 Task: Buy 1 Hydrovac Units from Brake System section under best seller category for shipping address: Johnny Mitchell, 2108 Pike Street, San Diego, California 92126, Cell Number 8585770212. Pay from credit card ending with 6010, CVV 682
Action: Mouse moved to (66, 221)
Screenshot: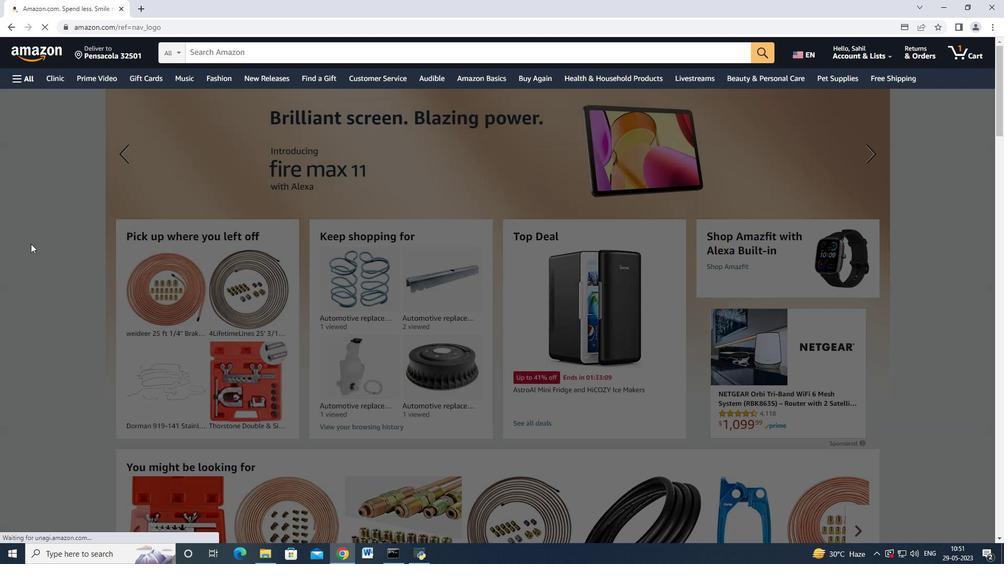 
Action: Mouse pressed left at (66, 221)
Screenshot: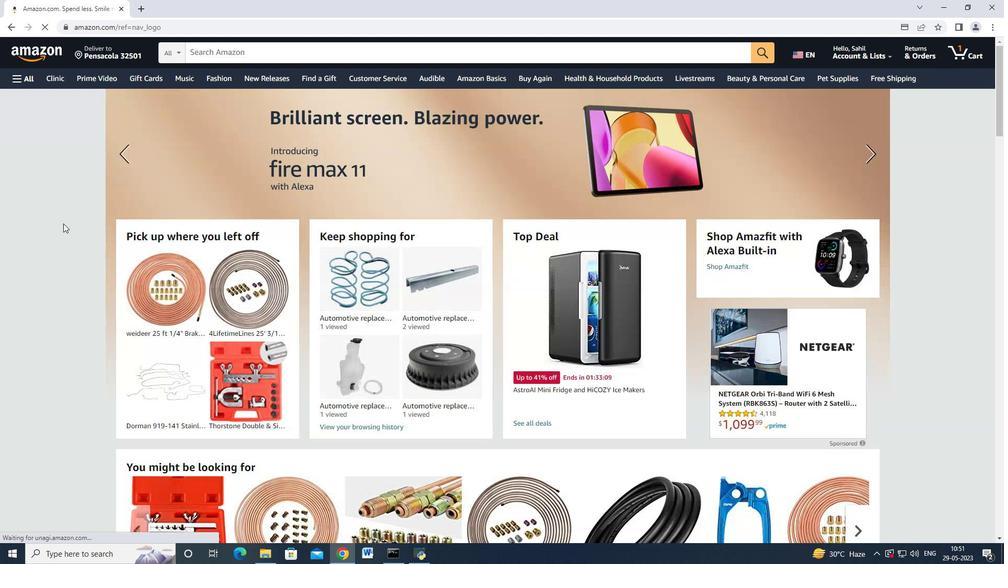 
Action: Mouse moved to (32, 77)
Screenshot: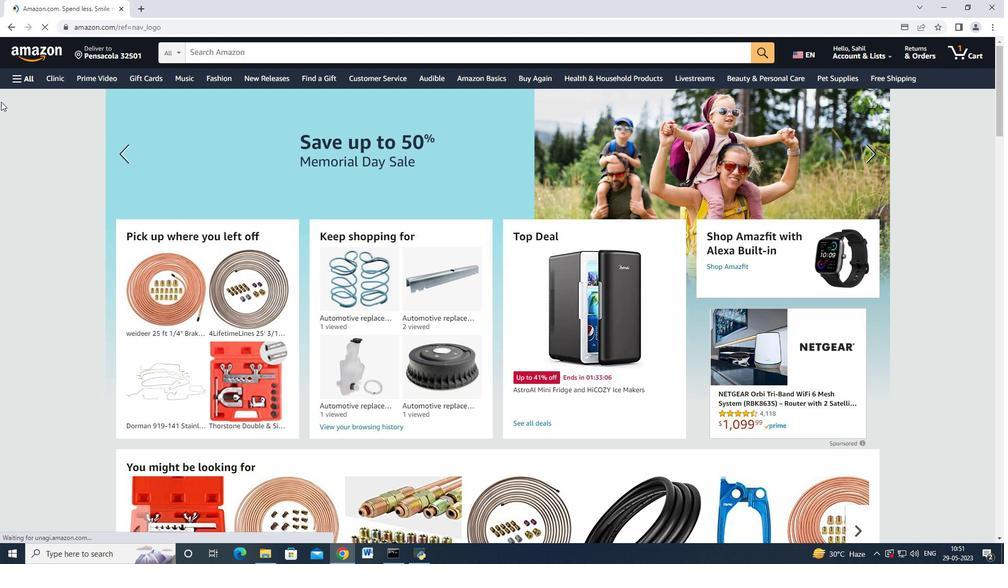 
Action: Mouse pressed left at (32, 77)
Screenshot: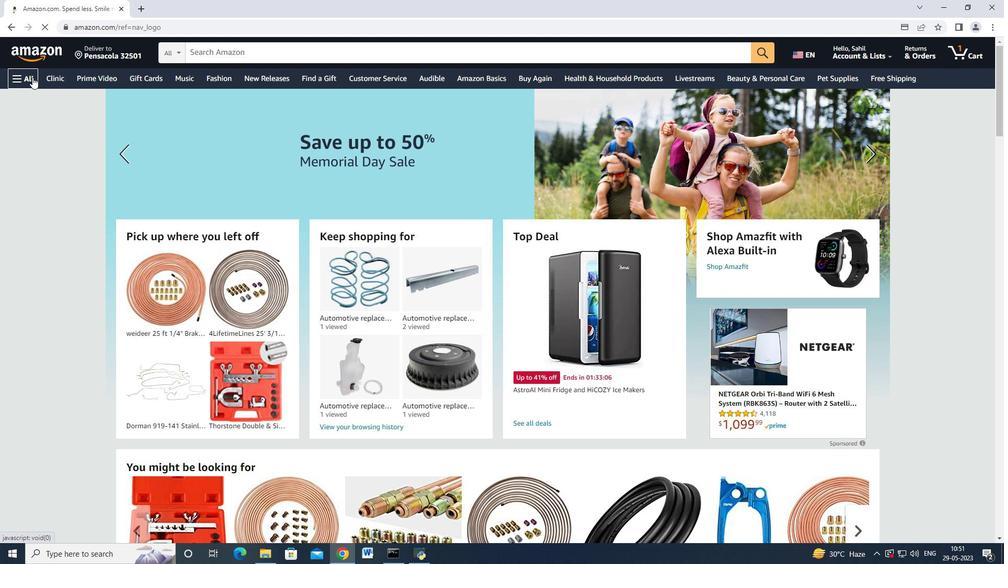 
Action: Mouse moved to (55, 148)
Screenshot: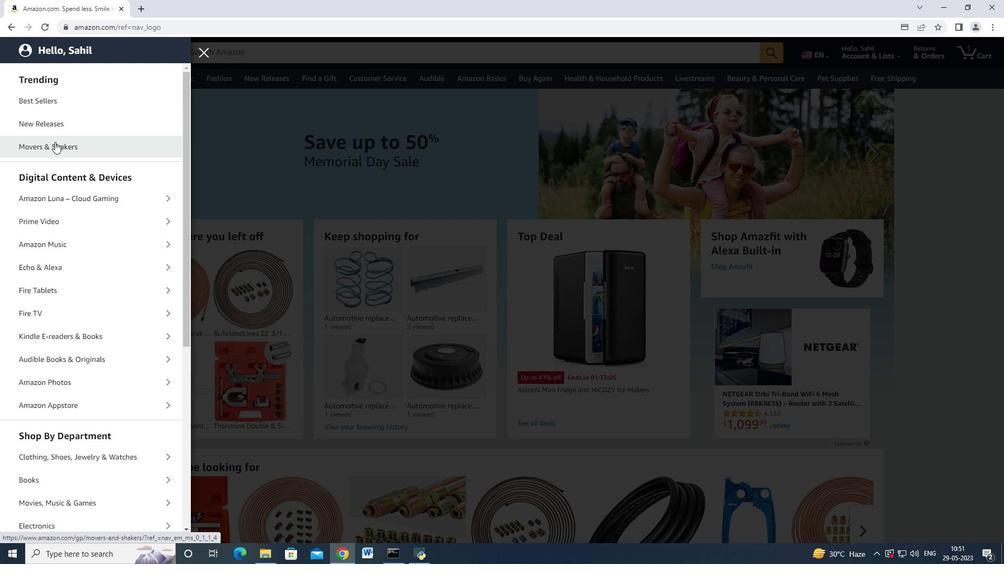 
Action: Mouse scrolled (55, 147) with delta (0, 0)
Screenshot: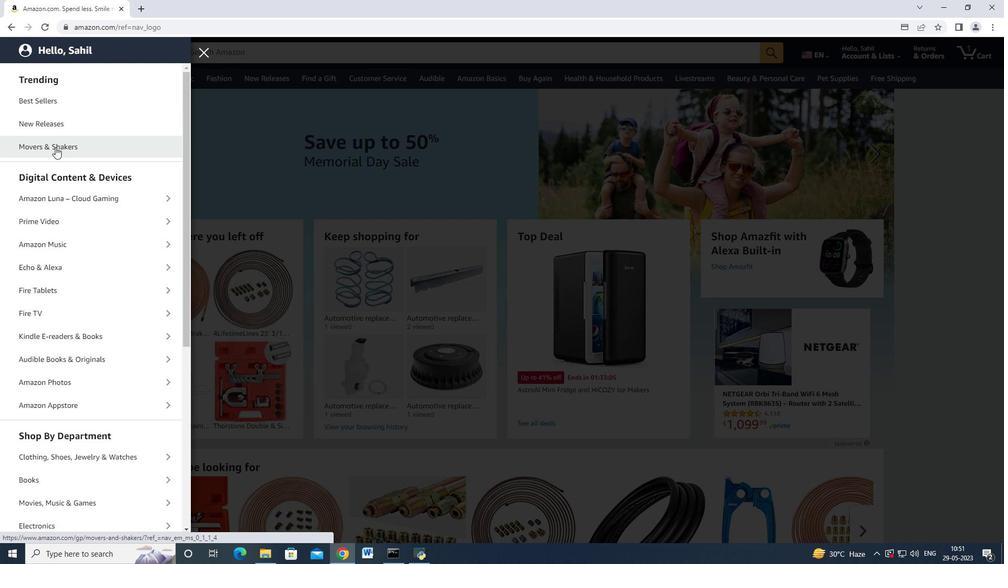 
Action: Mouse scrolled (55, 147) with delta (0, 0)
Screenshot: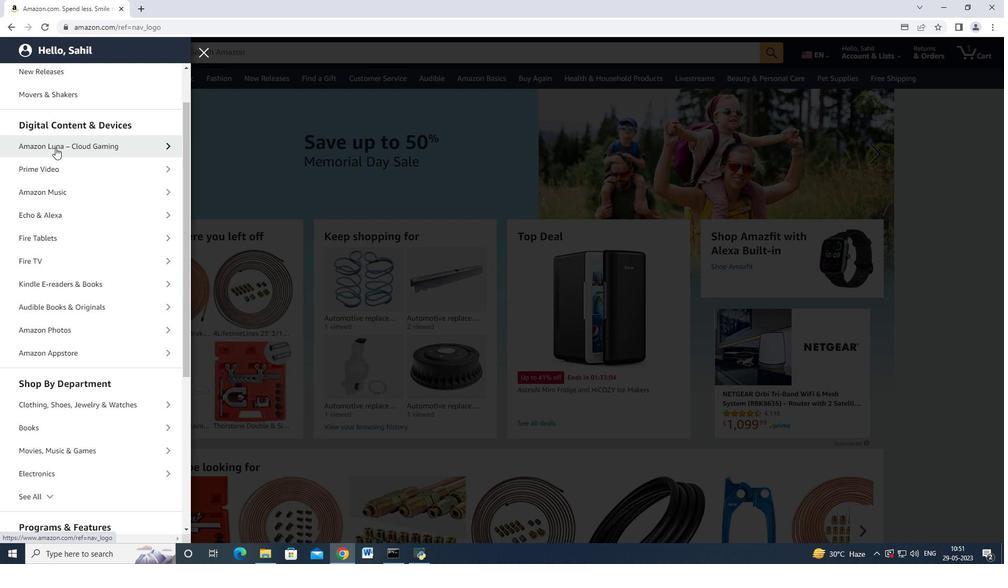 
Action: Mouse scrolled (55, 147) with delta (0, 0)
Screenshot: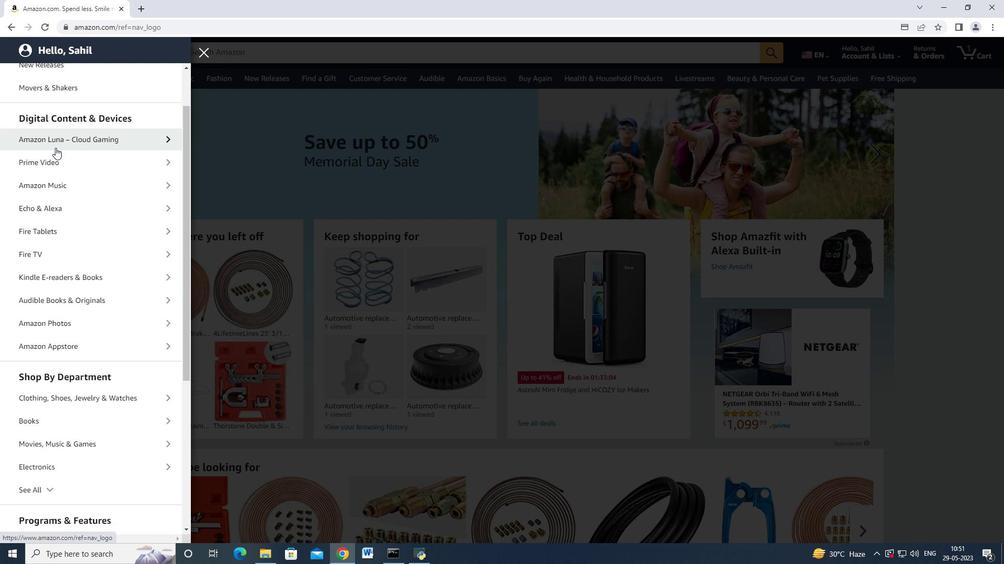 
Action: Mouse scrolled (55, 147) with delta (0, 0)
Screenshot: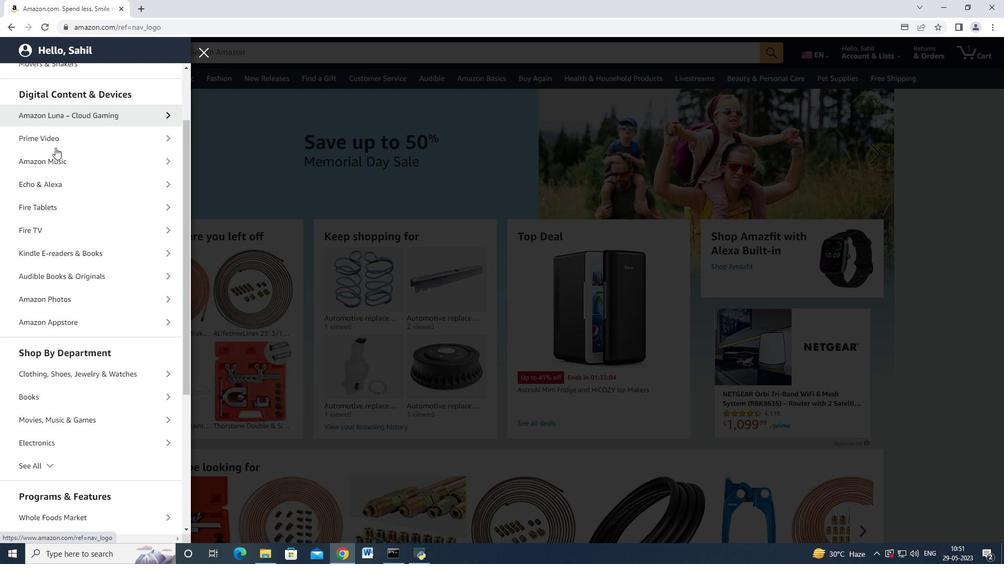 
Action: Mouse moved to (47, 339)
Screenshot: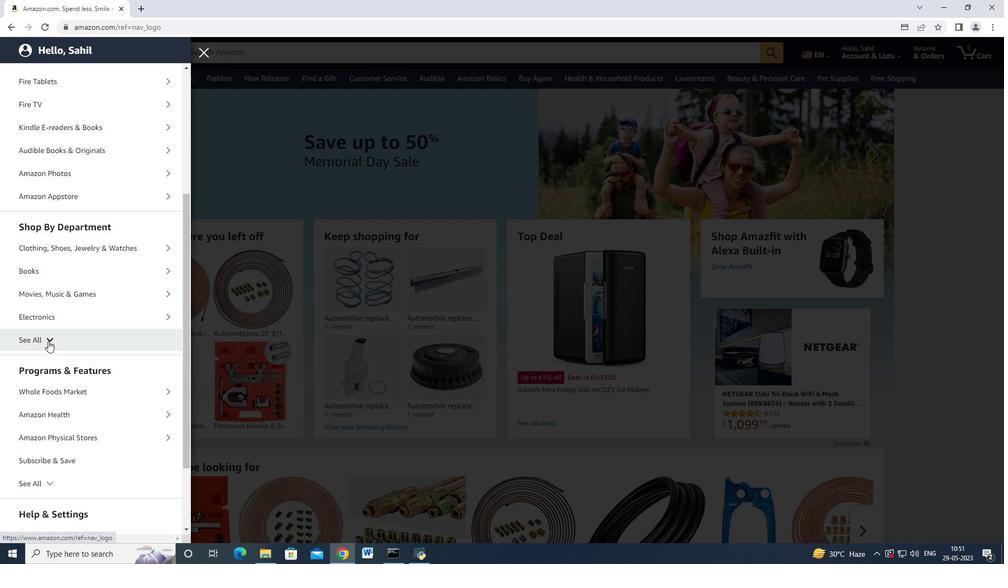 
Action: Mouse pressed left at (47, 339)
Screenshot: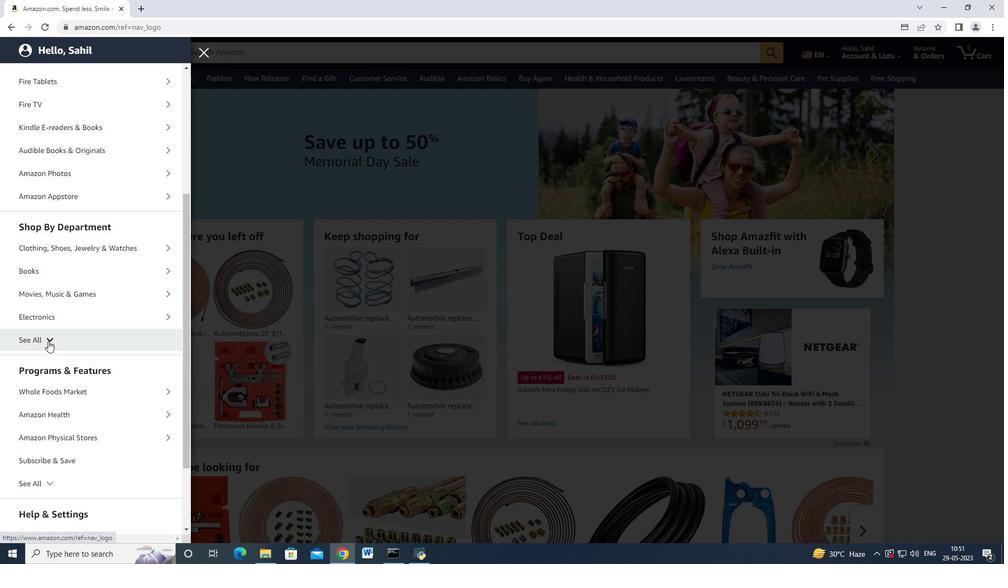 
Action: Mouse moved to (57, 345)
Screenshot: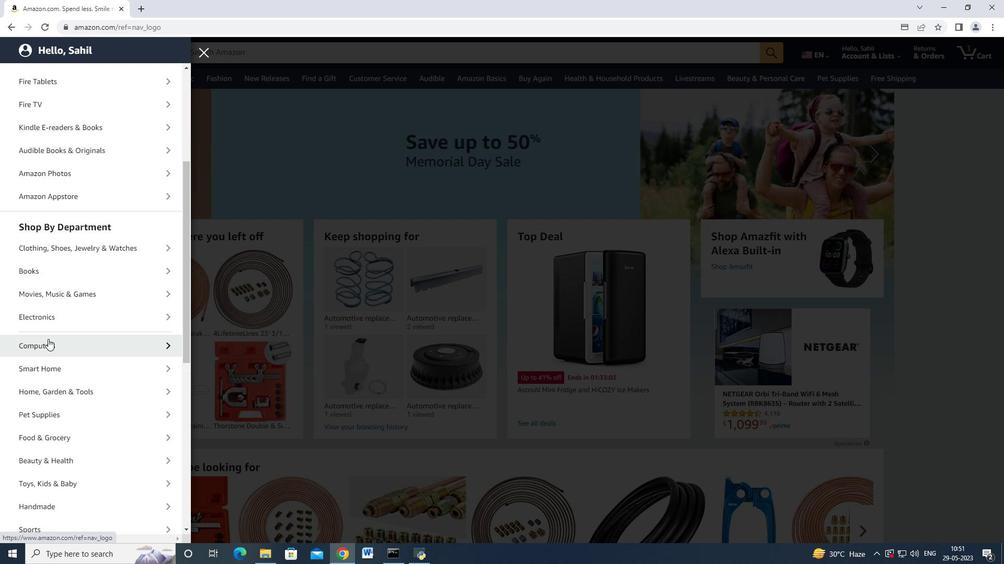 
Action: Mouse scrolled (57, 345) with delta (0, 0)
Screenshot: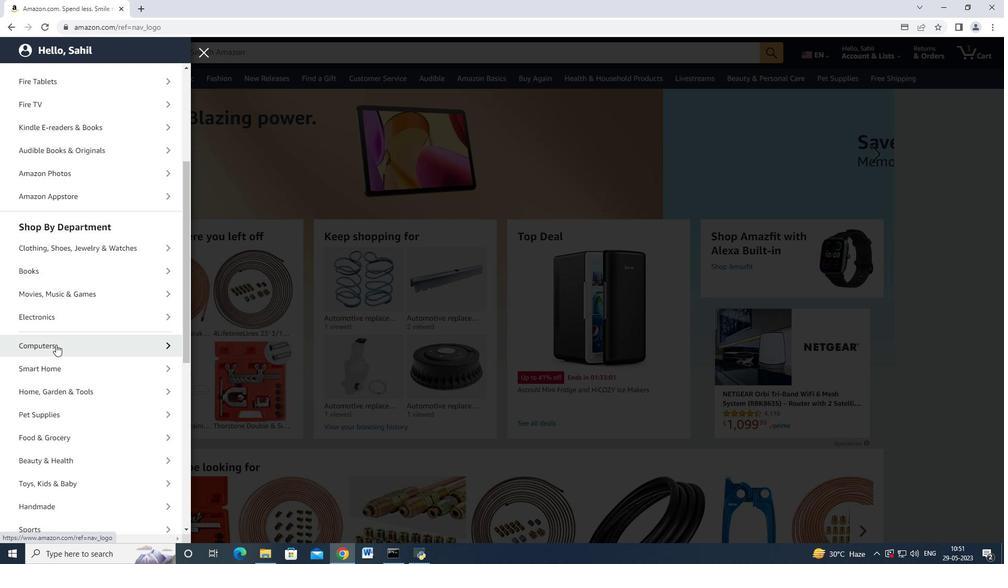 
Action: Mouse moved to (57, 346)
Screenshot: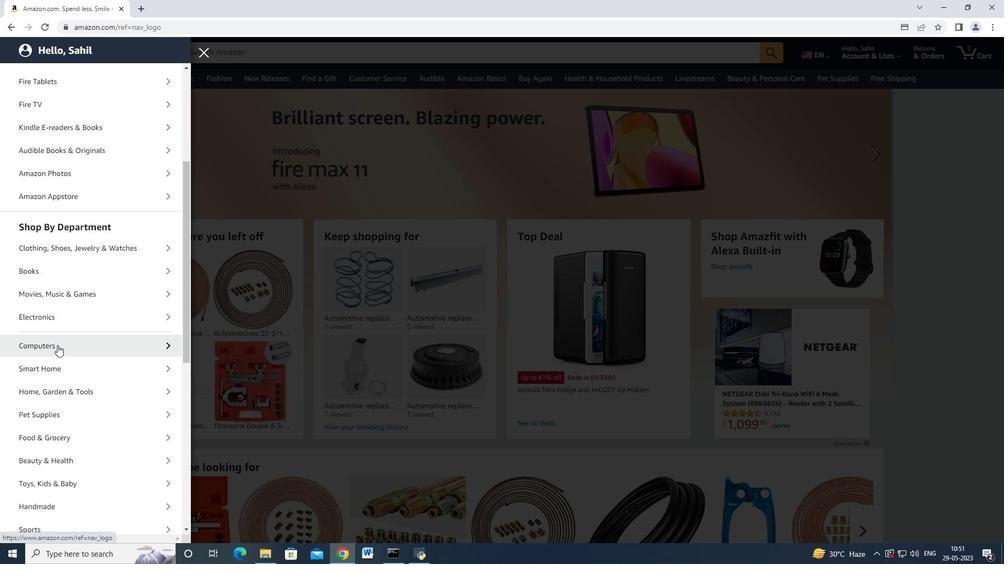 
Action: Mouse scrolled (57, 345) with delta (0, 0)
Screenshot: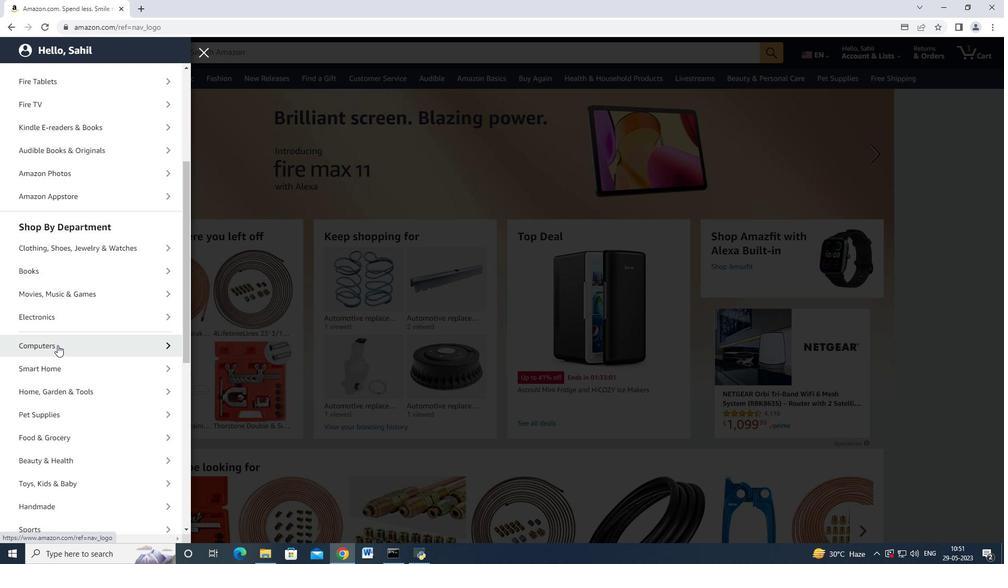 
Action: Mouse moved to (57, 346)
Screenshot: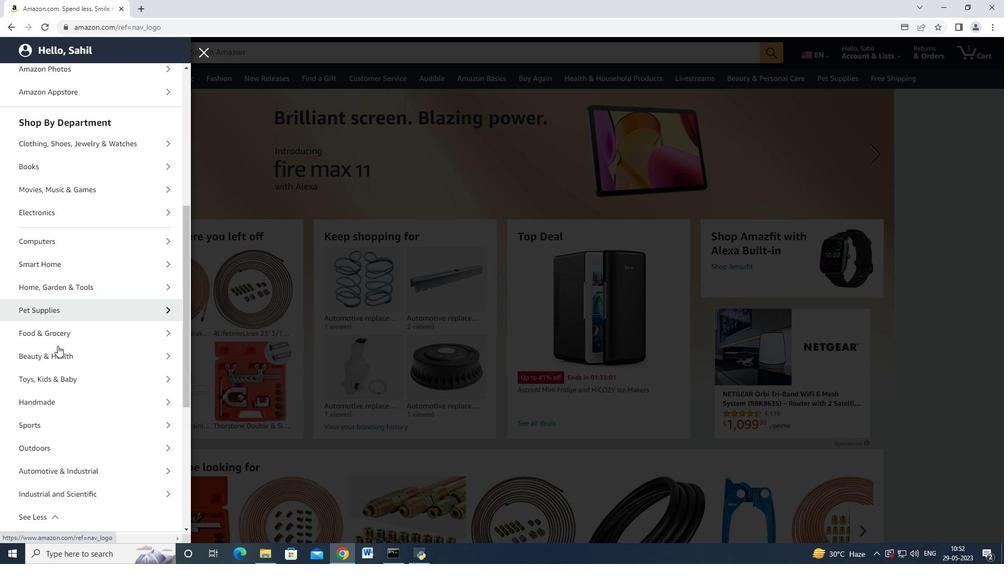 
Action: Mouse scrolled (57, 346) with delta (0, 0)
Screenshot: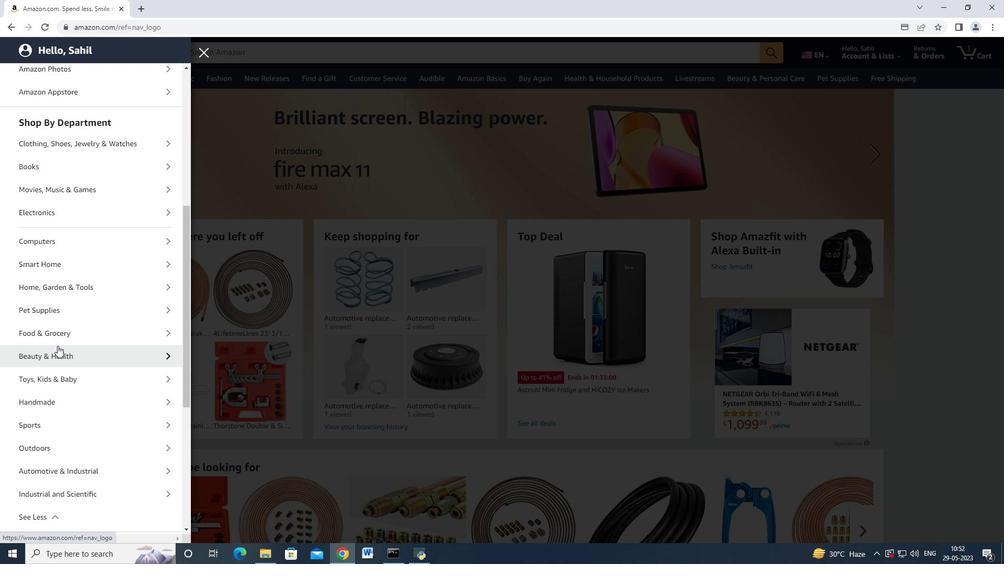 
Action: Mouse scrolled (57, 346) with delta (0, 0)
Screenshot: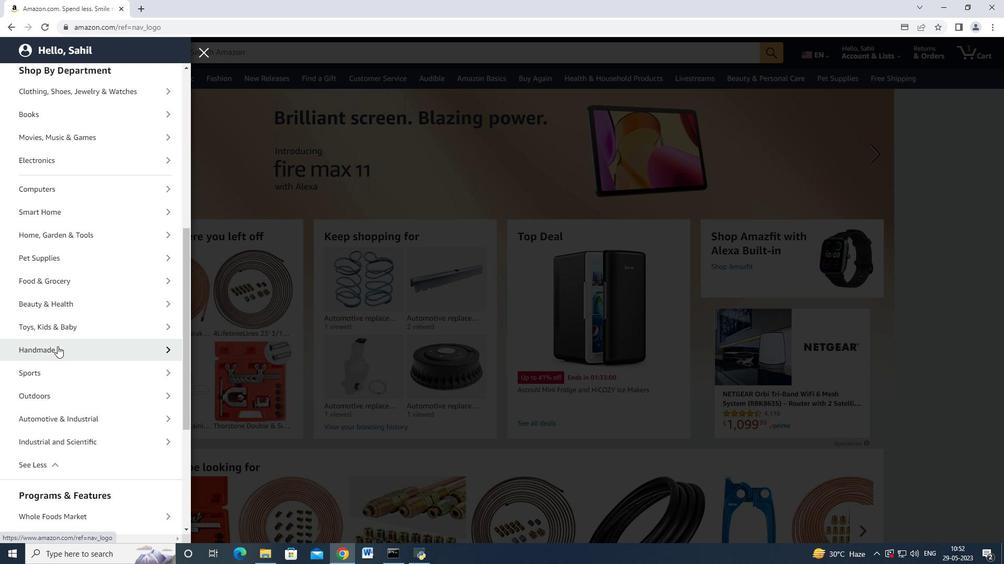 
Action: Mouse moved to (90, 362)
Screenshot: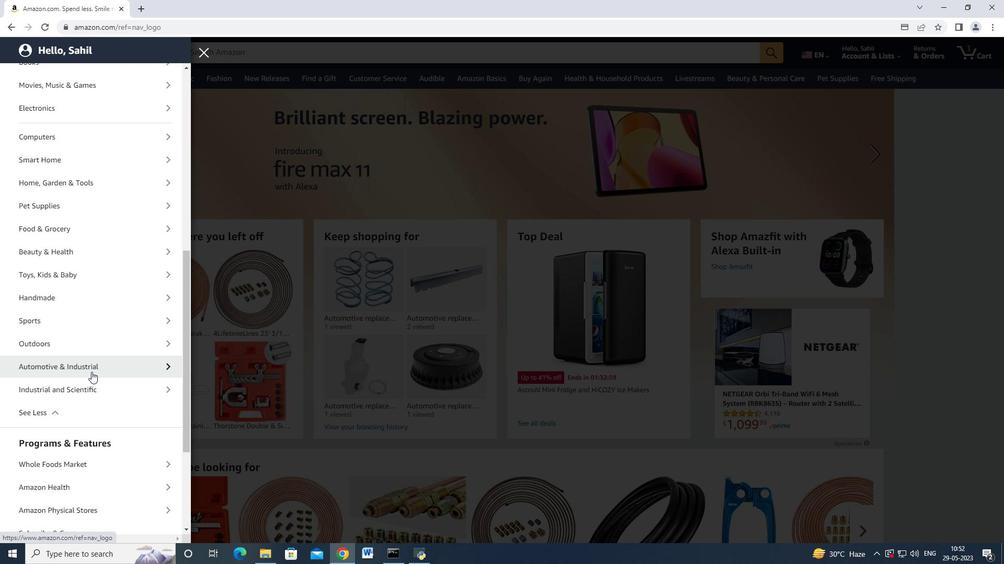 
Action: Mouse pressed left at (90, 362)
Screenshot: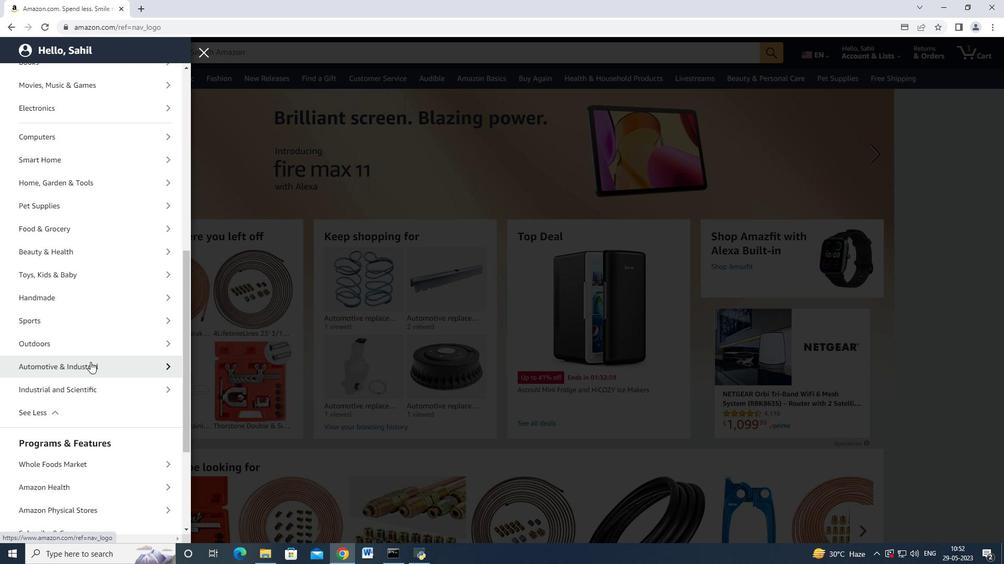 
Action: Mouse moved to (72, 129)
Screenshot: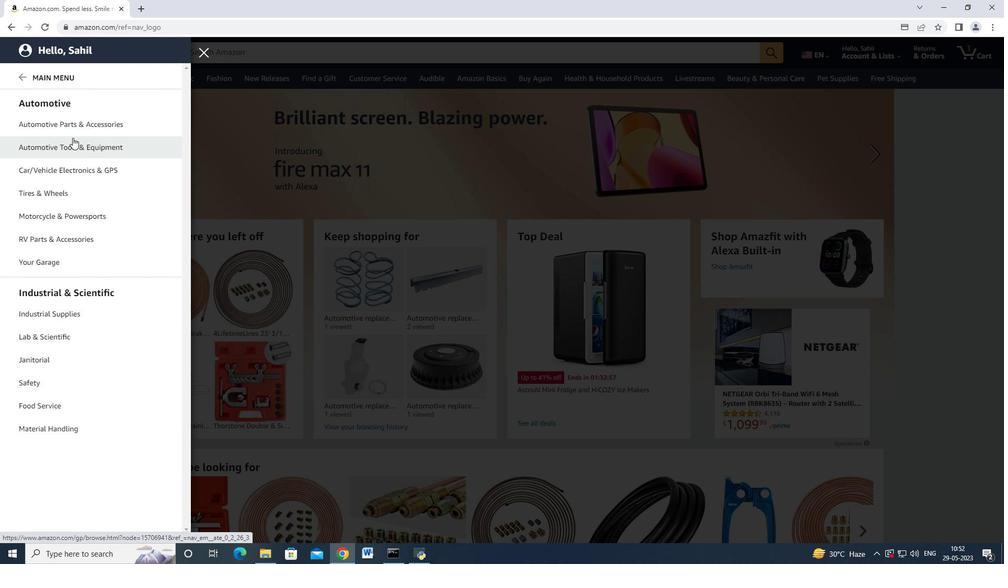 
Action: Mouse pressed left at (72, 129)
Screenshot: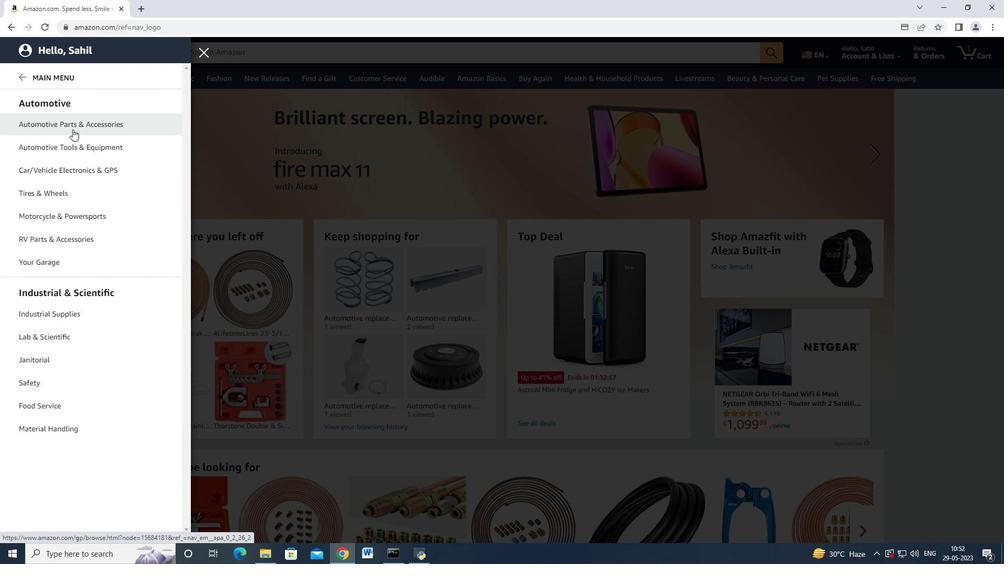 
Action: Mouse moved to (95, 179)
Screenshot: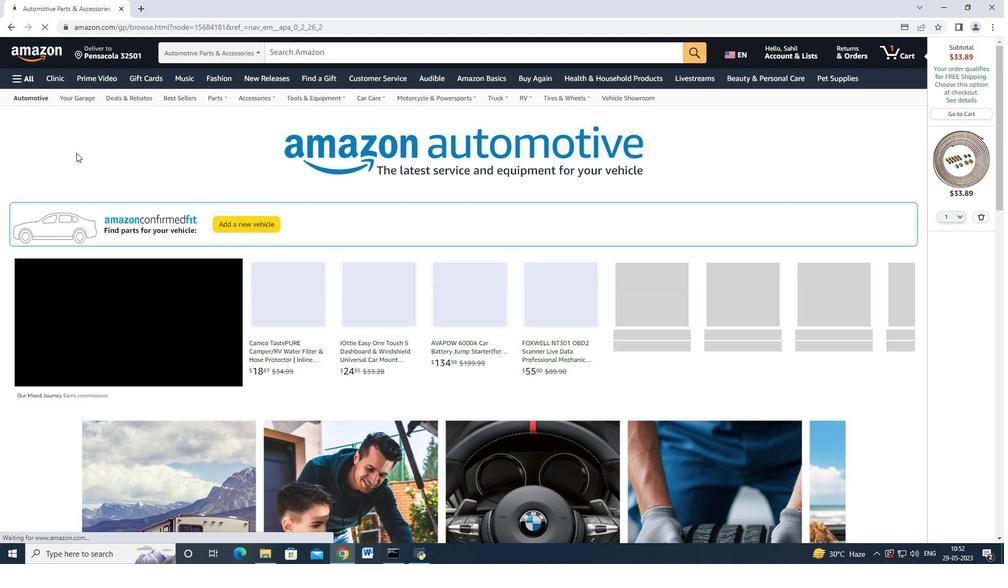 
Action: Mouse scrolled (95, 179) with delta (0, 0)
Screenshot: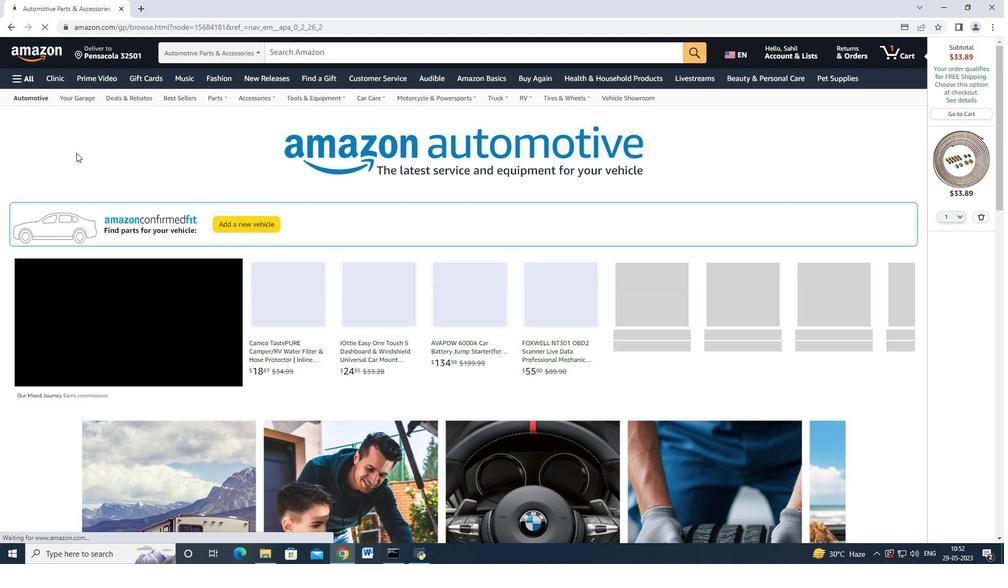 
Action: Mouse scrolled (95, 179) with delta (0, 0)
Screenshot: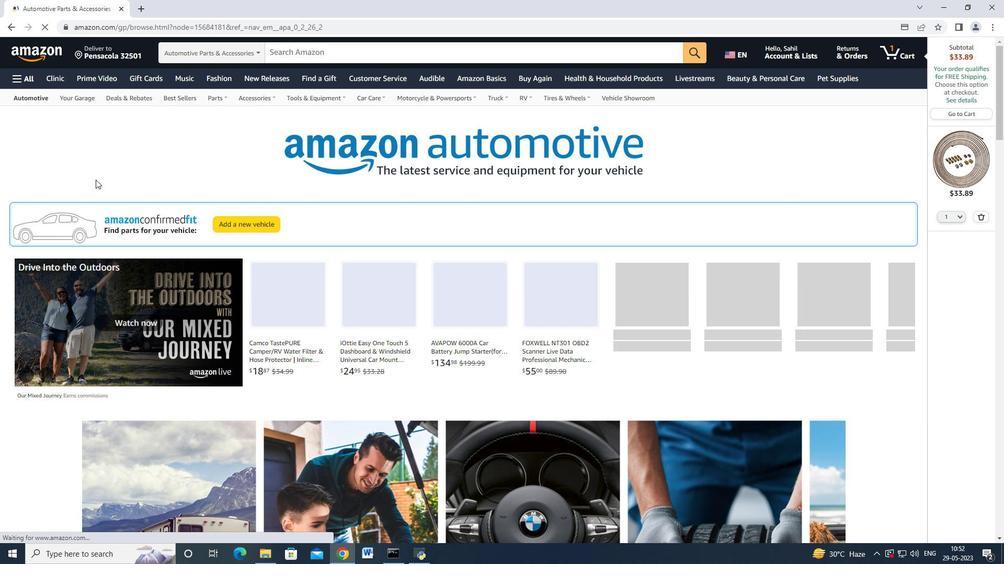 
Action: Mouse scrolled (95, 179) with delta (0, 0)
Screenshot: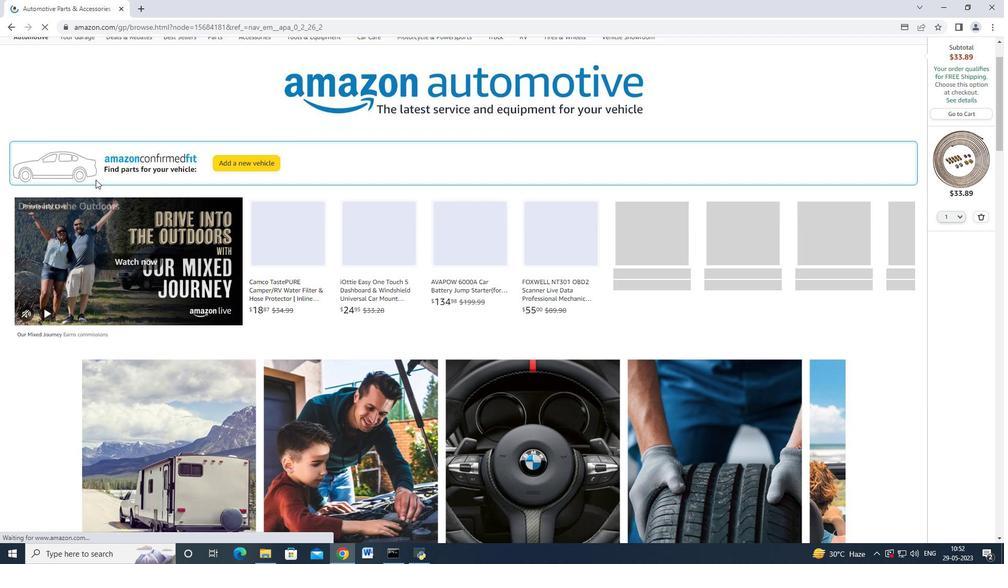 
Action: Mouse scrolled (95, 179) with delta (0, 0)
Screenshot: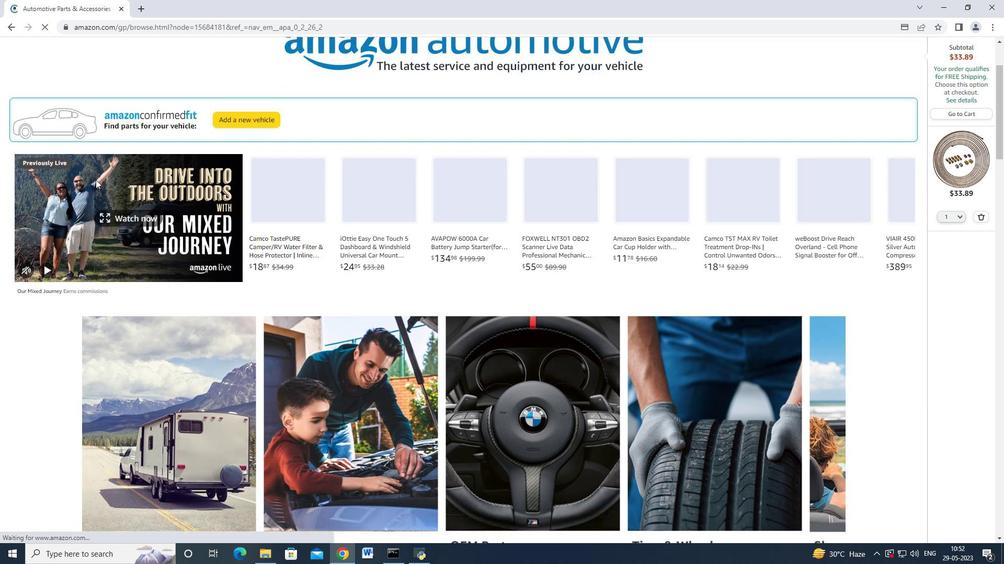 
Action: Mouse scrolled (95, 179) with delta (0, 0)
Screenshot: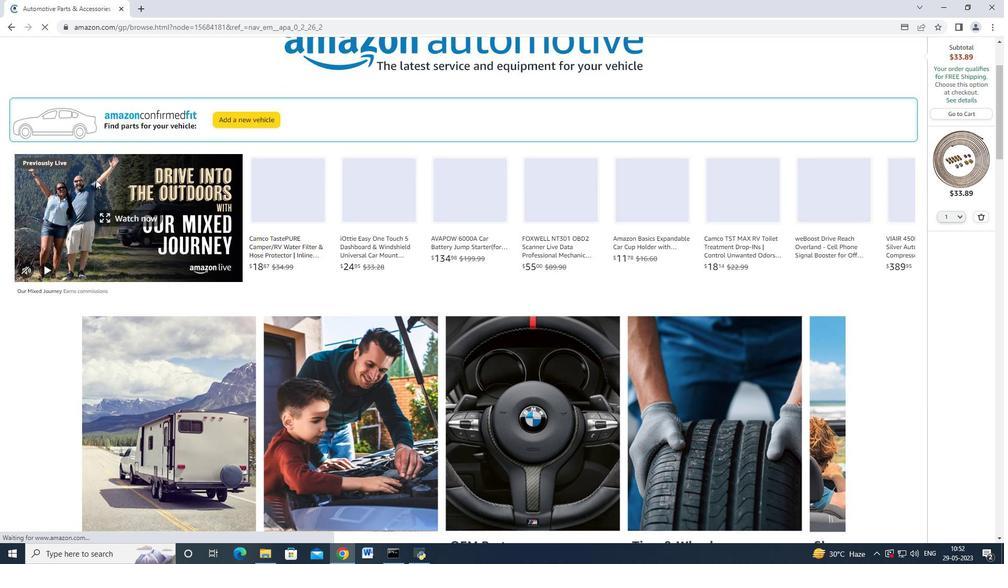 
Action: Mouse moved to (93, 181)
Screenshot: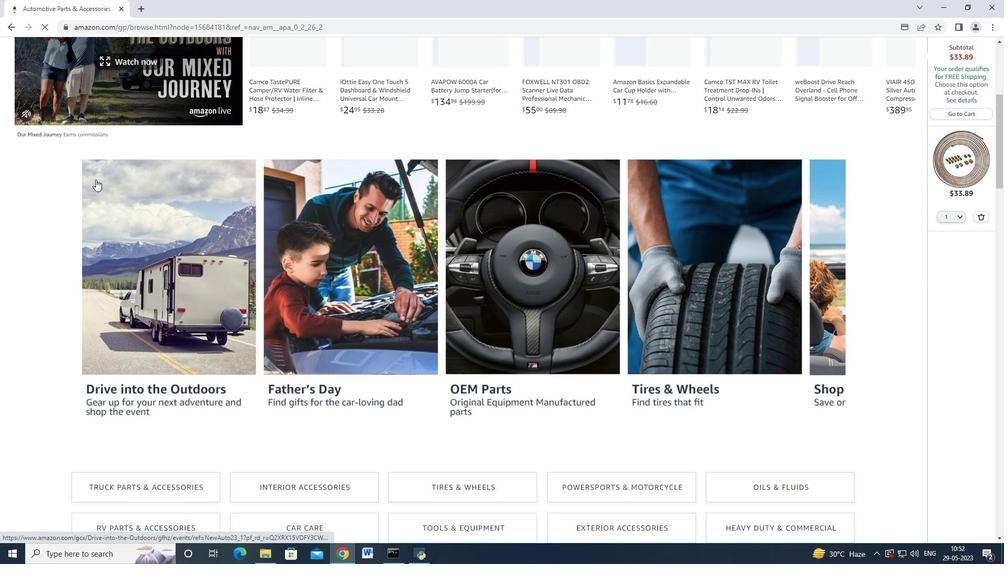
Action: Mouse scrolled (93, 181) with delta (0, 0)
Screenshot: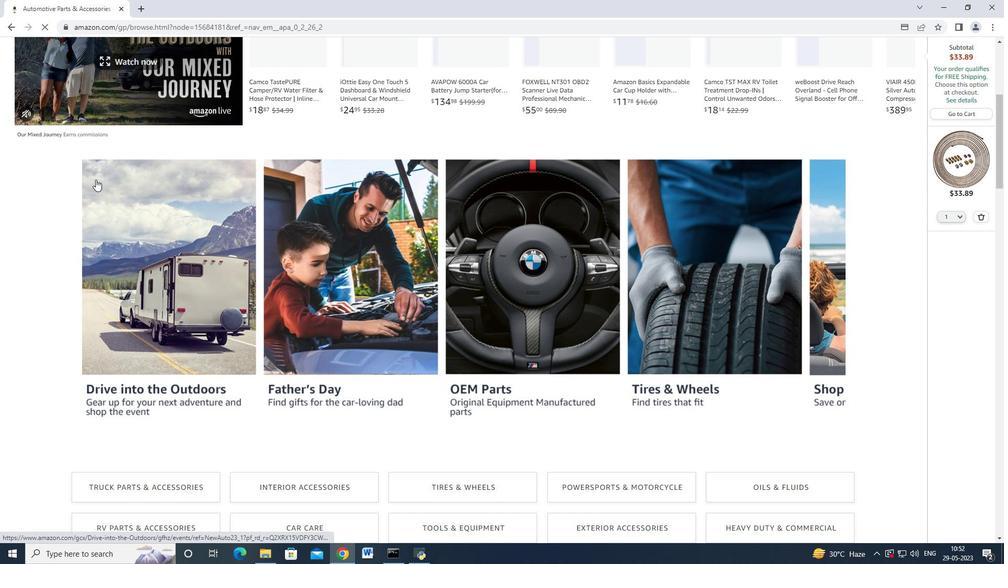 
Action: Mouse scrolled (93, 181) with delta (0, 0)
Screenshot: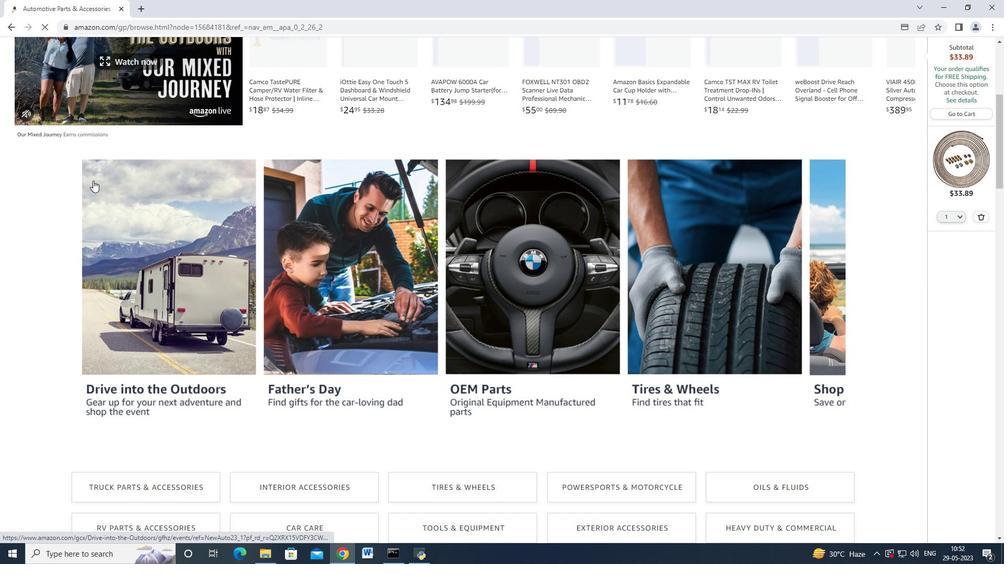 
Action: Mouse scrolled (93, 181) with delta (0, 0)
Screenshot: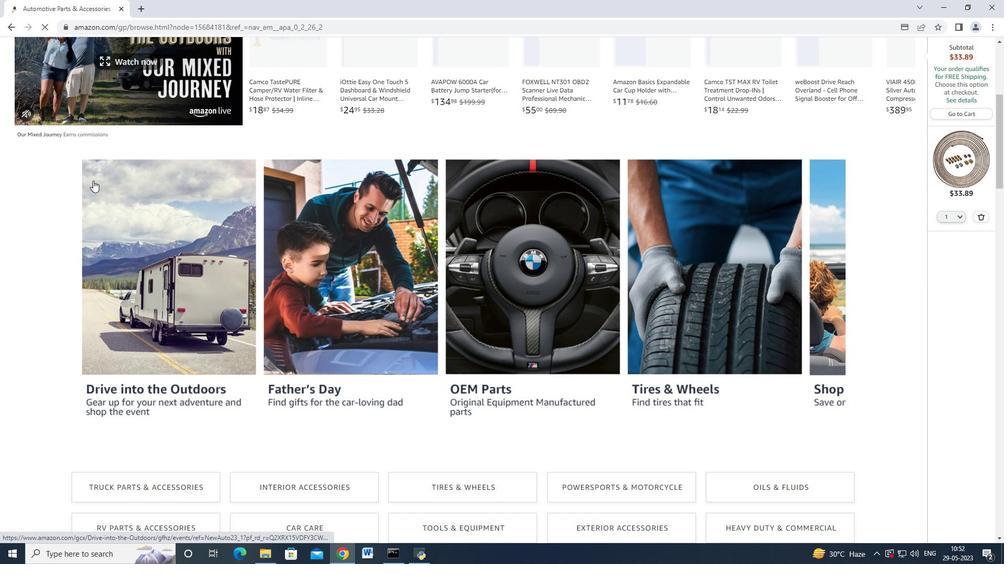 
Action: Mouse scrolled (93, 181) with delta (0, 0)
Screenshot: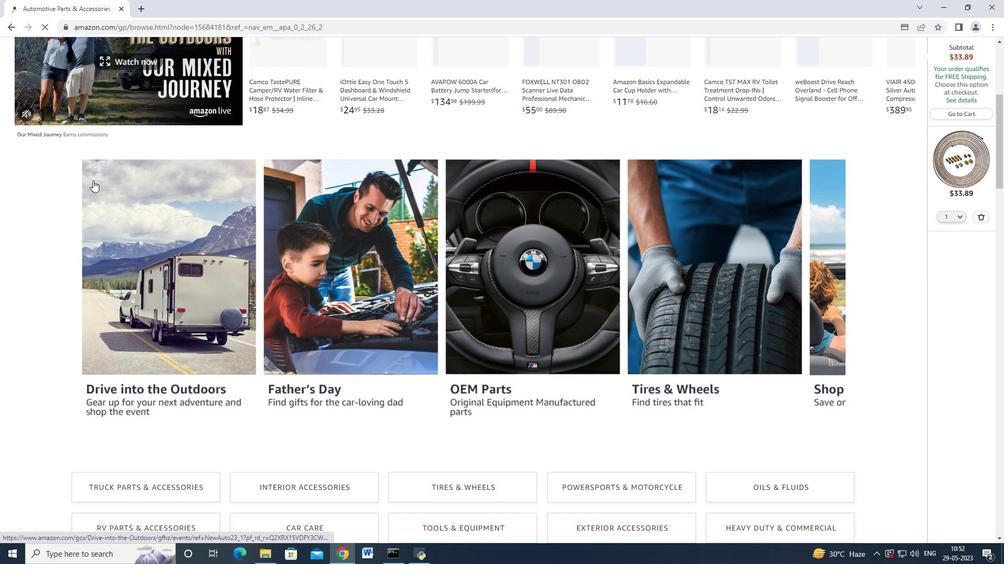
Action: Mouse moved to (93, 181)
Screenshot: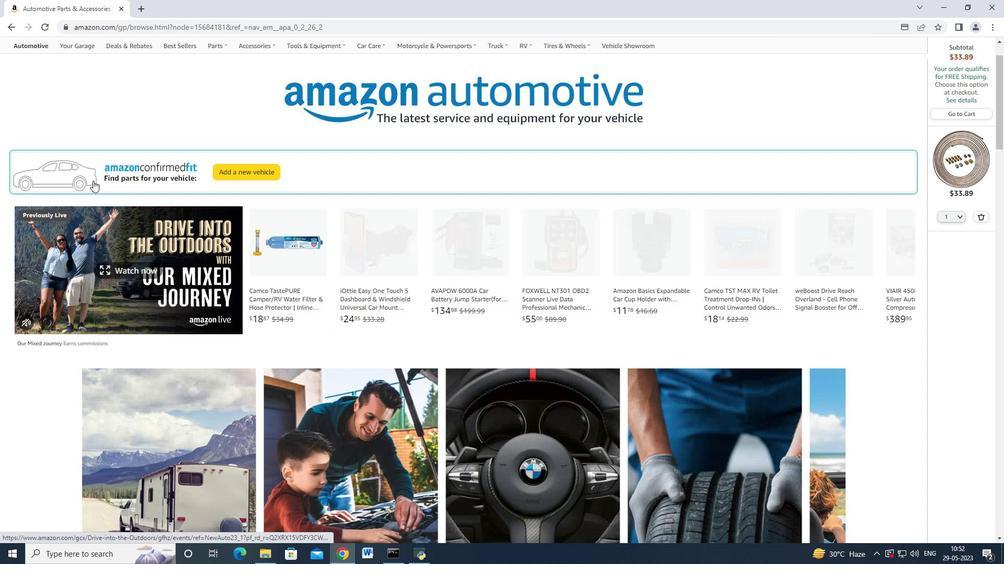 
Action: Mouse scrolled (93, 180) with delta (0, 0)
Screenshot: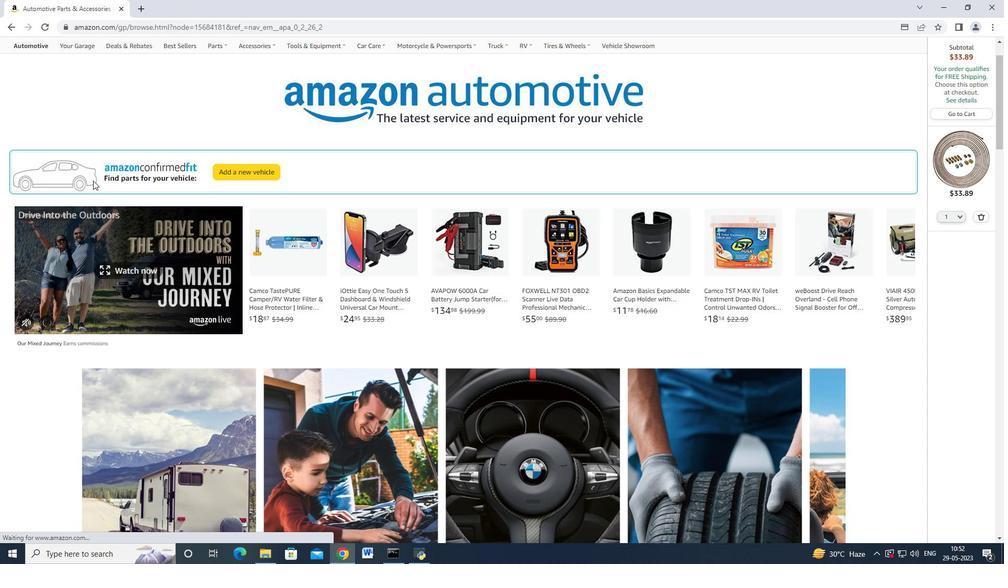 
Action: Mouse scrolled (93, 180) with delta (0, 0)
Screenshot: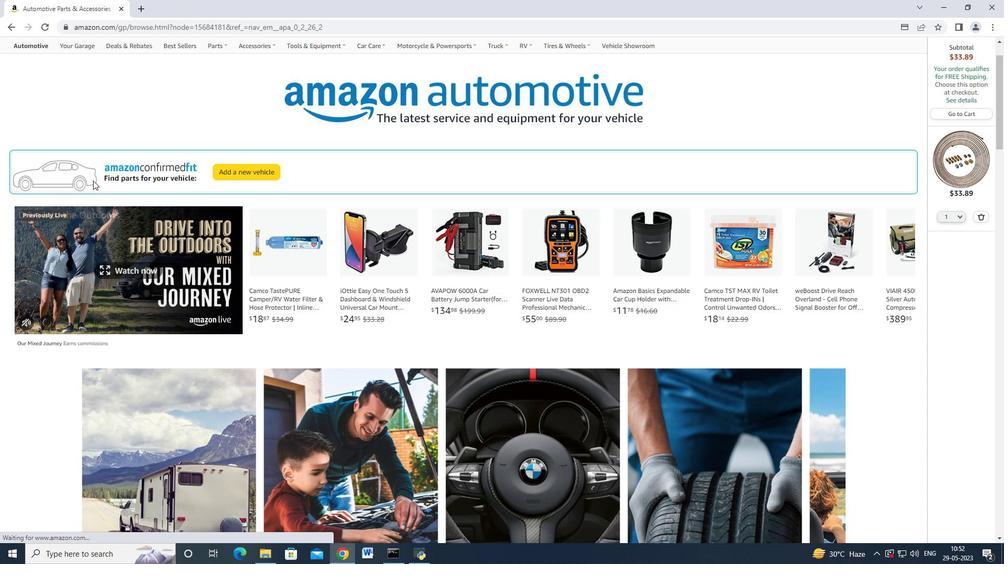 
Action: Mouse scrolled (93, 180) with delta (0, 0)
Screenshot: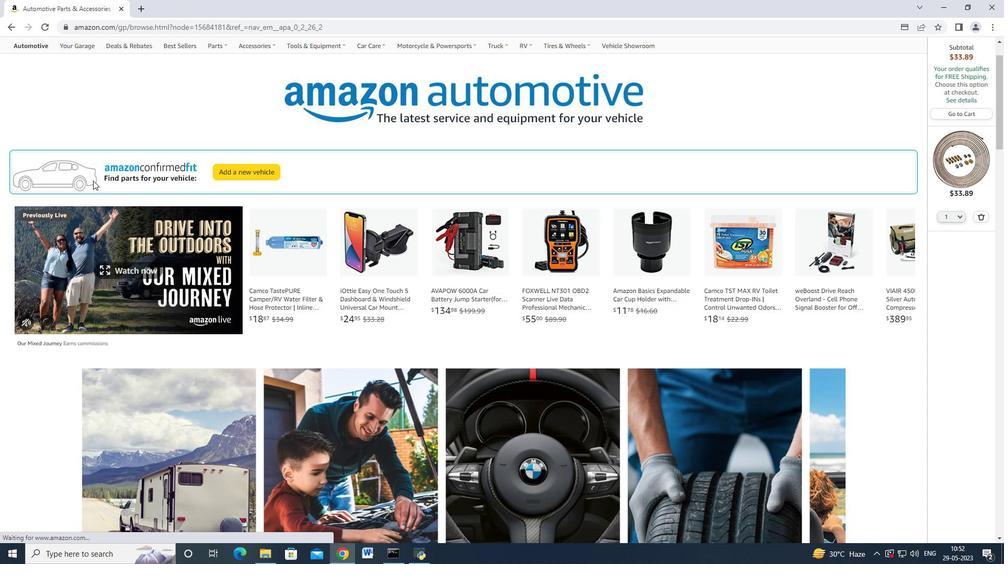 
Action: Mouse scrolled (93, 180) with delta (0, 0)
Screenshot: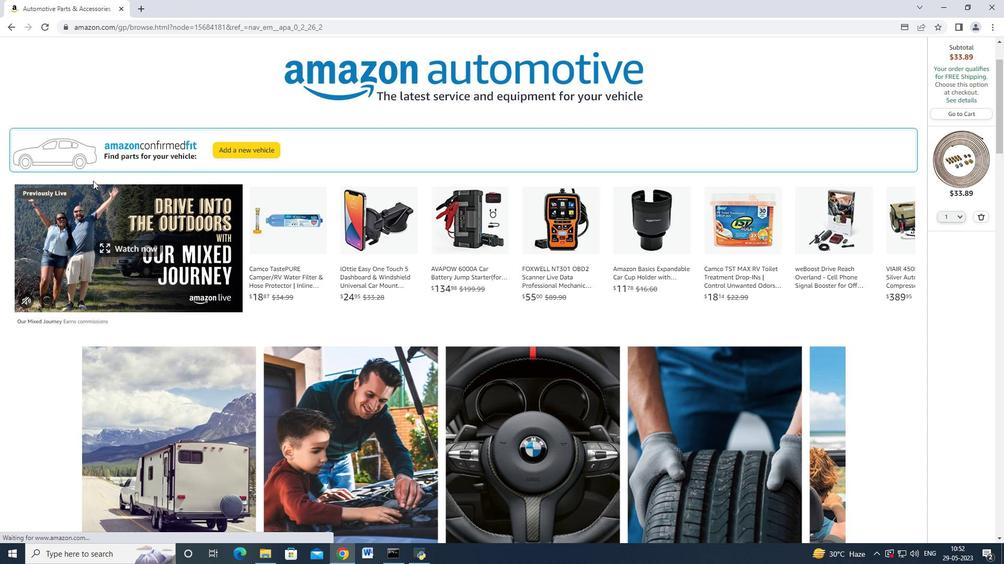 
Action: Mouse scrolled (93, 180) with delta (0, 0)
Screenshot: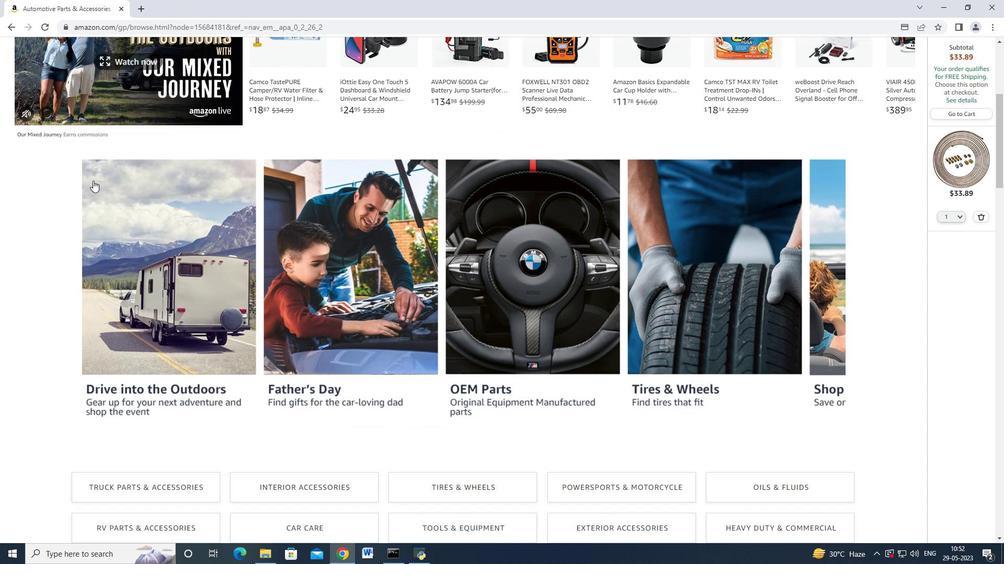 
Action: Mouse scrolled (93, 180) with delta (0, 0)
Screenshot: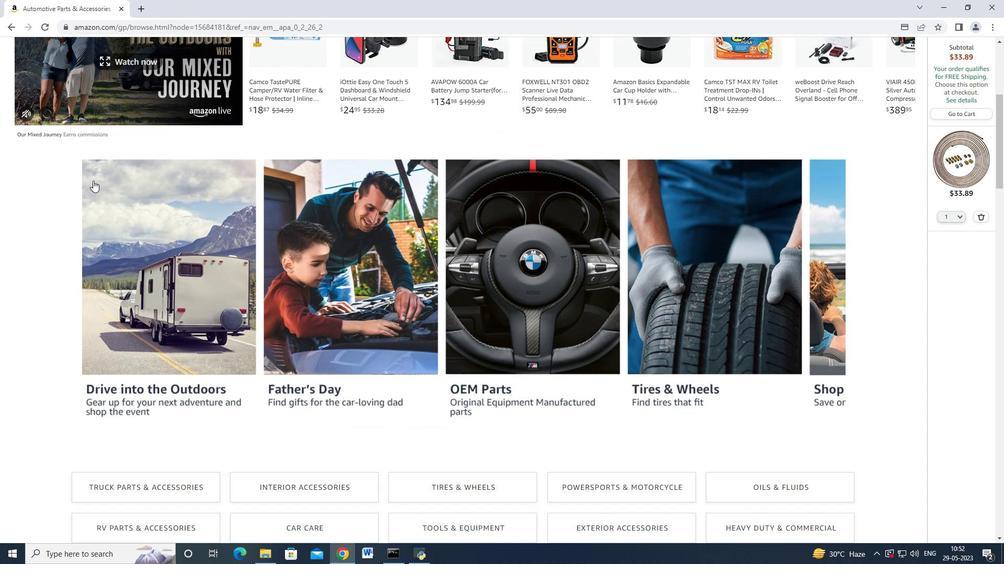 
Action: Mouse scrolled (93, 180) with delta (0, 0)
Screenshot: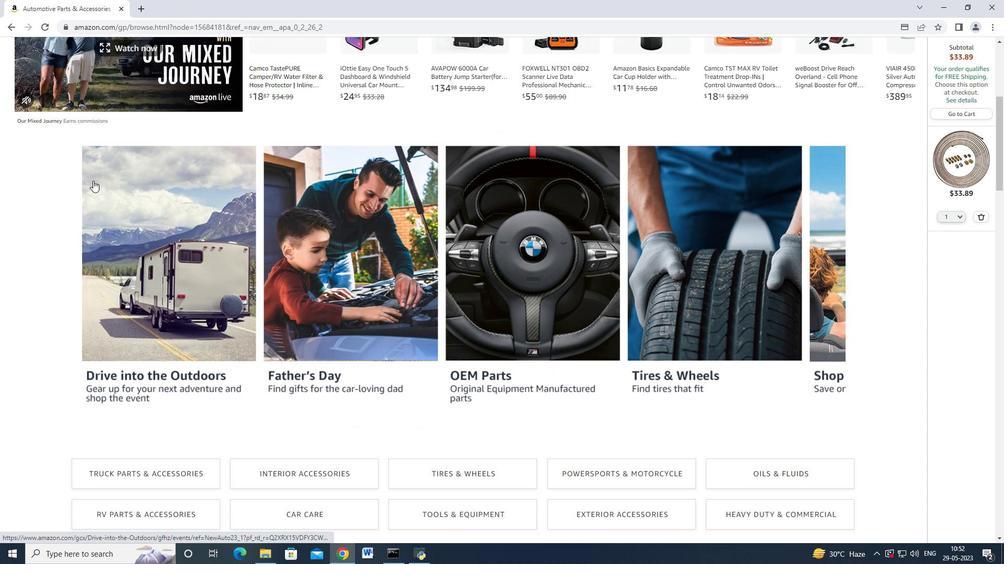 
Action: Mouse scrolled (93, 180) with delta (0, 0)
Screenshot: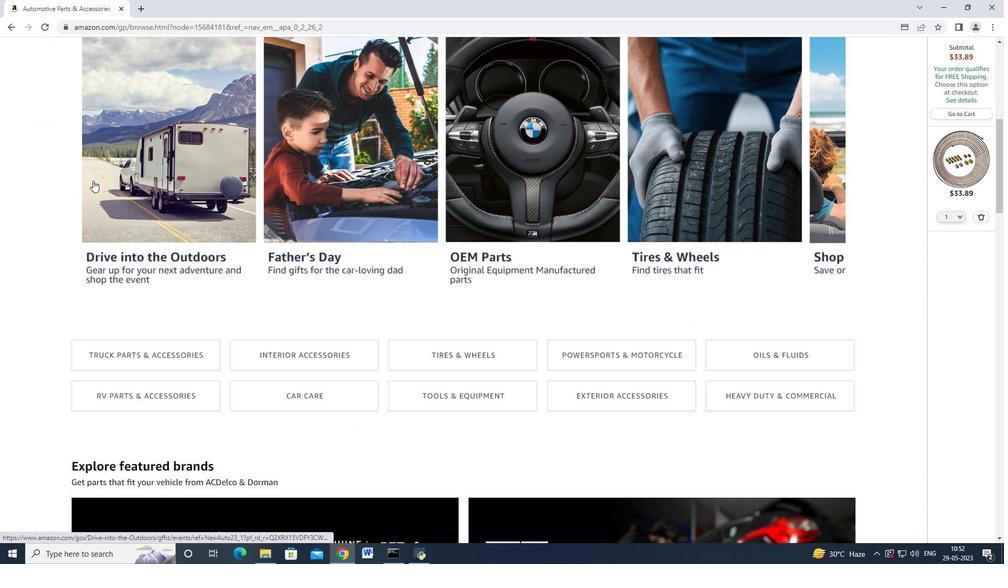
Action: Mouse scrolled (93, 181) with delta (0, 0)
Screenshot: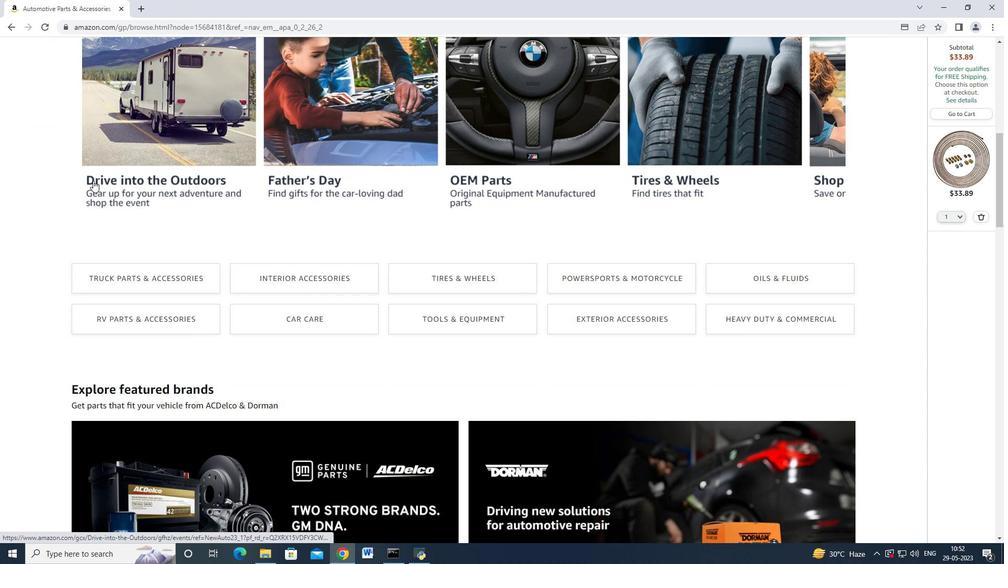 
Action: Mouse scrolled (93, 181) with delta (0, 0)
Screenshot: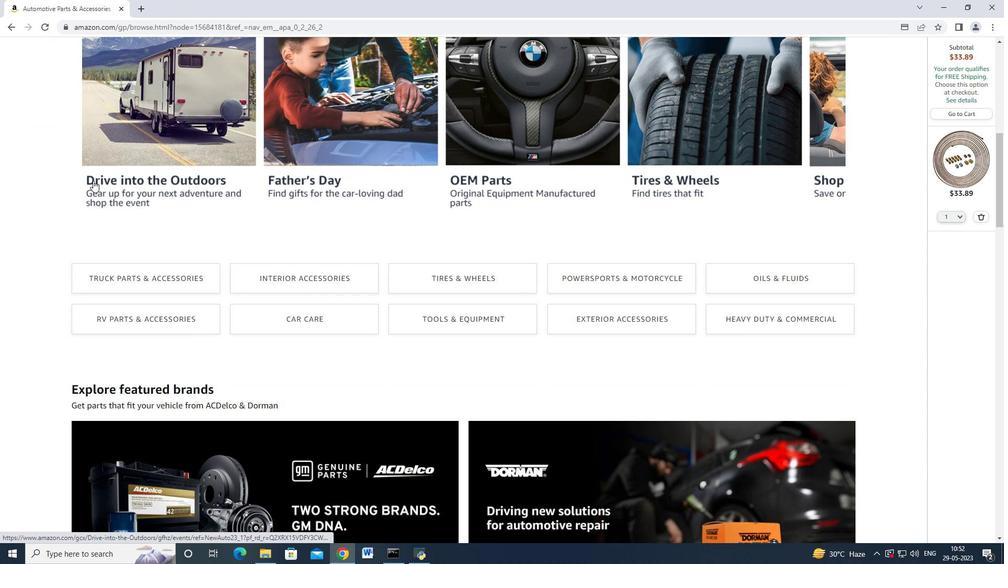 
Action: Mouse scrolled (93, 181) with delta (0, 0)
Screenshot: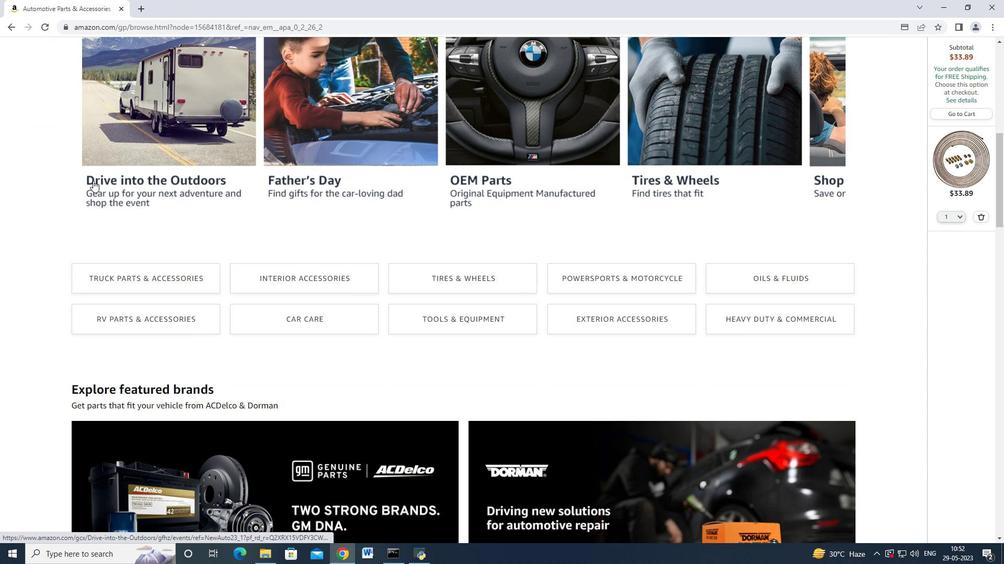 
Action: Mouse scrolled (93, 181) with delta (0, 0)
Screenshot: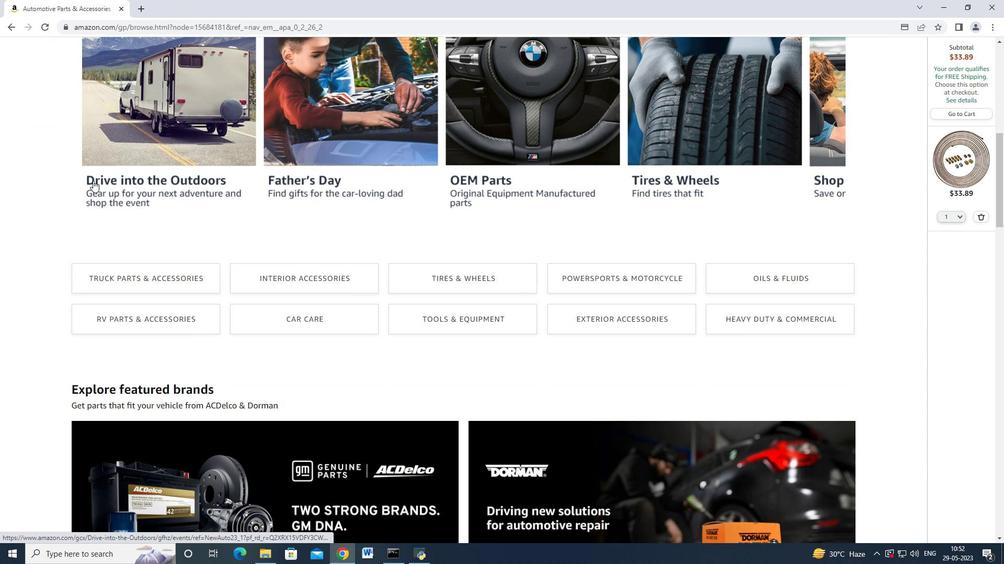 
Action: Mouse scrolled (93, 181) with delta (0, 0)
Screenshot: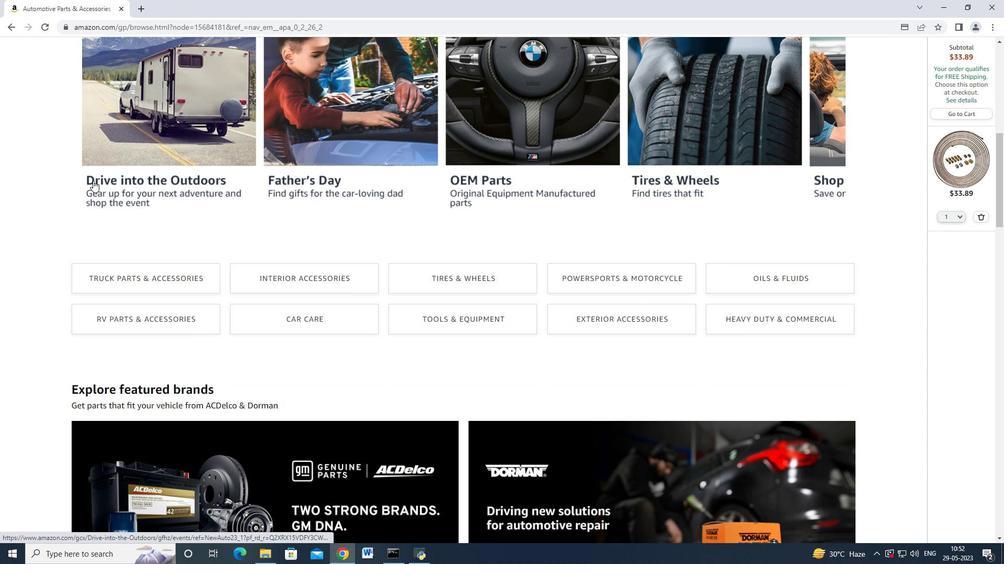 
Action: Mouse scrolled (93, 181) with delta (0, 0)
Screenshot: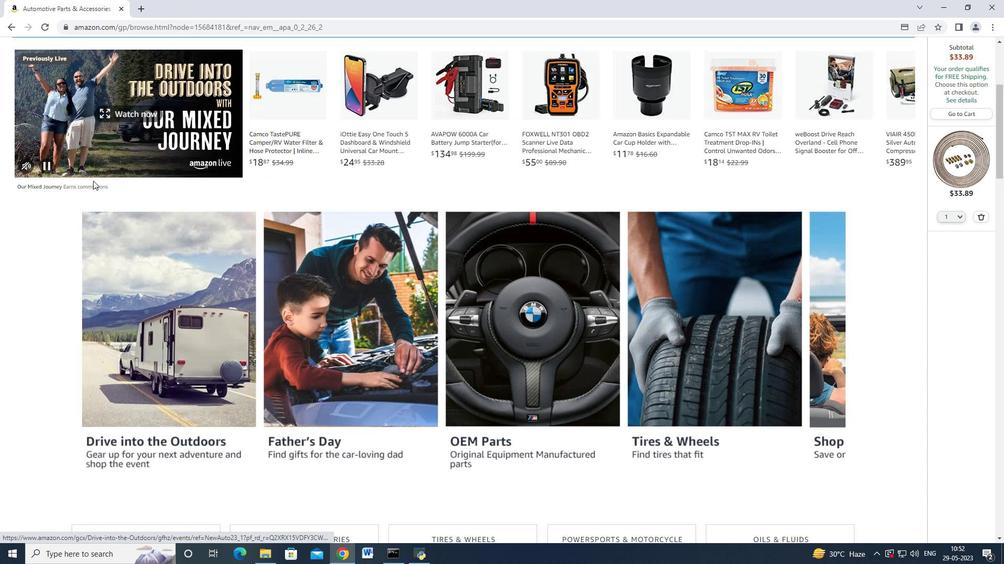 
Action: Mouse scrolled (93, 181) with delta (0, 0)
Screenshot: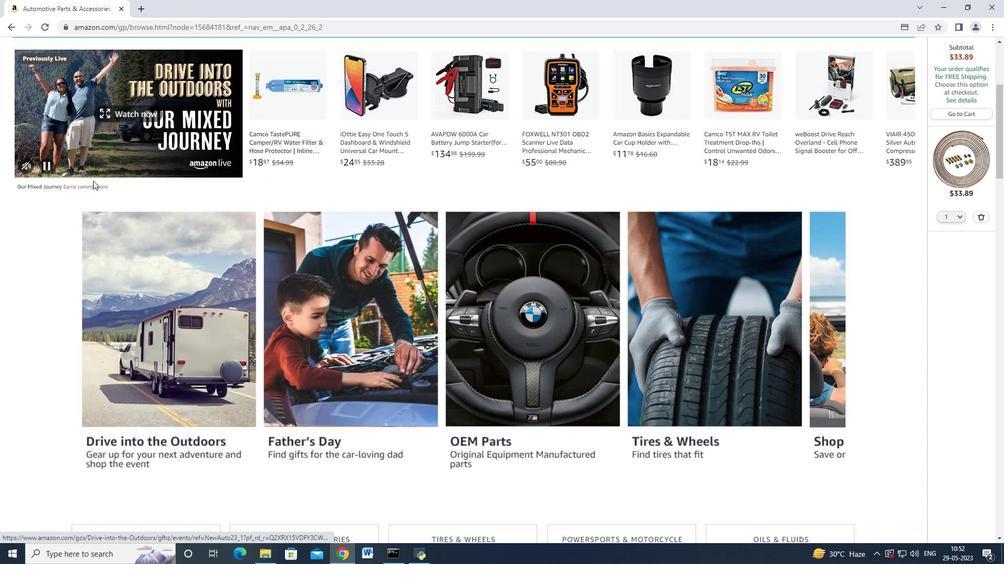 
Action: Mouse scrolled (93, 181) with delta (0, 0)
Screenshot: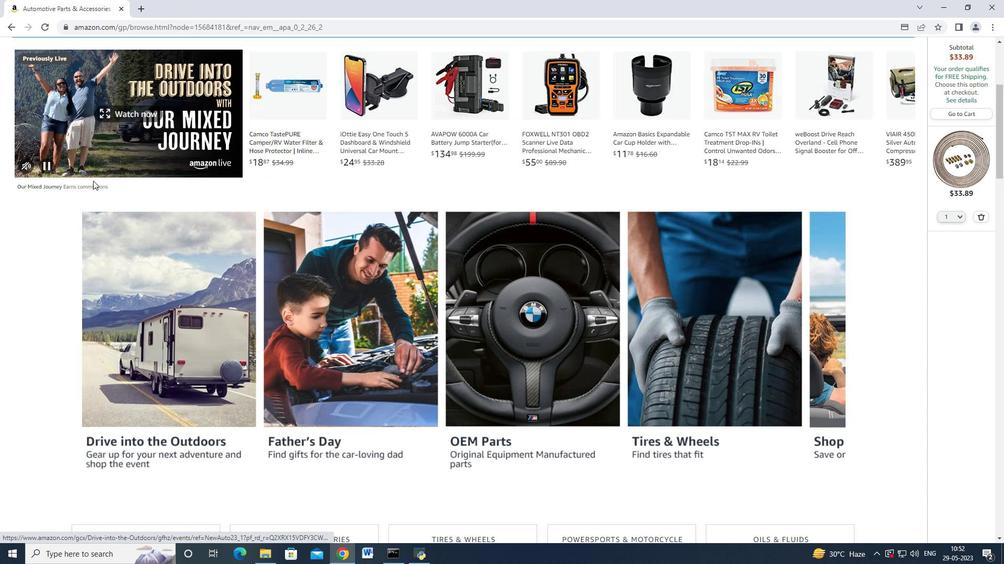 
Action: Mouse moved to (168, 52)
Screenshot: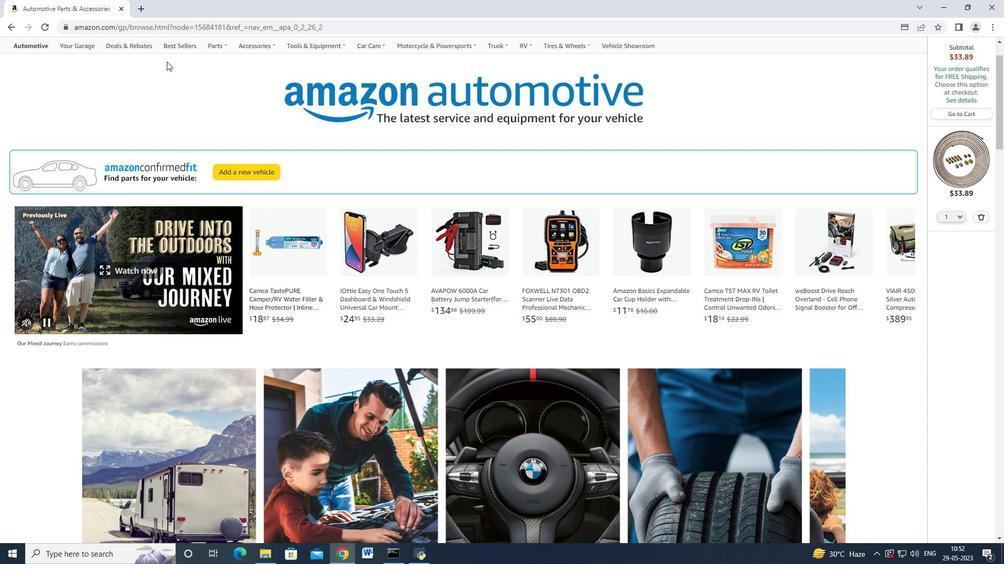 
Action: Mouse pressed left at (168, 52)
Screenshot: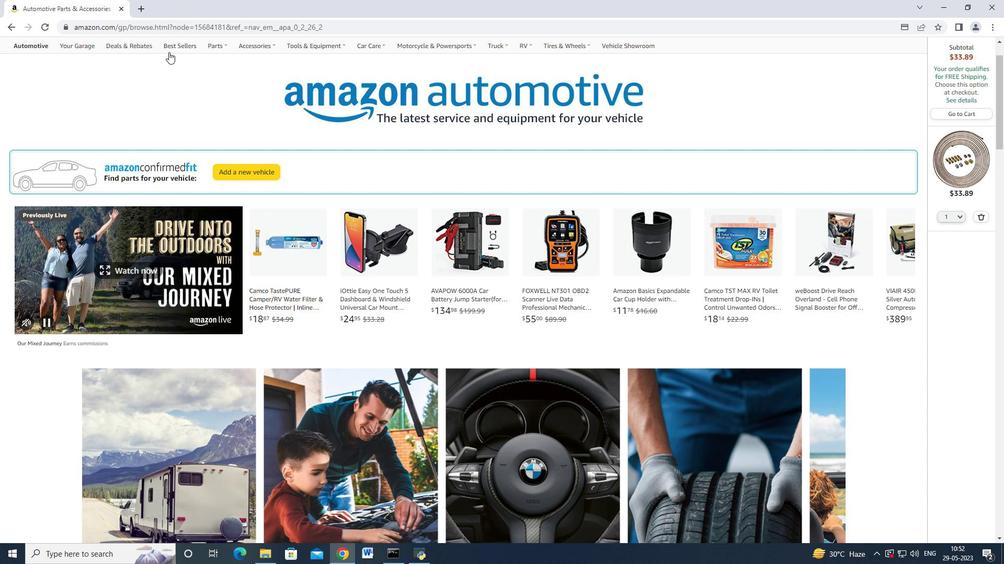 
Action: Mouse moved to (69, 336)
Screenshot: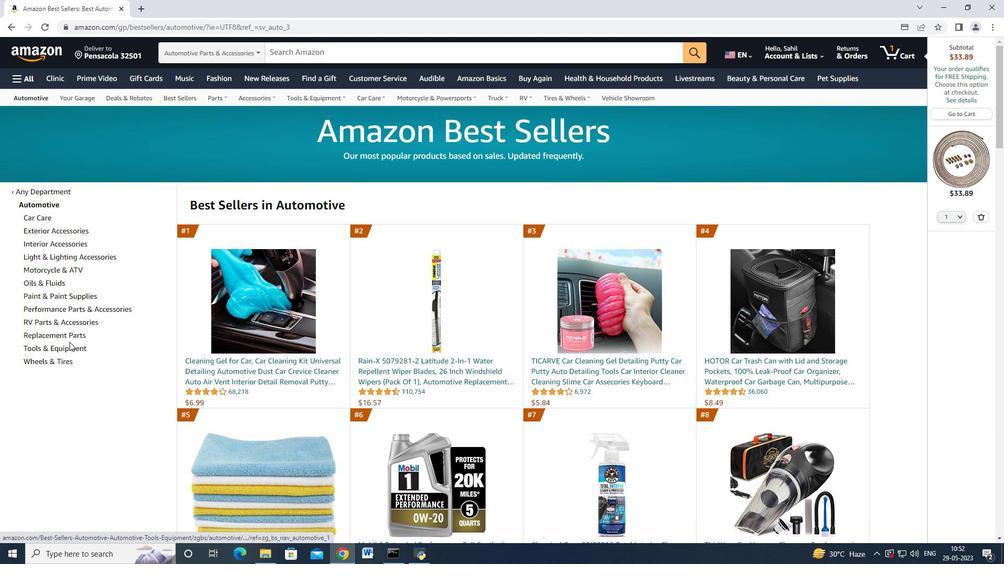
Action: Mouse pressed left at (69, 336)
Screenshot: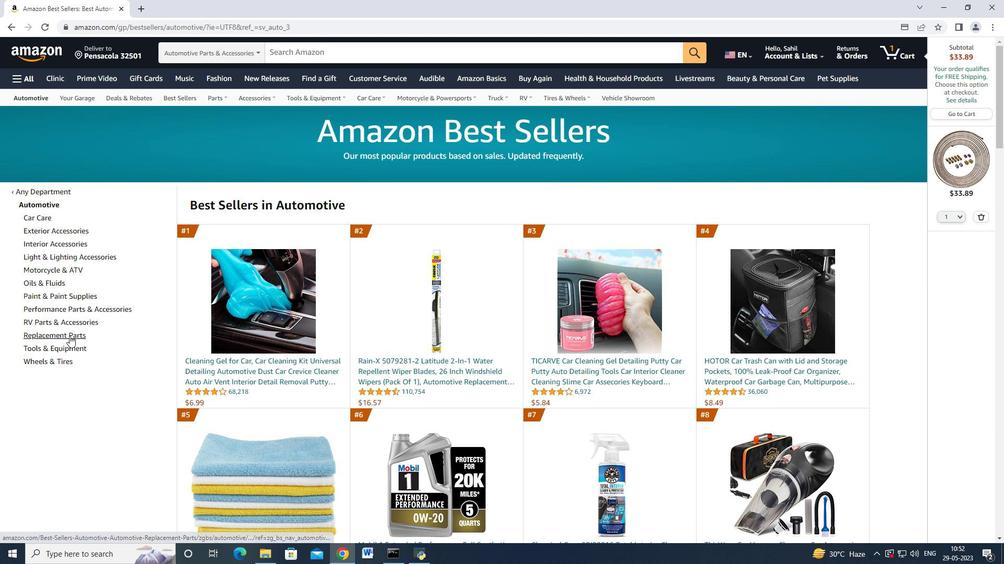 
Action: Mouse moved to (61, 285)
Screenshot: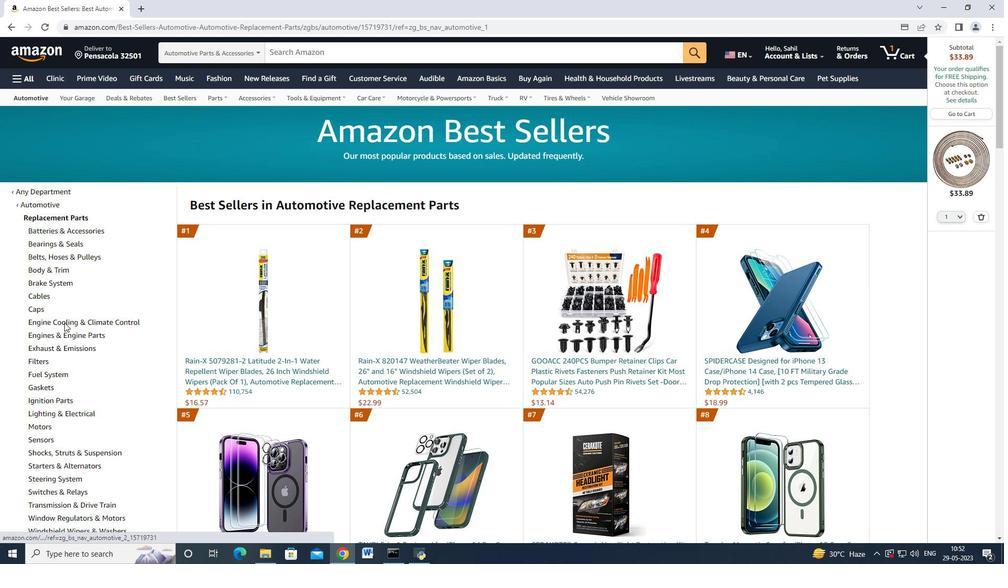 
Action: Mouse pressed left at (61, 285)
Screenshot: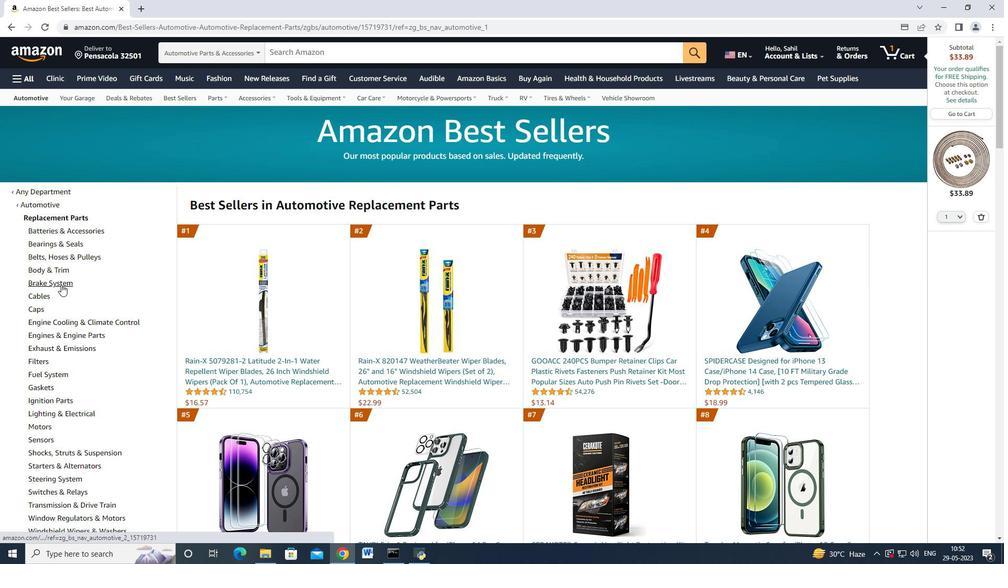 
Action: Mouse scrolled (61, 285) with delta (0, 0)
Screenshot: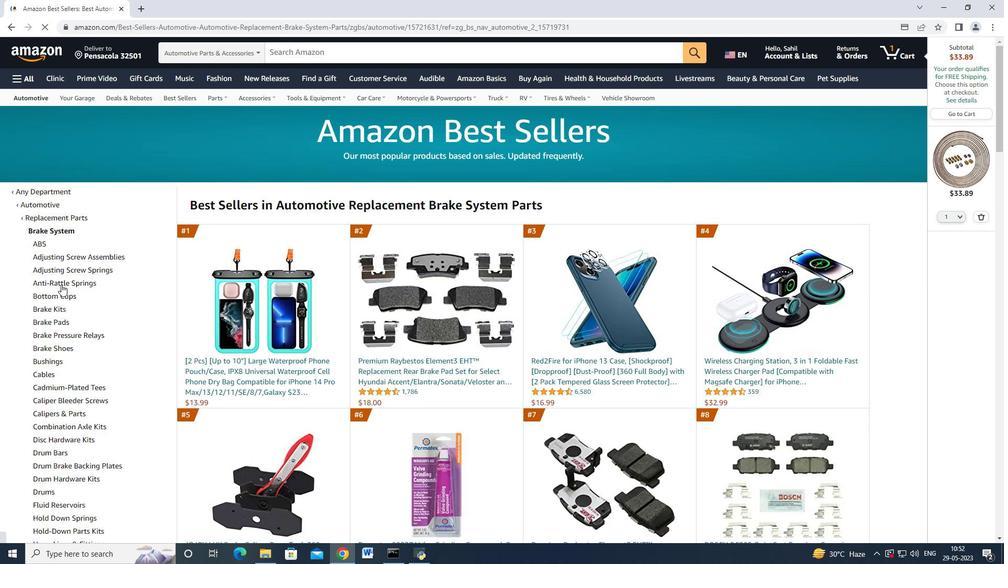
Action: Mouse moved to (61, 285)
Screenshot: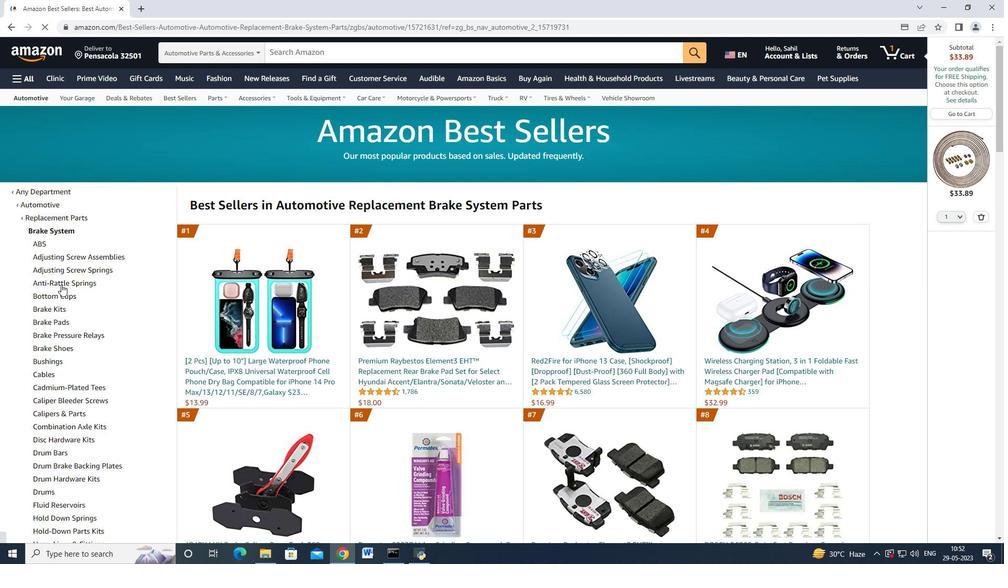 
Action: Mouse scrolled (61, 284) with delta (0, 0)
Screenshot: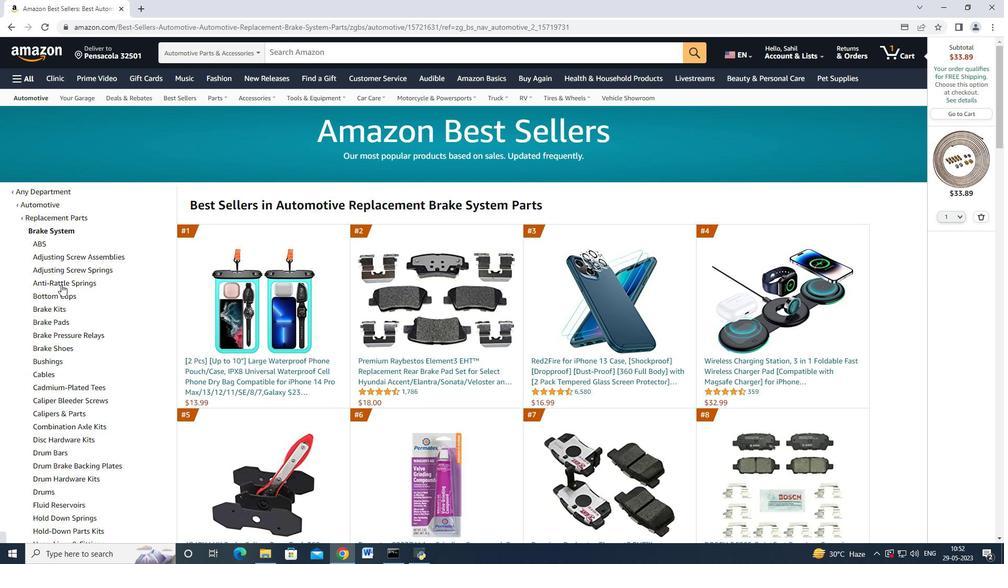 
Action: Mouse scrolled (61, 284) with delta (0, 0)
Screenshot: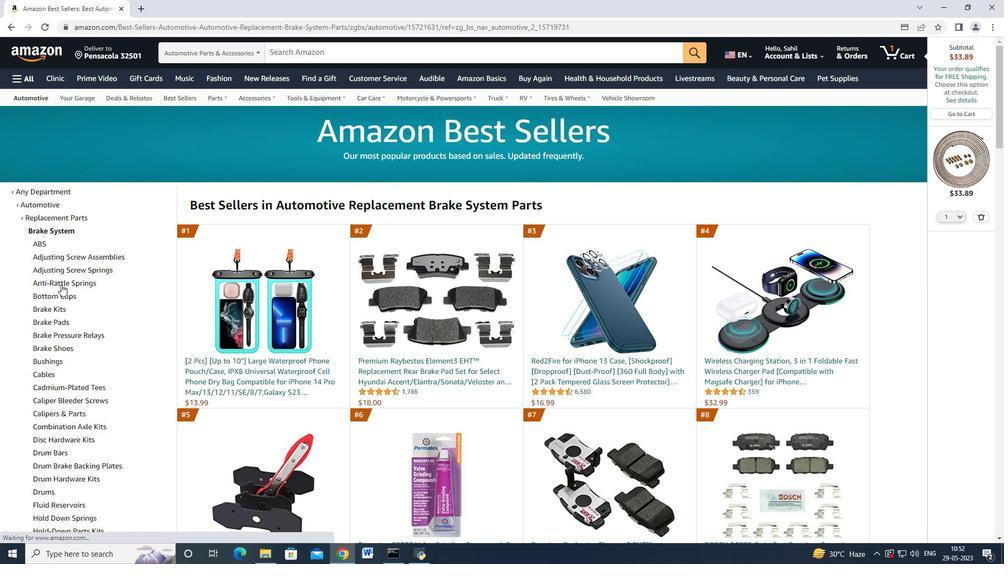 
Action: Mouse scrolled (61, 284) with delta (0, 0)
Screenshot: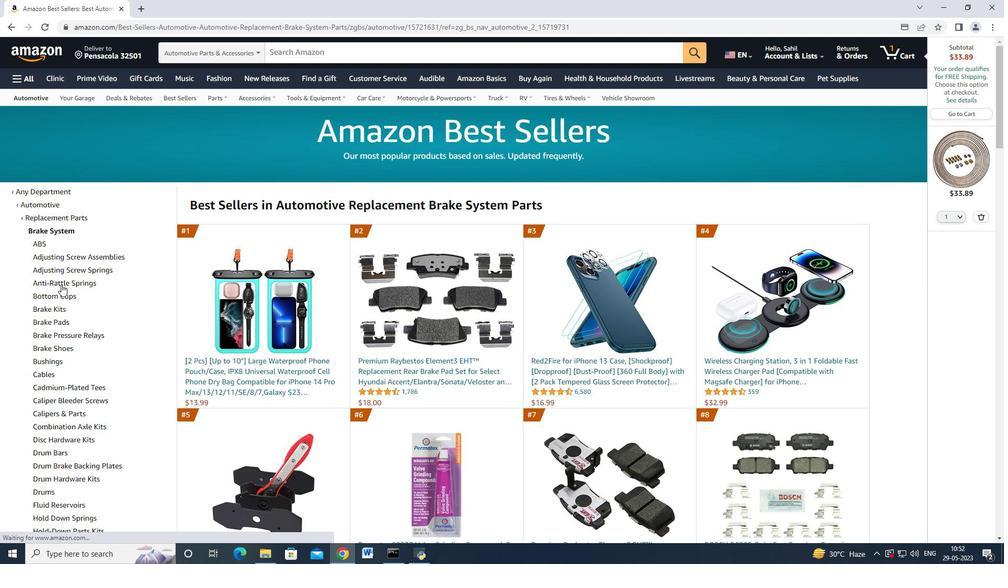 
Action: Mouse moved to (80, 352)
Screenshot: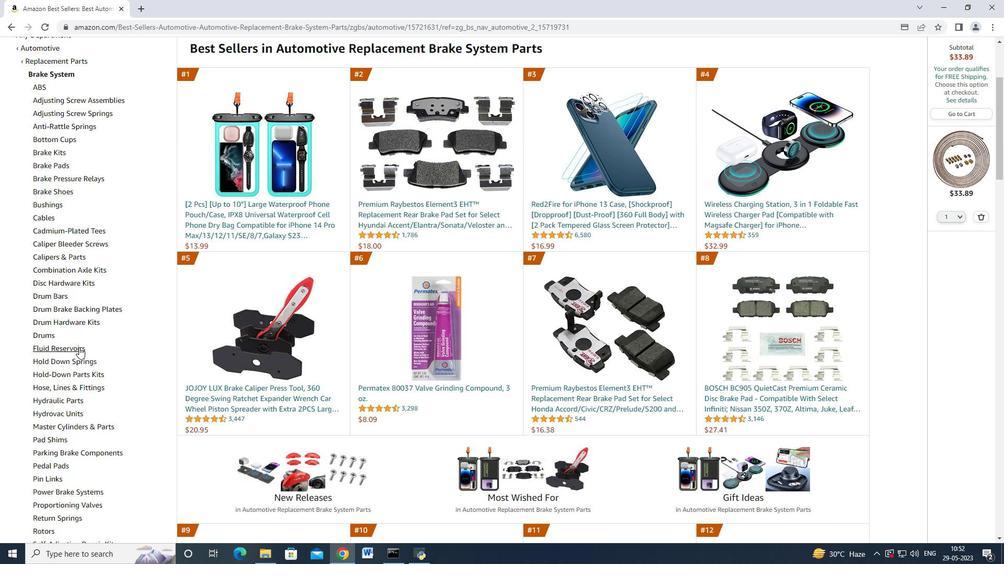 
Action: Mouse scrolled (80, 352) with delta (0, 0)
Screenshot: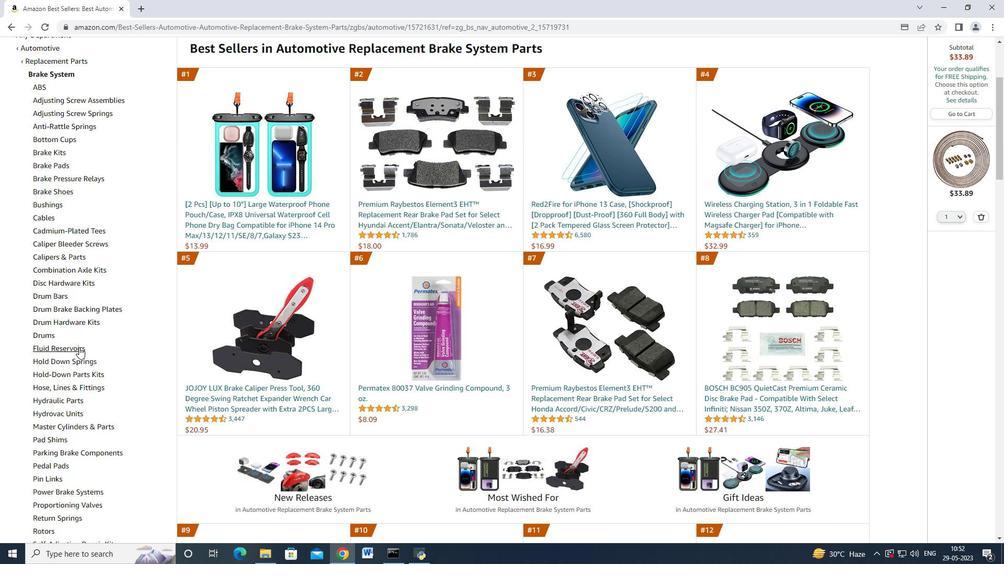 
Action: Mouse moved to (88, 359)
Screenshot: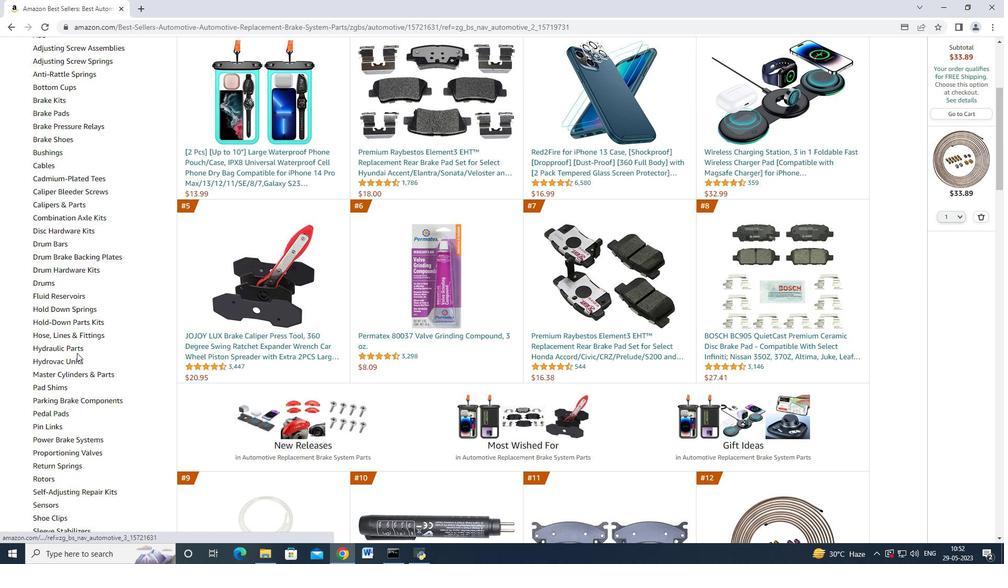 
Action: Mouse scrolled (88, 359) with delta (0, 0)
Screenshot: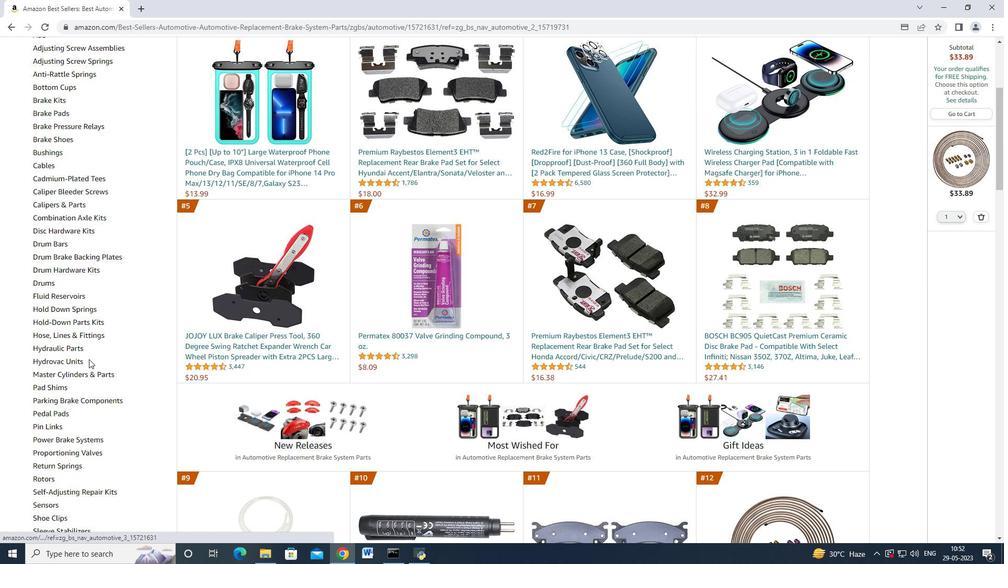
Action: Mouse scrolled (88, 359) with delta (0, 0)
Screenshot: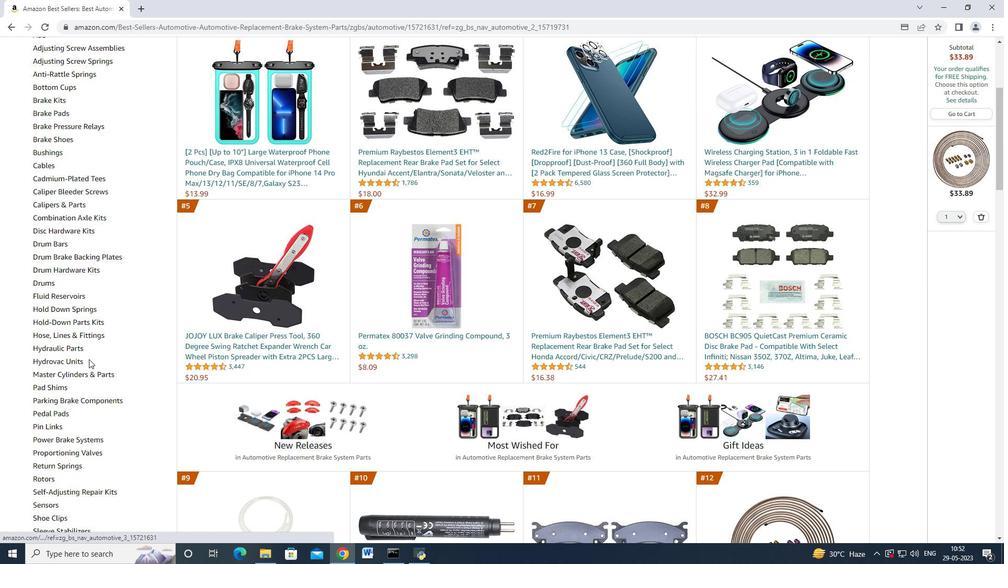 
Action: Mouse moved to (74, 255)
Screenshot: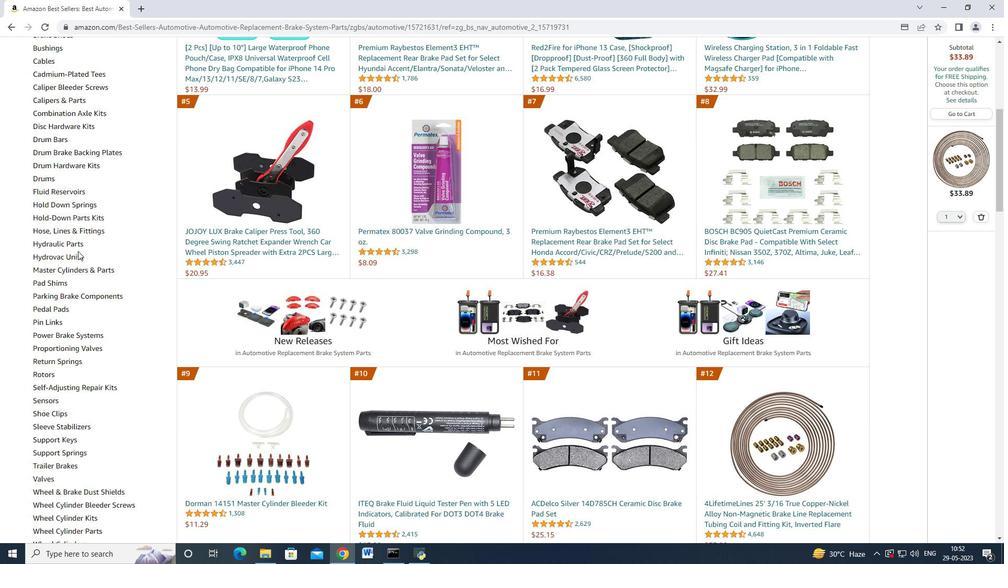 
Action: Mouse pressed left at (74, 255)
Screenshot: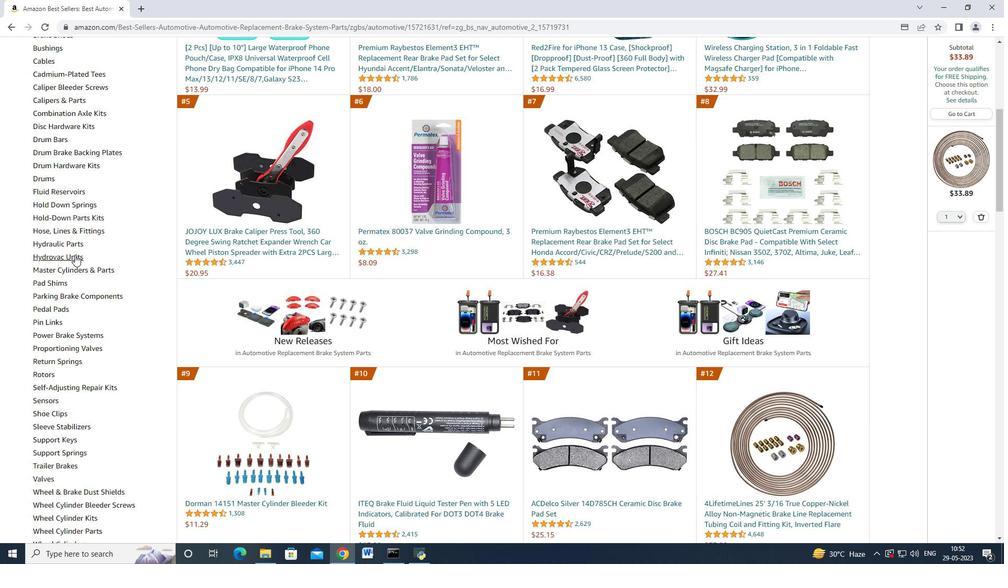 
Action: Mouse moved to (155, 252)
Screenshot: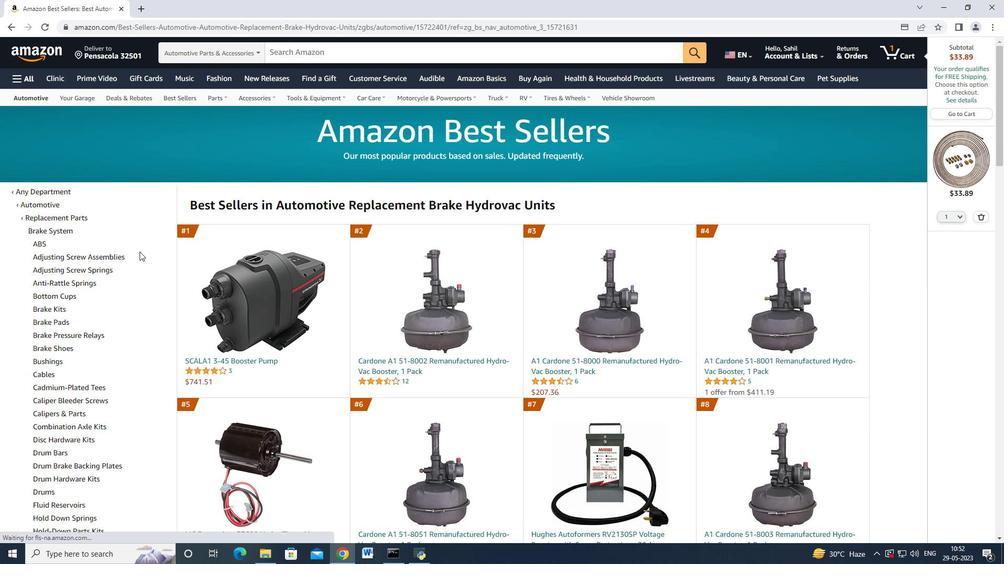 
Action: Mouse scrolled (155, 251) with delta (0, 0)
Screenshot: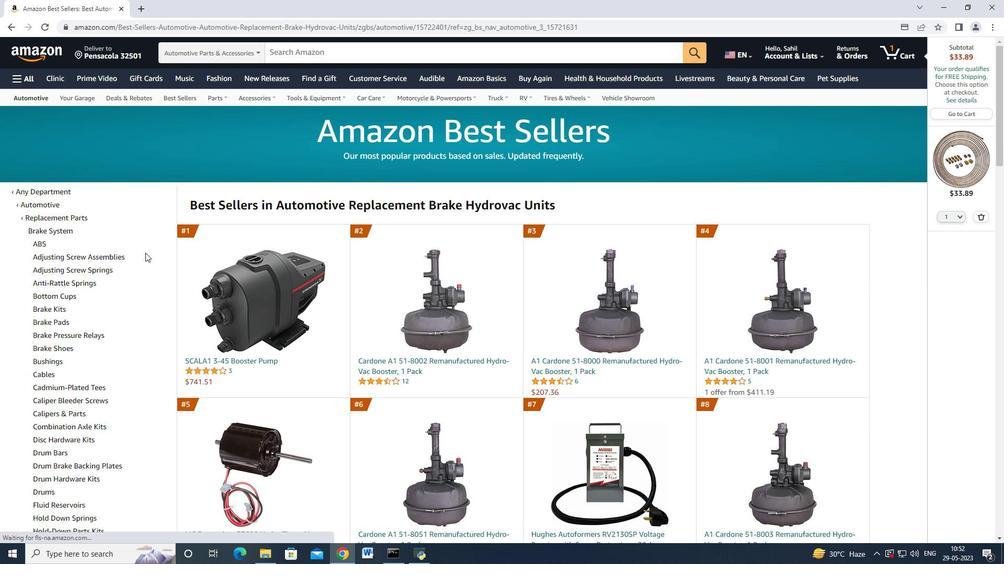 
Action: Mouse moved to (174, 242)
Screenshot: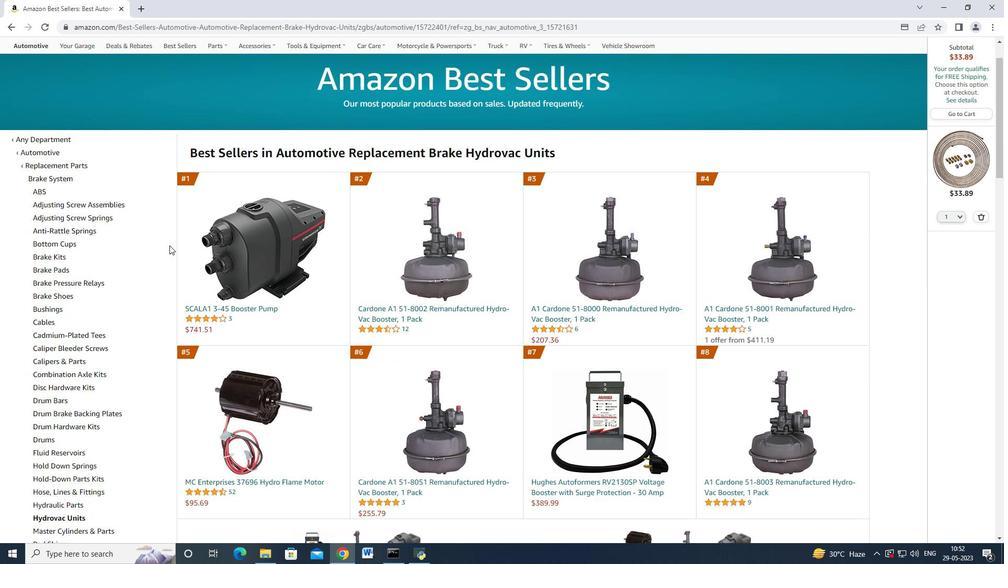 
Action: Mouse scrolled (174, 241) with delta (0, 0)
Screenshot: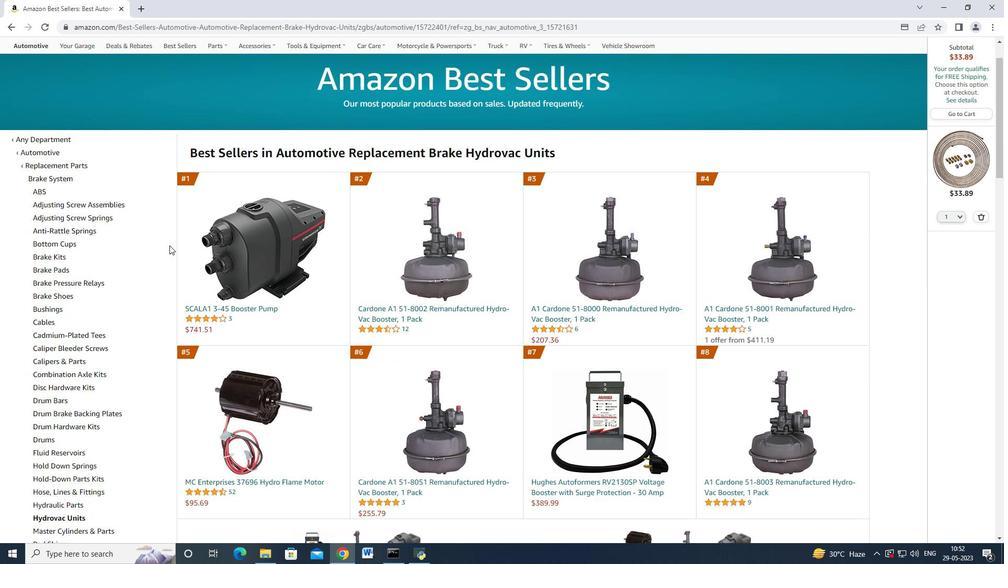 
Action: Mouse moved to (406, 260)
Screenshot: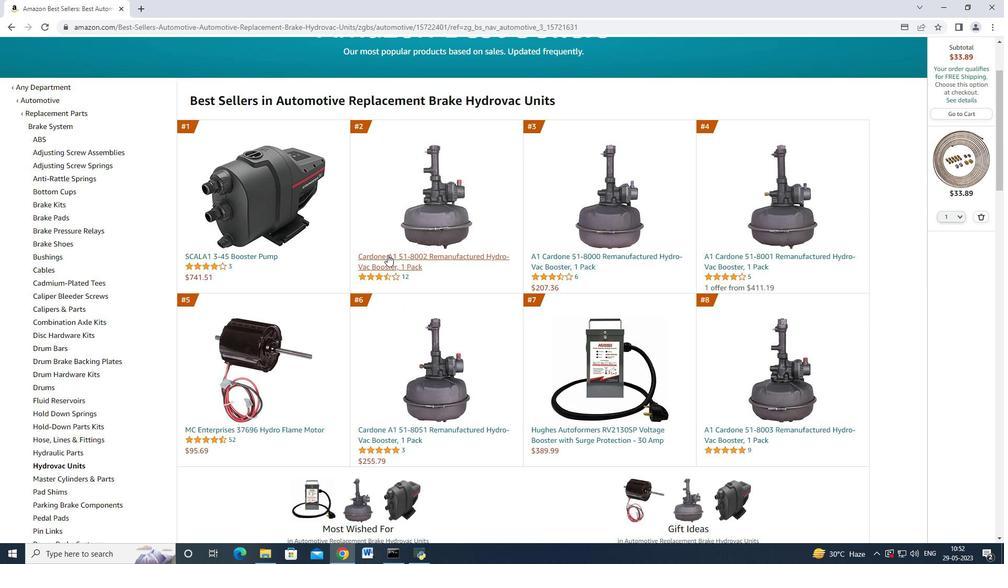 
Action: Mouse pressed left at (406, 260)
Screenshot: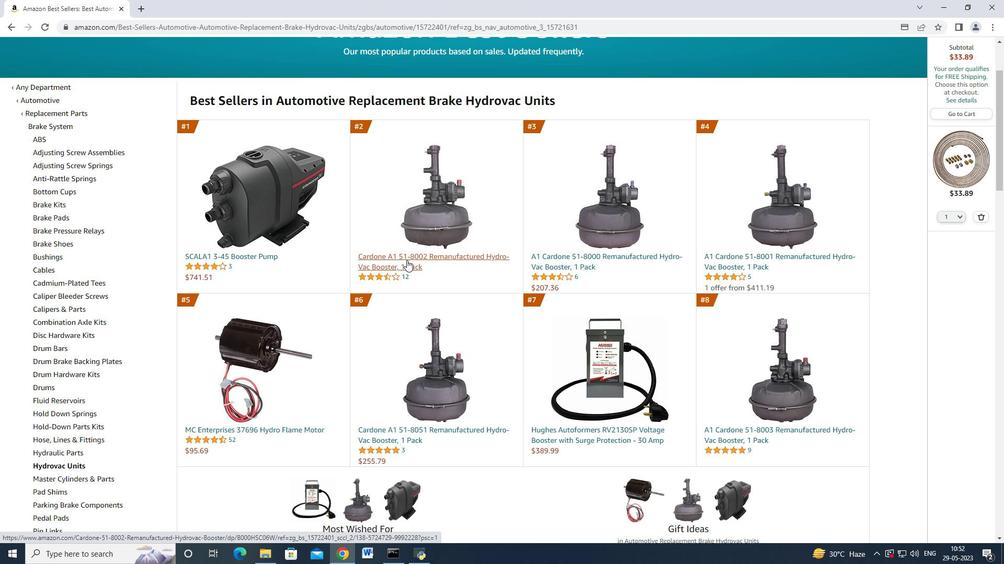 
Action: Mouse moved to (396, 258)
Screenshot: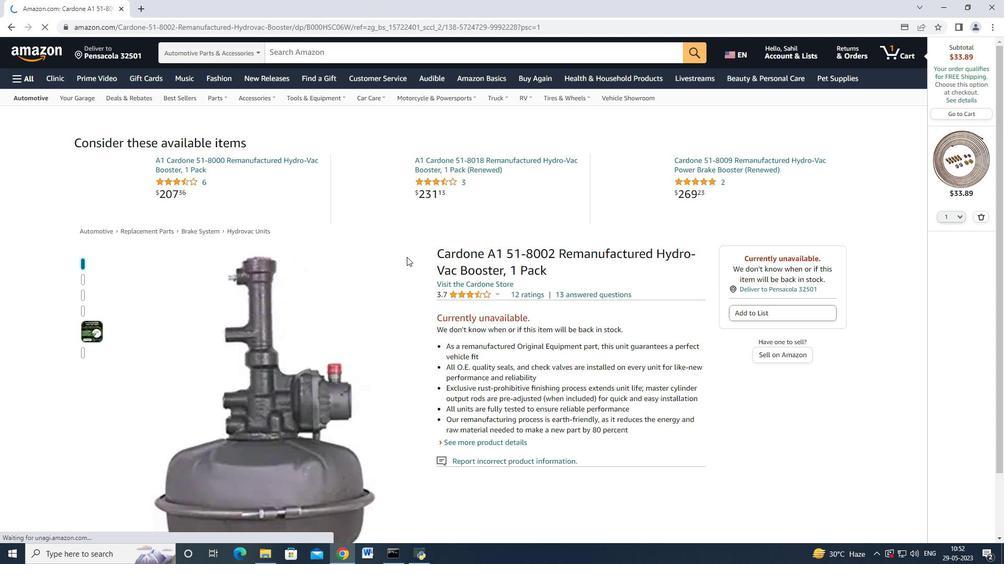 
Action: Mouse scrolled (396, 258) with delta (0, 0)
Screenshot: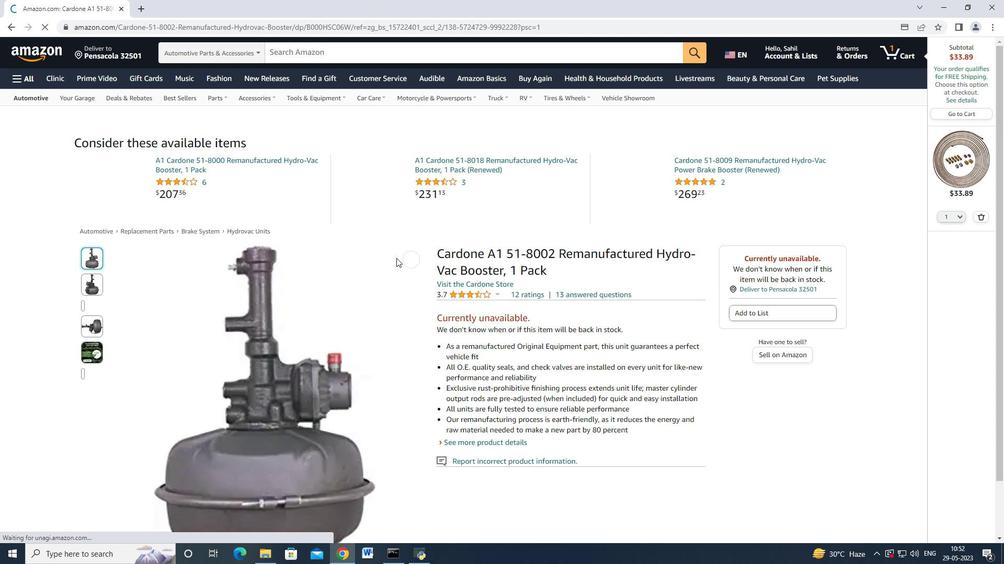 
Action: Mouse moved to (387, 235)
Screenshot: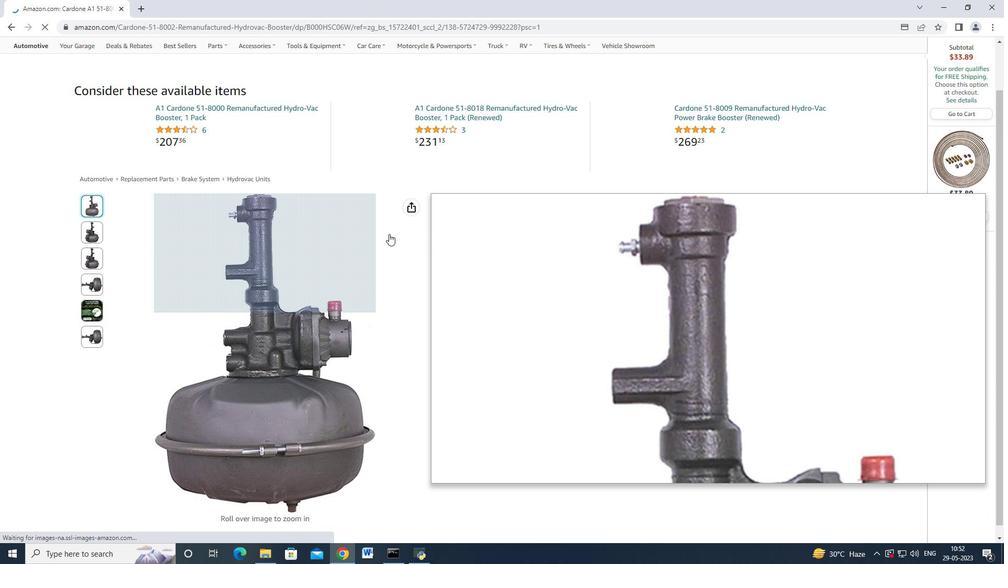 
Action: Mouse scrolled (387, 235) with delta (0, 0)
Screenshot: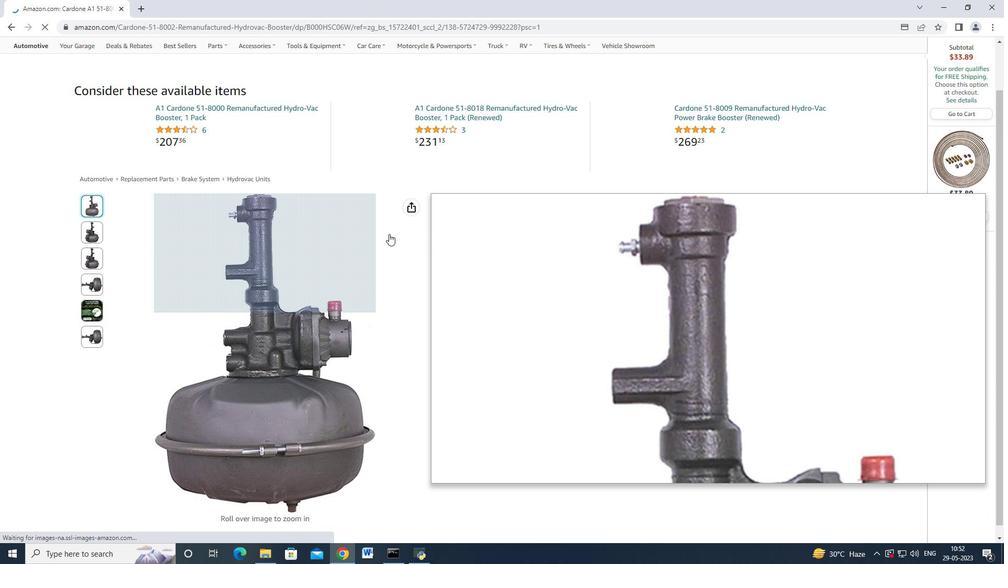 
Action: Mouse moved to (558, 258)
Screenshot: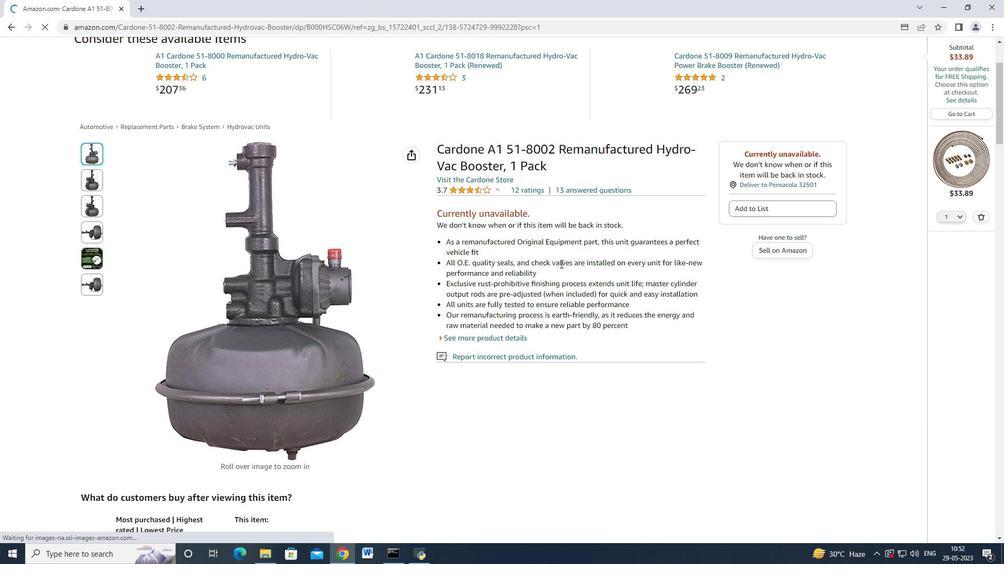 
Action: Mouse scrolled (558, 258) with delta (0, 0)
Screenshot: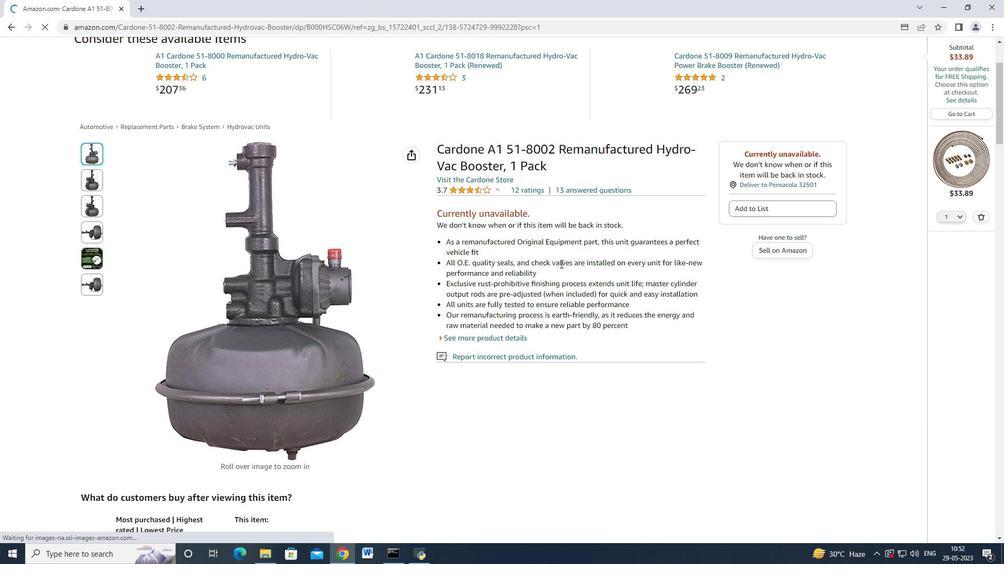 
Action: Mouse moved to (8, 28)
Screenshot: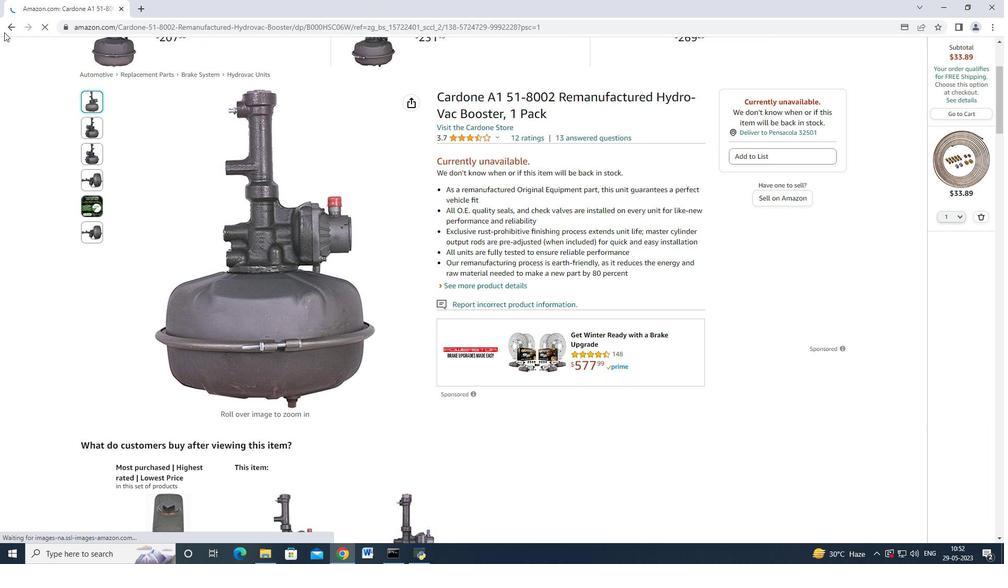 
Action: Mouse pressed left at (8, 28)
Screenshot: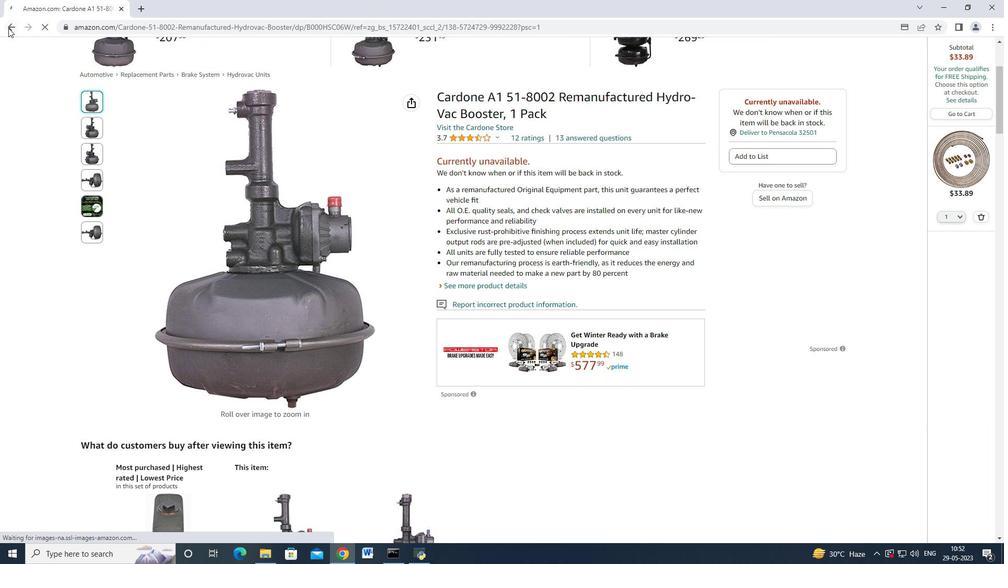 
Action: Mouse moved to (647, 265)
Screenshot: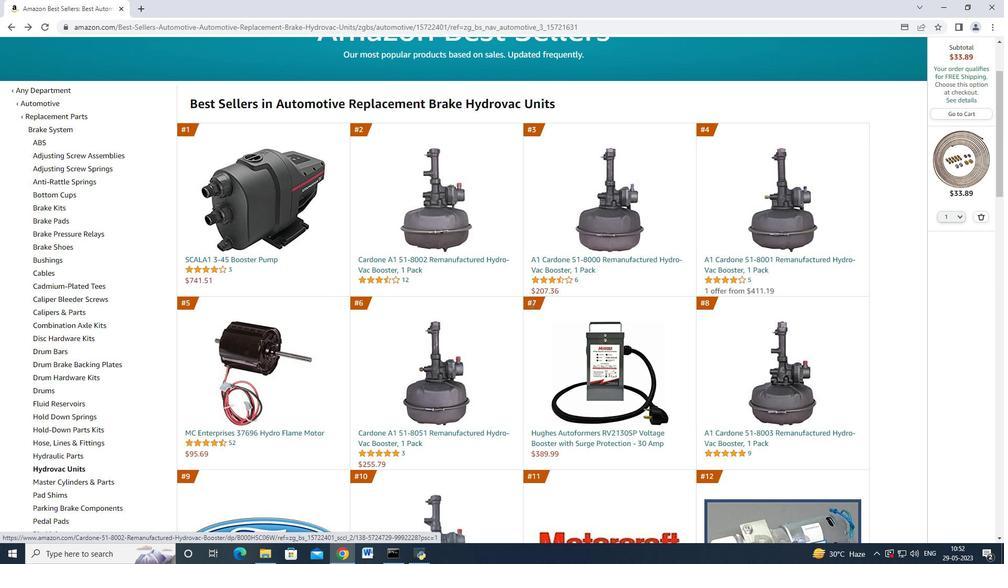 
Action: Mouse pressed left at (647, 265)
Screenshot: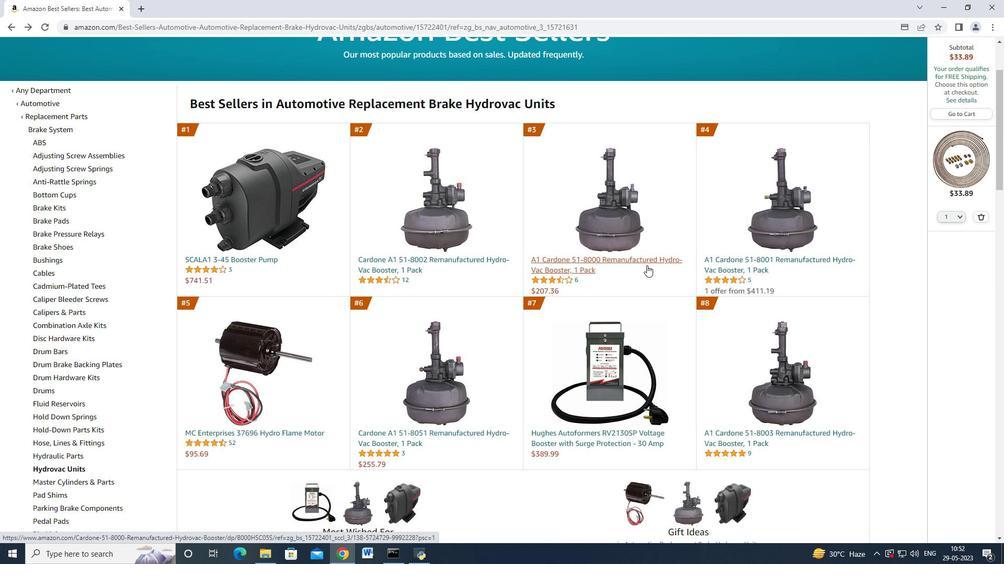 
Action: Mouse moved to (495, 252)
Screenshot: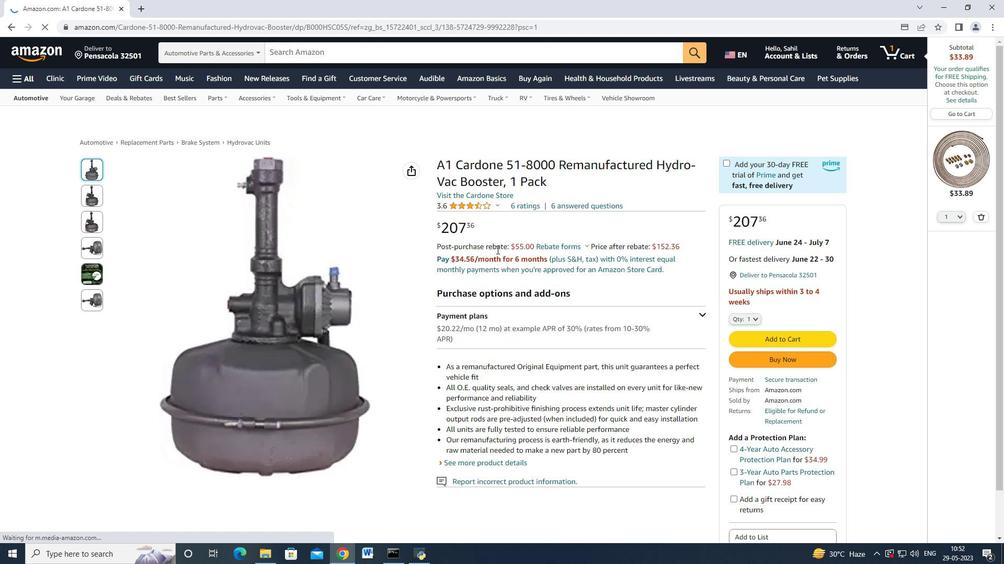 
Action: Mouse scrolled (495, 252) with delta (0, 0)
Screenshot: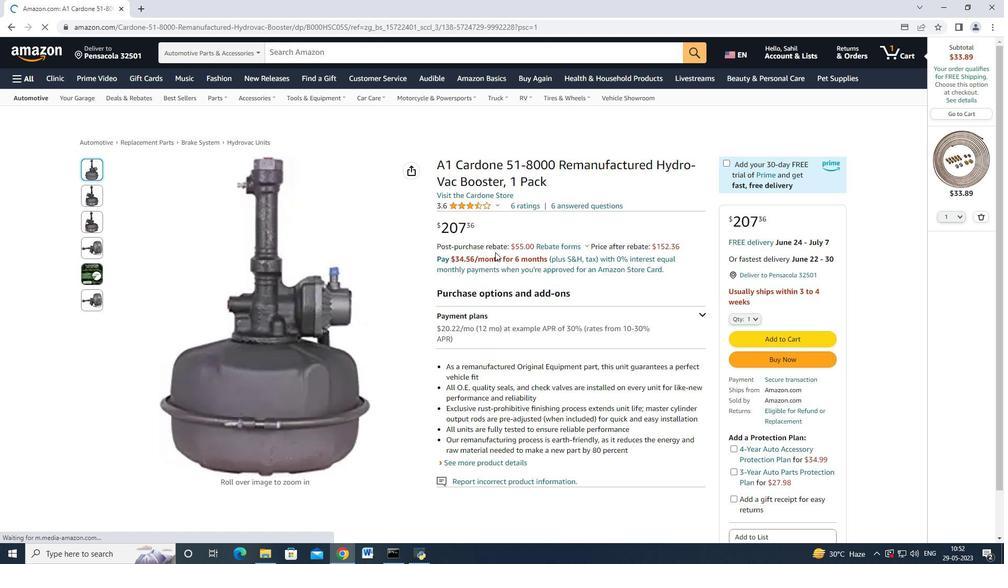 
Action: Mouse moved to (492, 255)
Screenshot: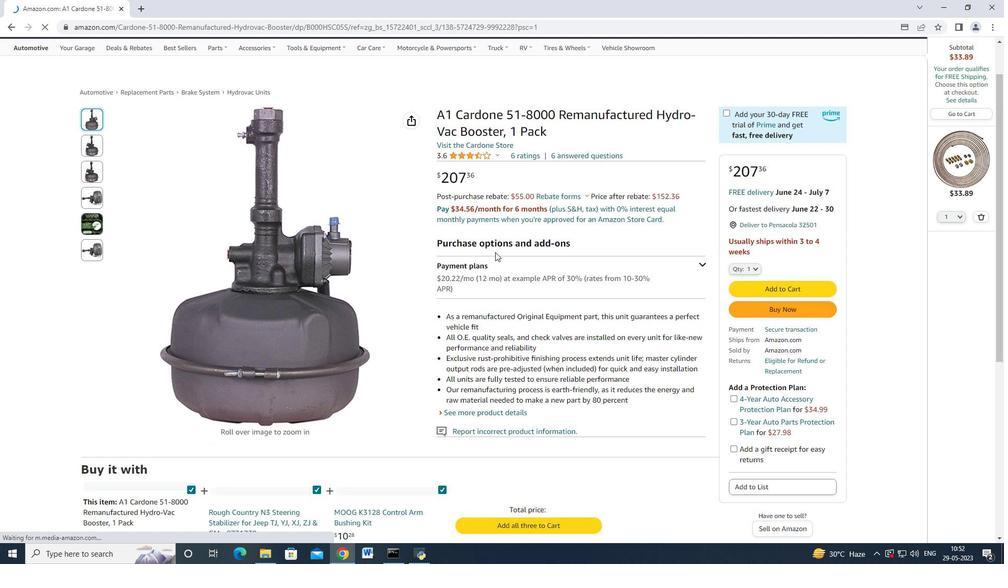 
Action: Mouse scrolled (492, 255) with delta (0, 0)
Screenshot: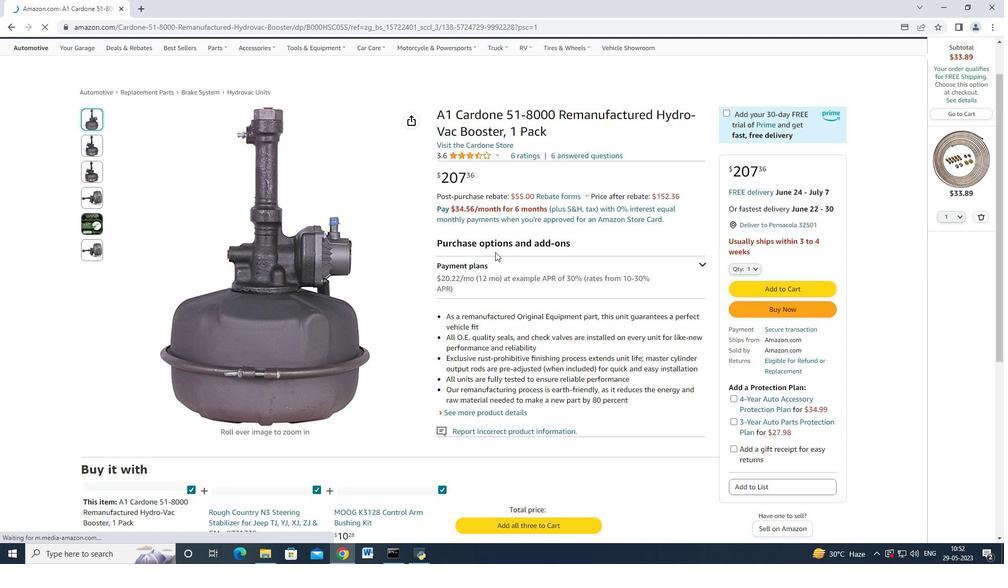 
Action: Mouse scrolled (492, 255) with delta (0, 0)
Screenshot: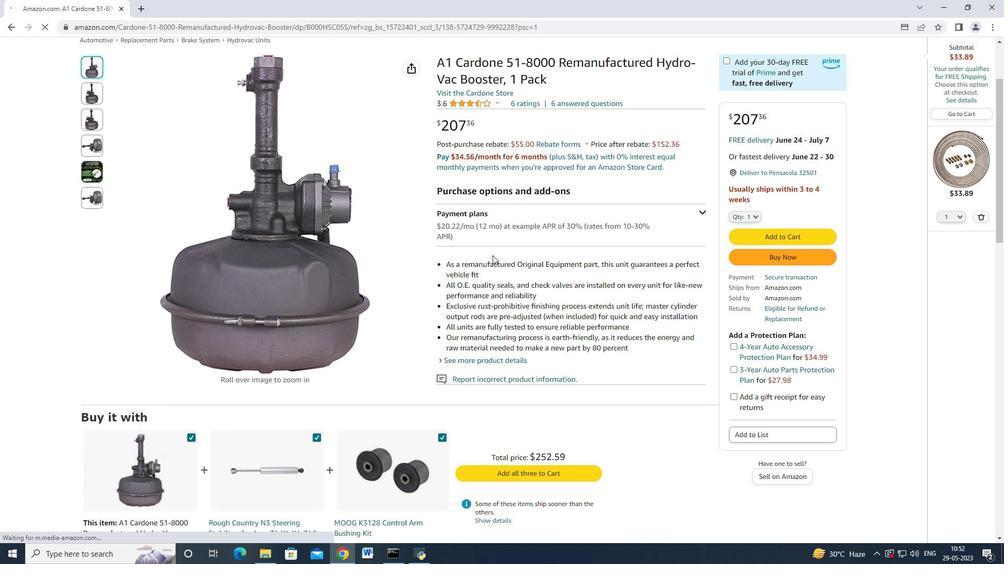 
Action: Mouse scrolled (492, 256) with delta (0, 0)
Screenshot: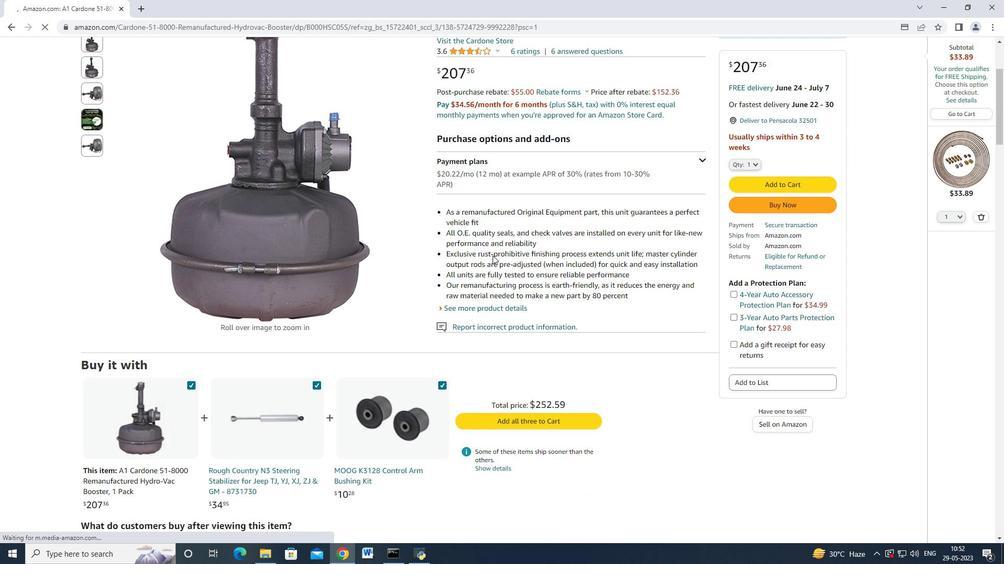
Action: Mouse scrolled (492, 256) with delta (0, 0)
Screenshot: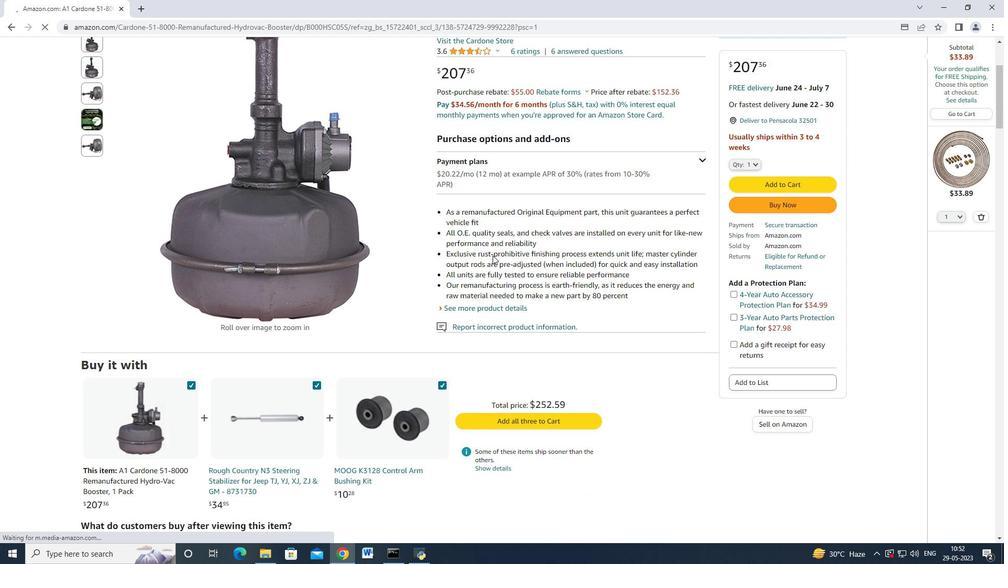 
Action: Mouse scrolled (492, 256) with delta (0, 0)
Screenshot: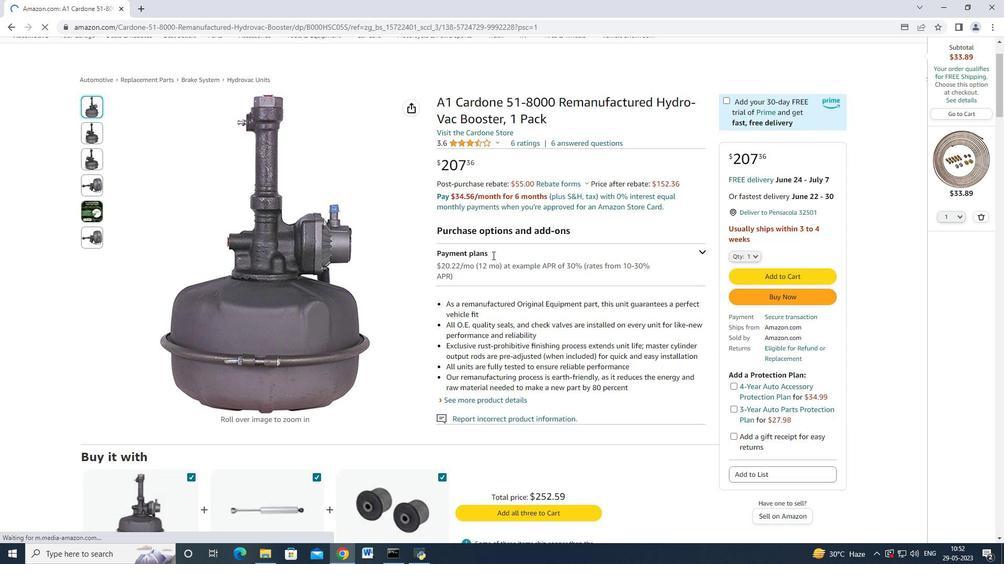 
Action: Mouse scrolled (492, 256) with delta (0, 0)
Screenshot: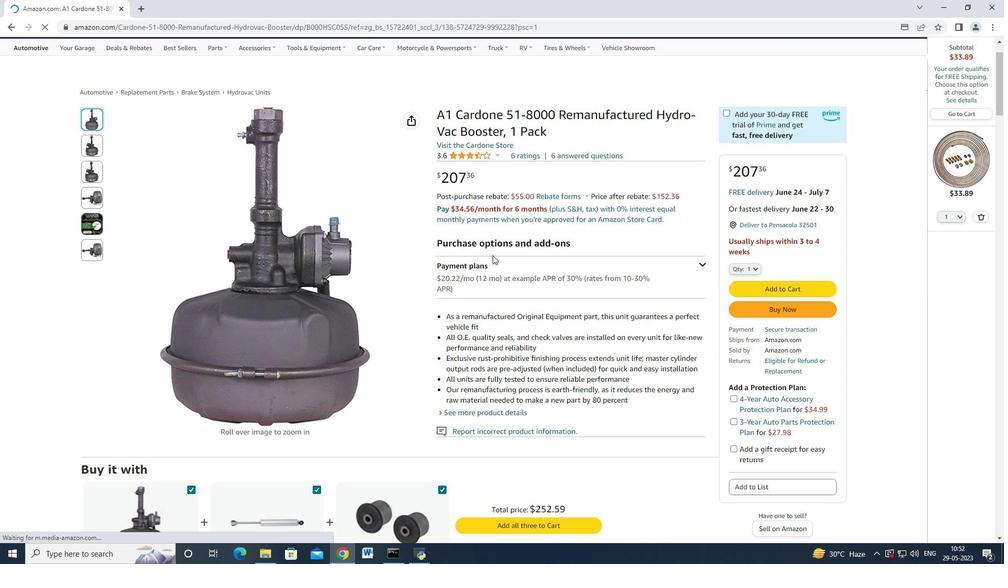 
Action: Mouse moved to (512, 259)
Screenshot: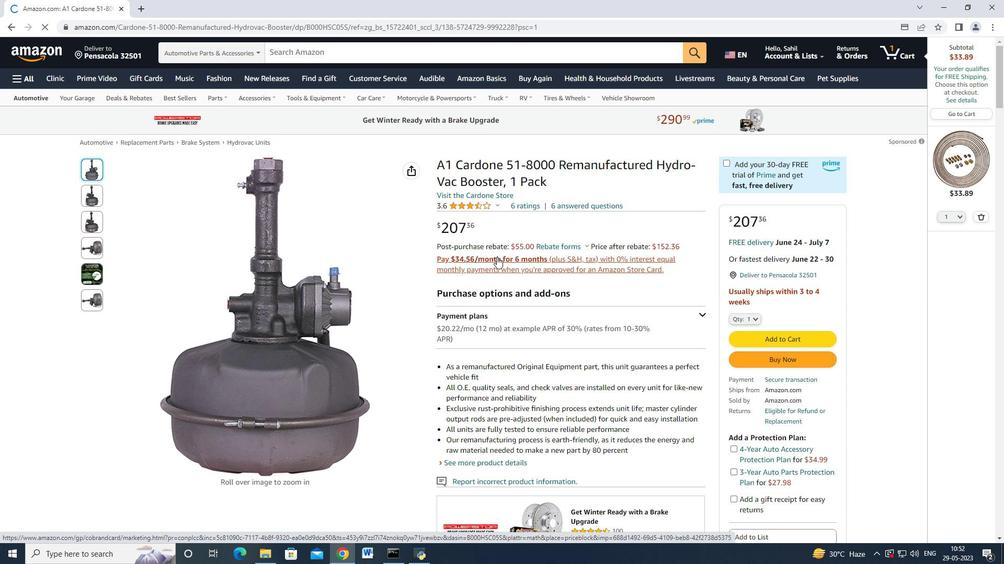 
Action: Mouse scrolled (512, 258) with delta (0, 0)
Screenshot: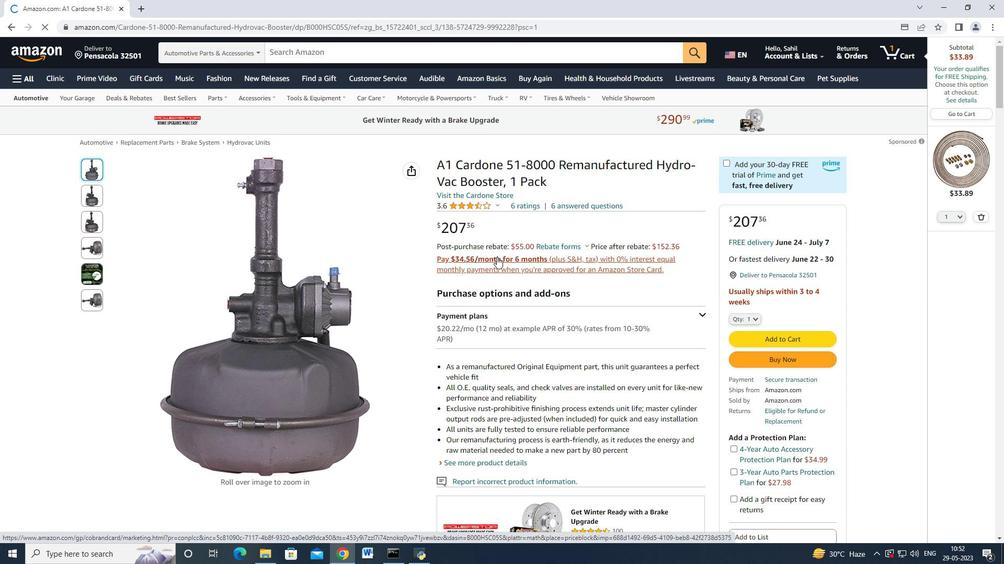 
Action: Mouse scrolled (512, 258) with delta (0, 0)
Screenshot: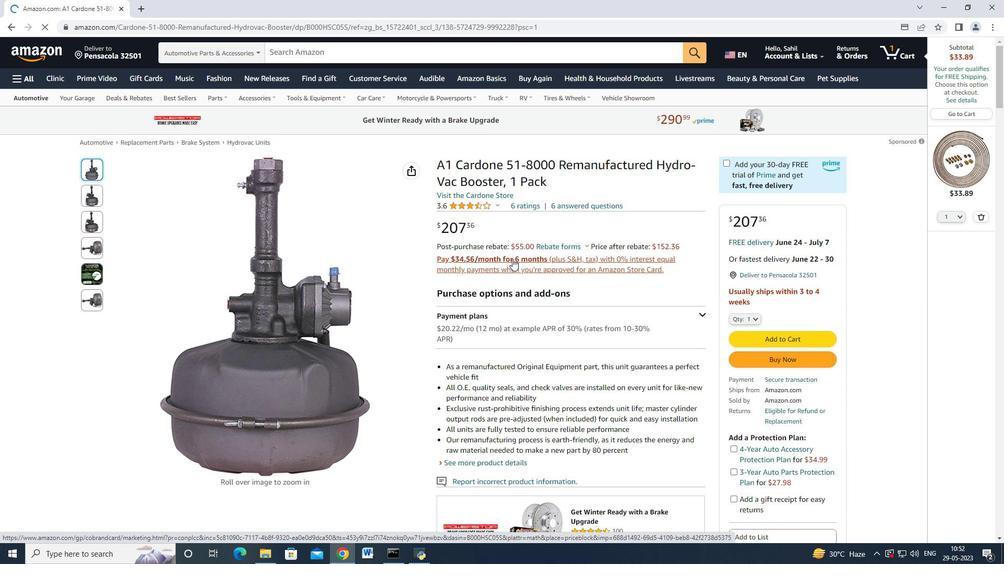 
Action: Mouse moved to (767, 234)
Screenshot: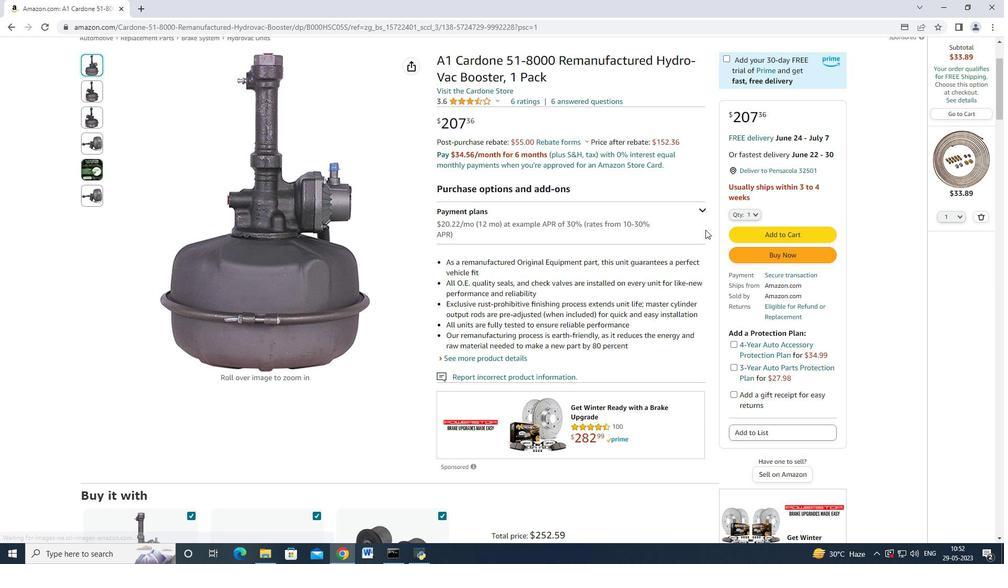 
Action: Mouse pressed left at (767, 234)
Screenshot: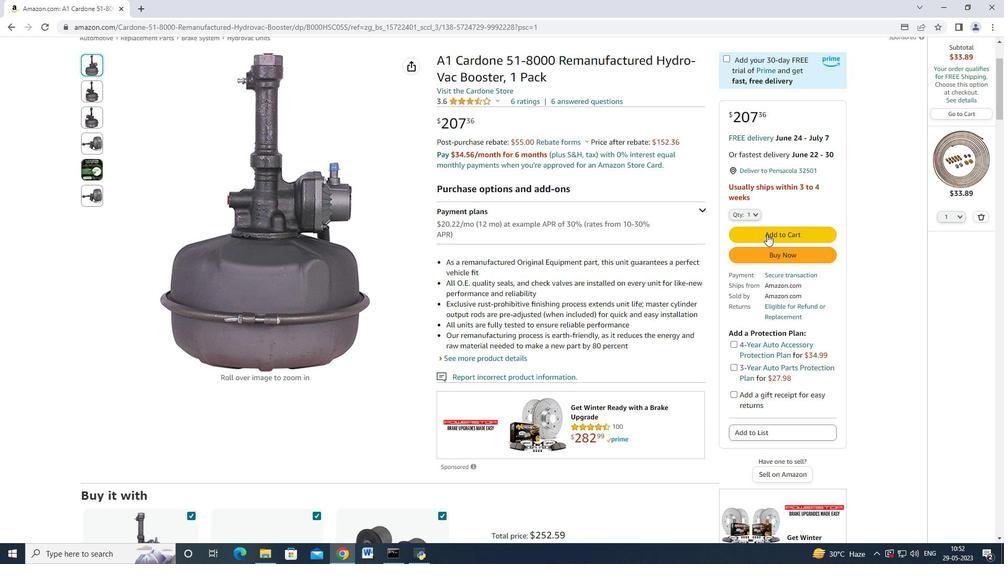 
Action: Mouse moved to (870, 266)
Screenshot: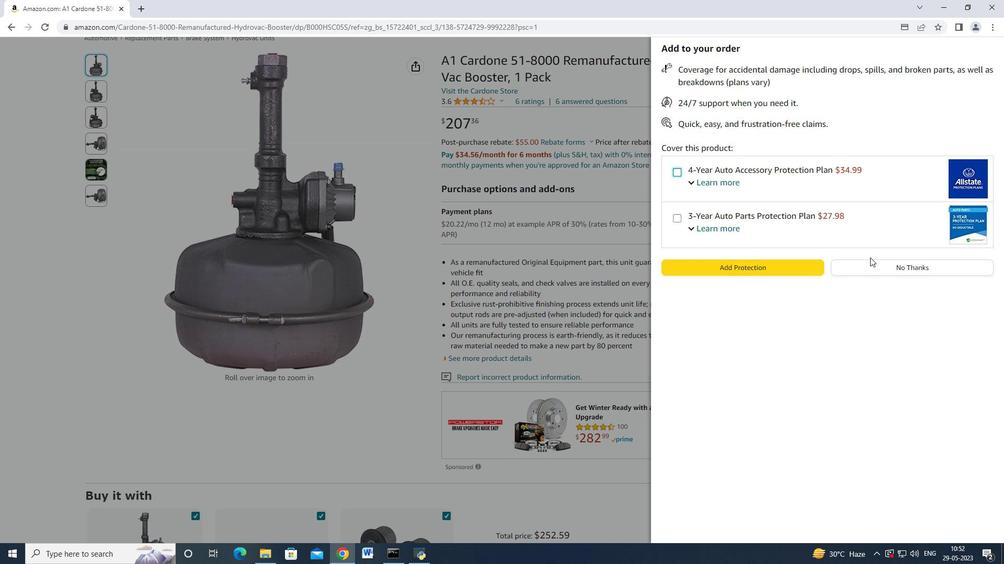 
Action: Mouse pressed left at (870, 266)
Screenshot: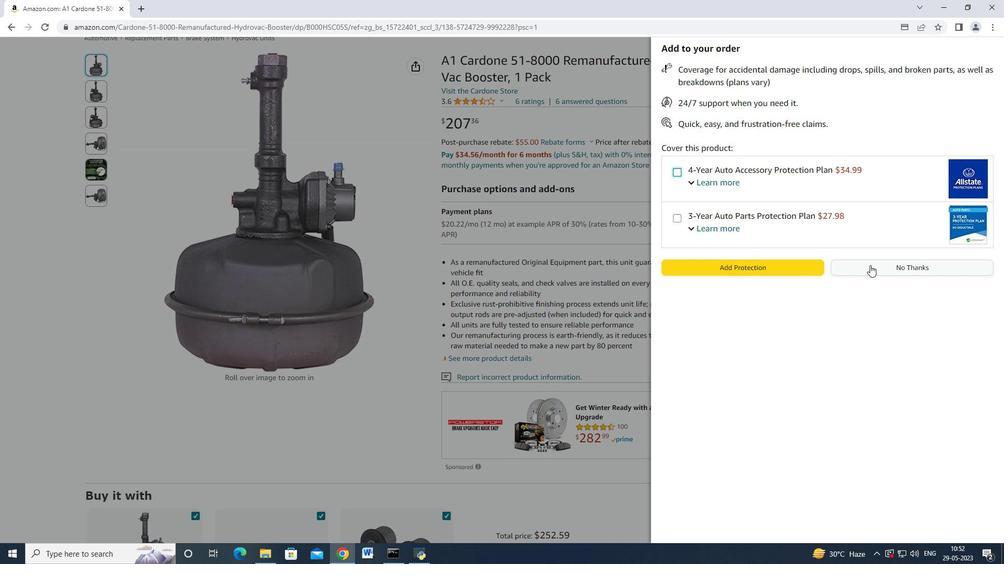 
Action: Mouse moved to (808, 131)
Screenshot: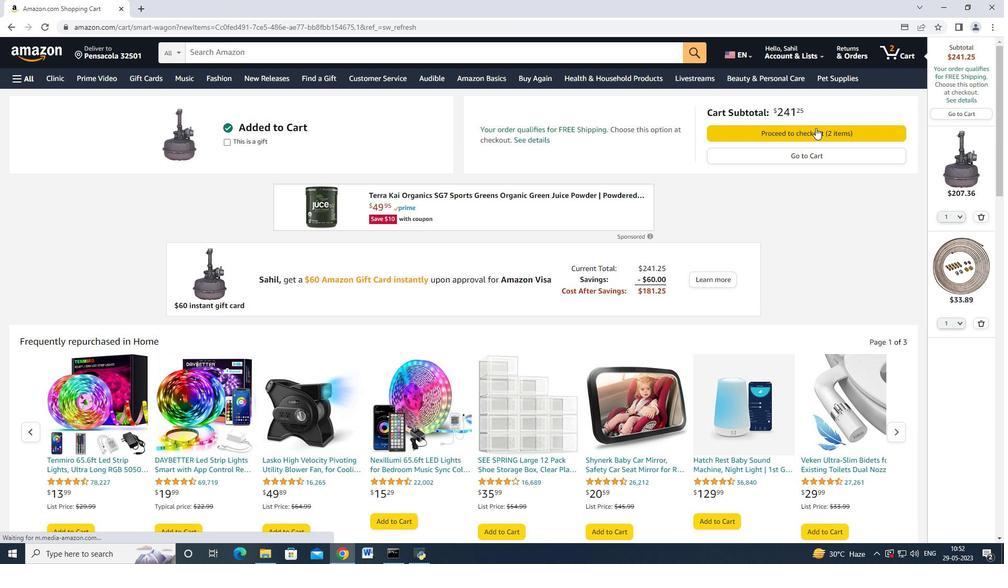 
Action: Mouse pressed left at (808, 131)
Screenshot: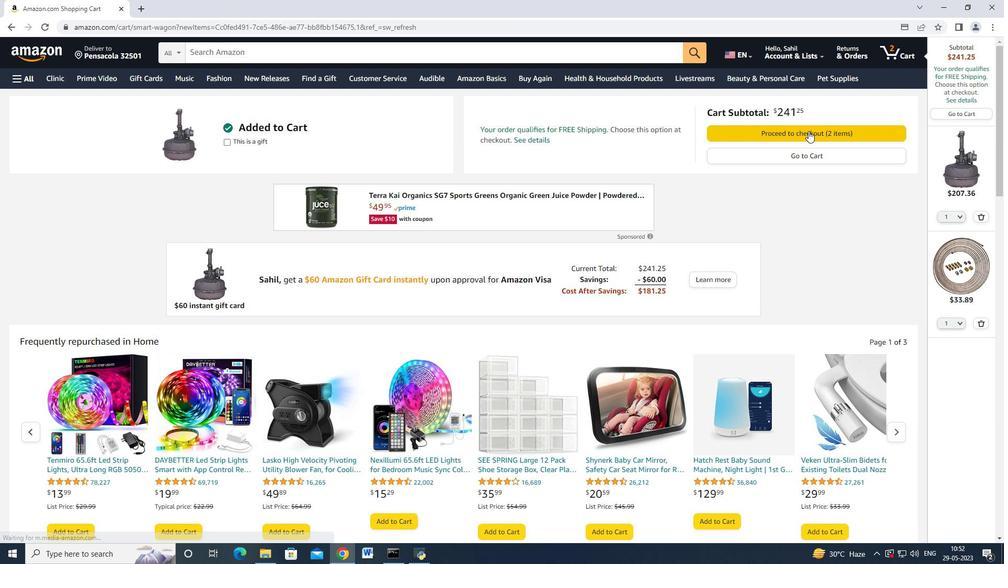 
Action: Mouse moved to (279, 449)
Screenshot: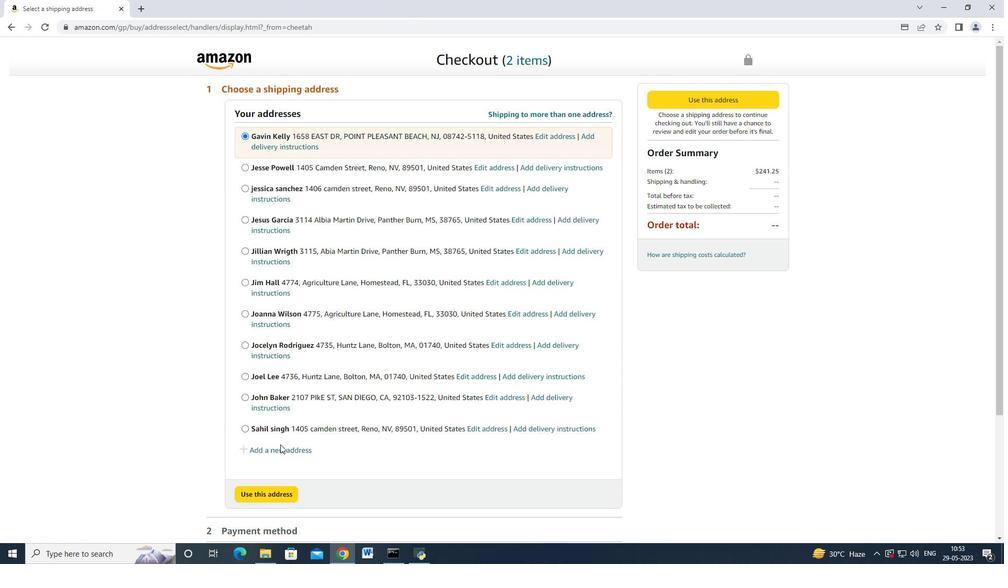 
Action: Mouse pressed left at (279, 449)
Screenshot: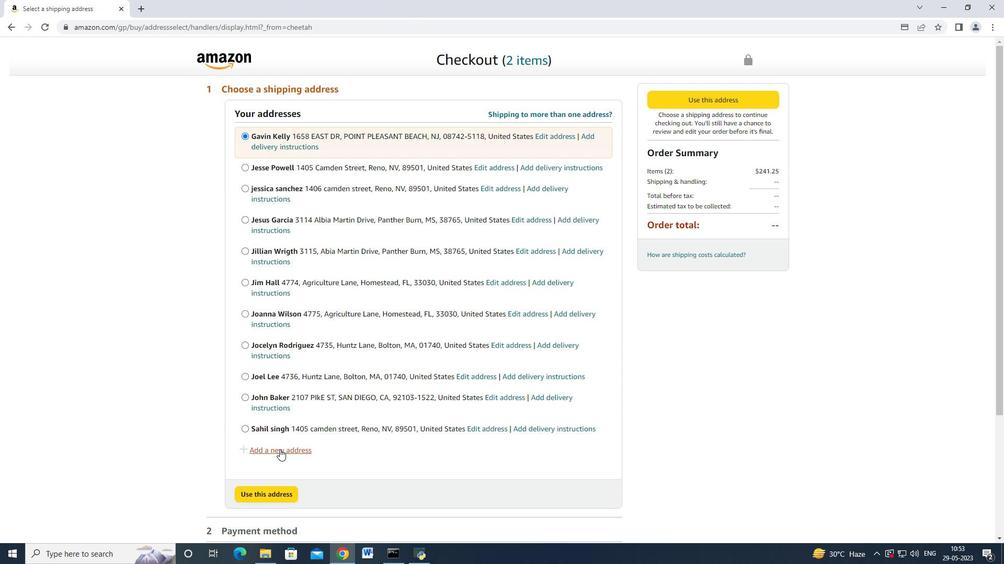 
Action: Mouse moved to (377, 256)
Screenshot: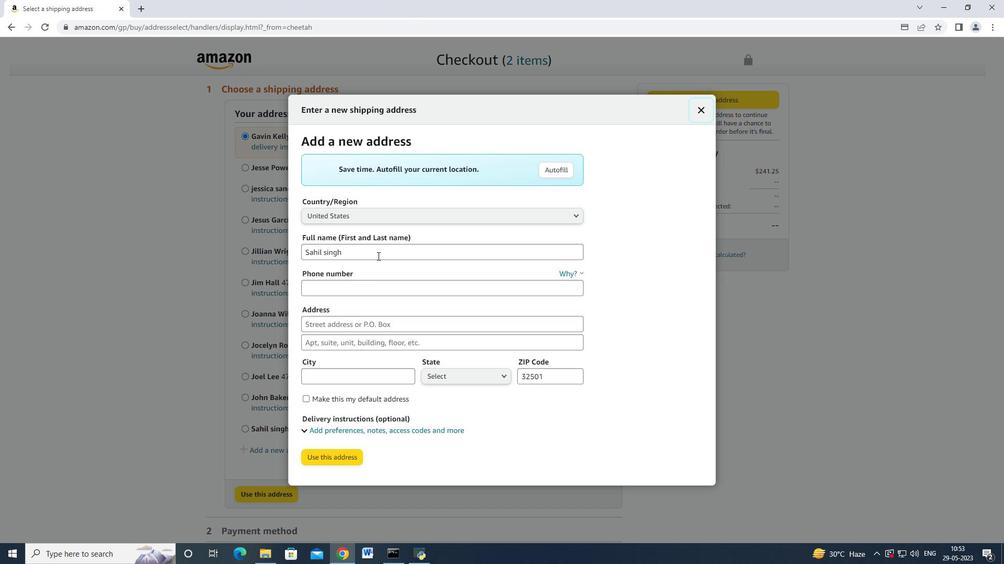 
Action: Mouse pressed left at (377, 256)
Screenshot: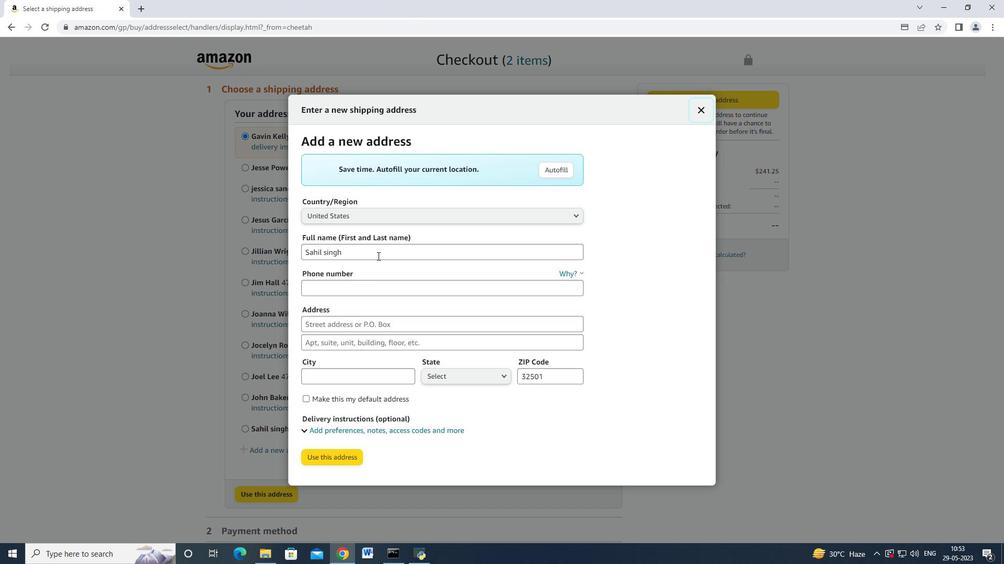 
Action: Mouse moved to (303, 244)
Screenshot: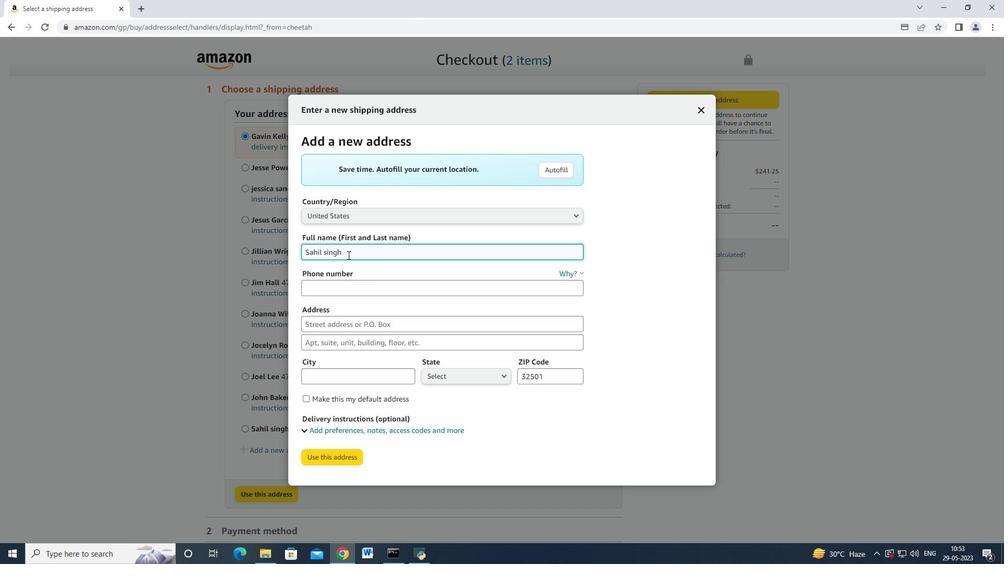 
Action: Mouse pressed left at (303, 244)
Screenshot: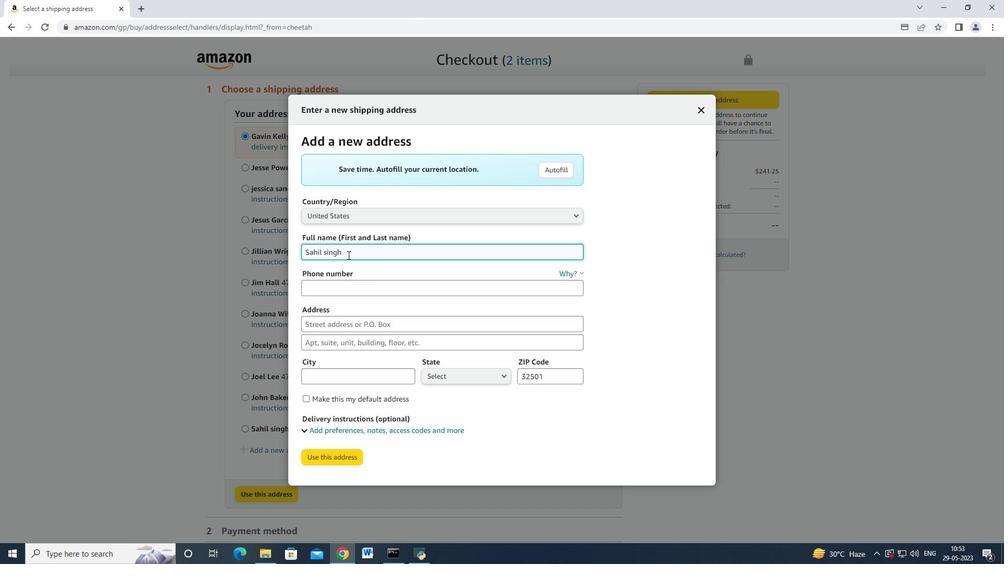 
Action: Mouse moved to (372, 247)
Screenshot: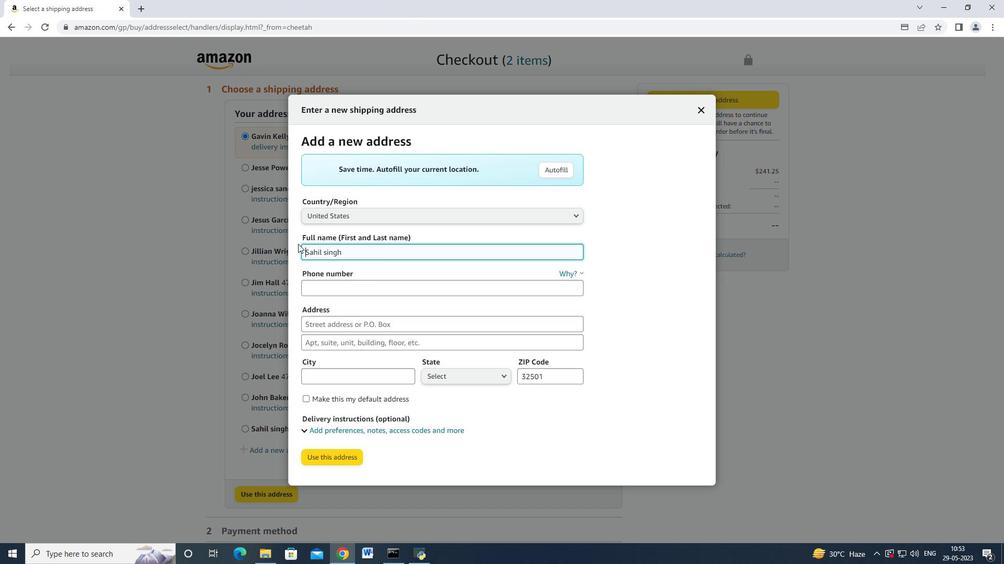 
Action: Mouse pressed left at (372, 247)
Screenshot: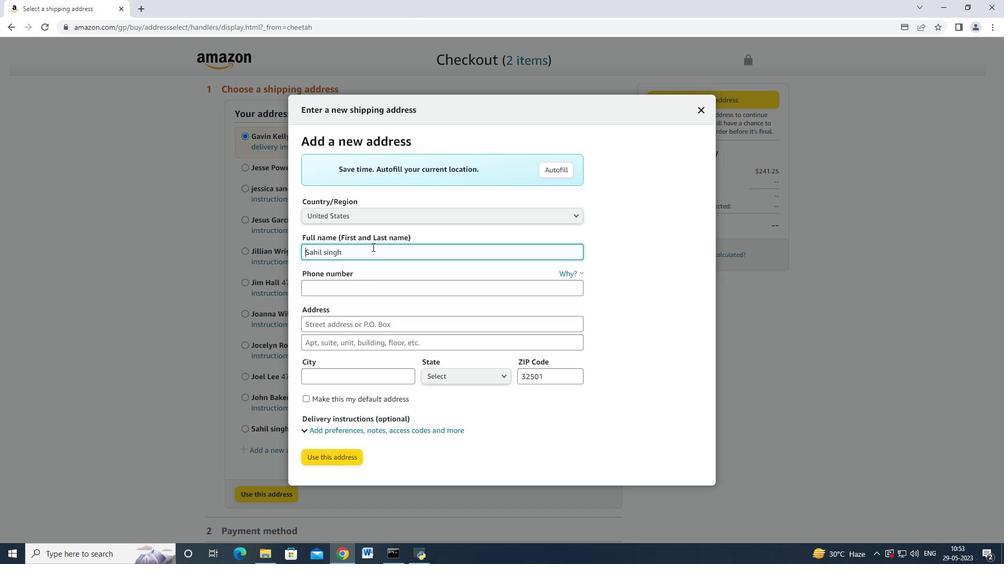 
Action: Mouse moved to (265, 458)
Screenshot: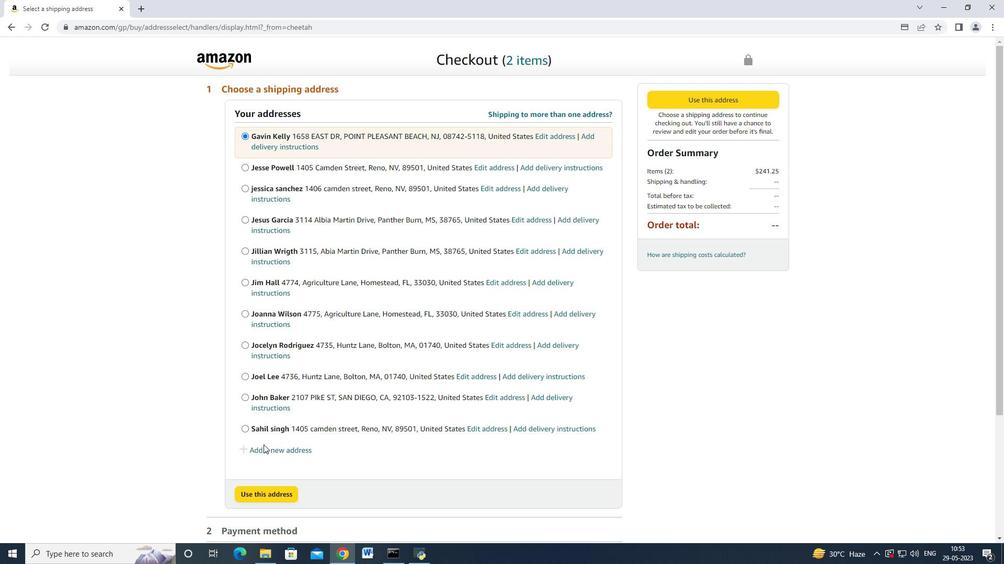 
Action: Mouse pressed left at (265, 458)
Screenshot: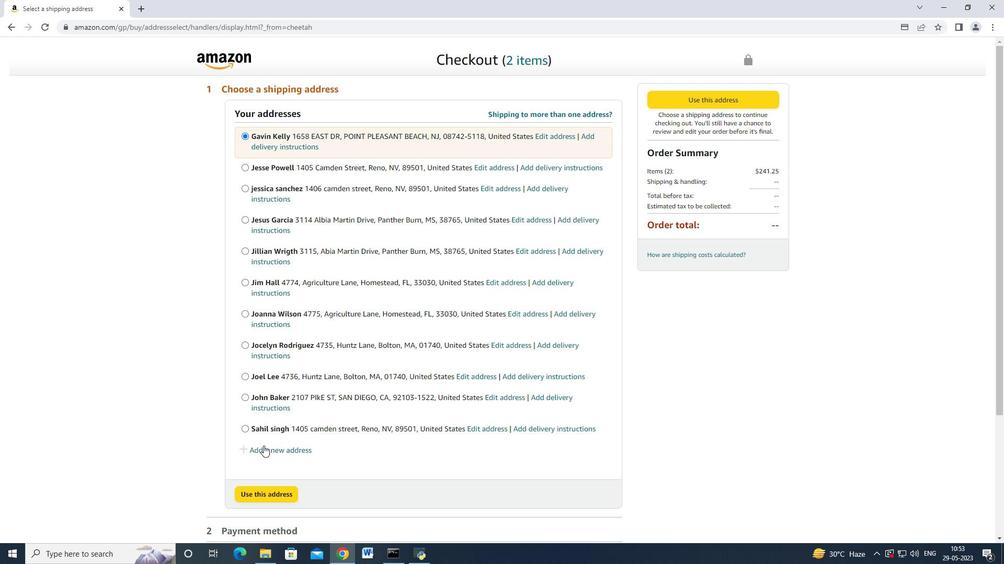 
Action: Mouse moved to (269, 452)
Screenshot: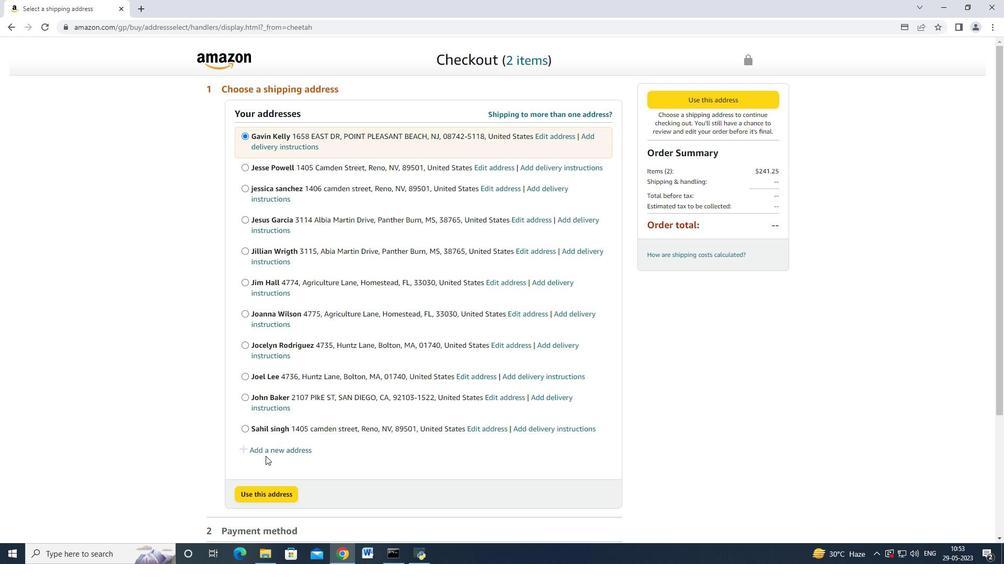 
Action: Mouse pressed left at (269, 452)
Screenshot: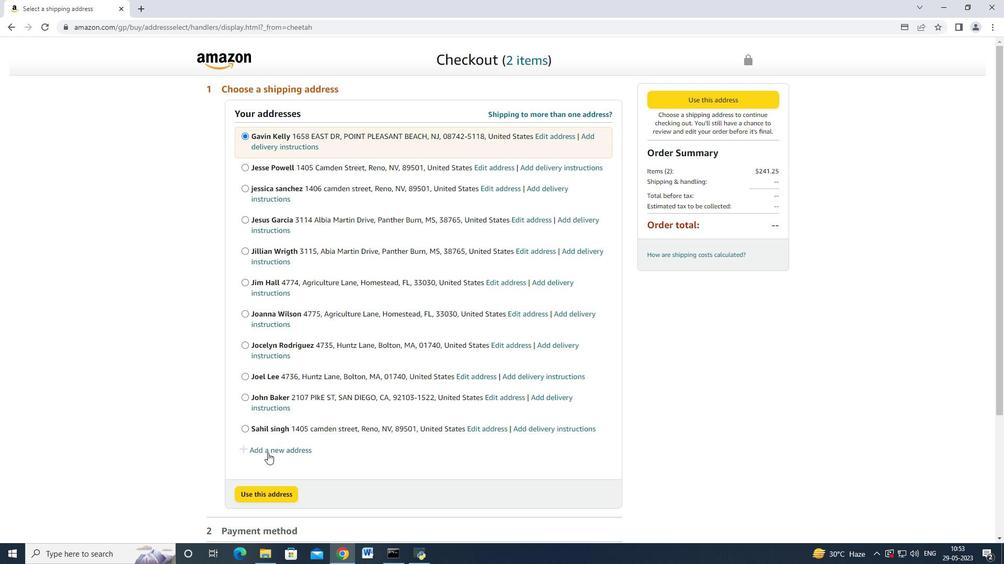 
Action: Mouse moved to (379, 251)
Screenshot: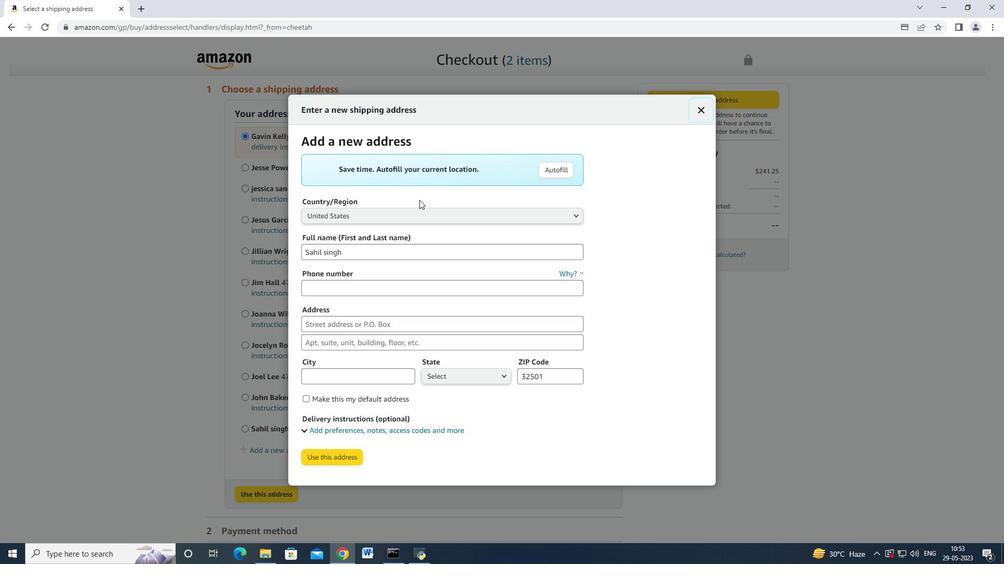 
Action: Mouse pressed left at (379, 251)
Screenshot: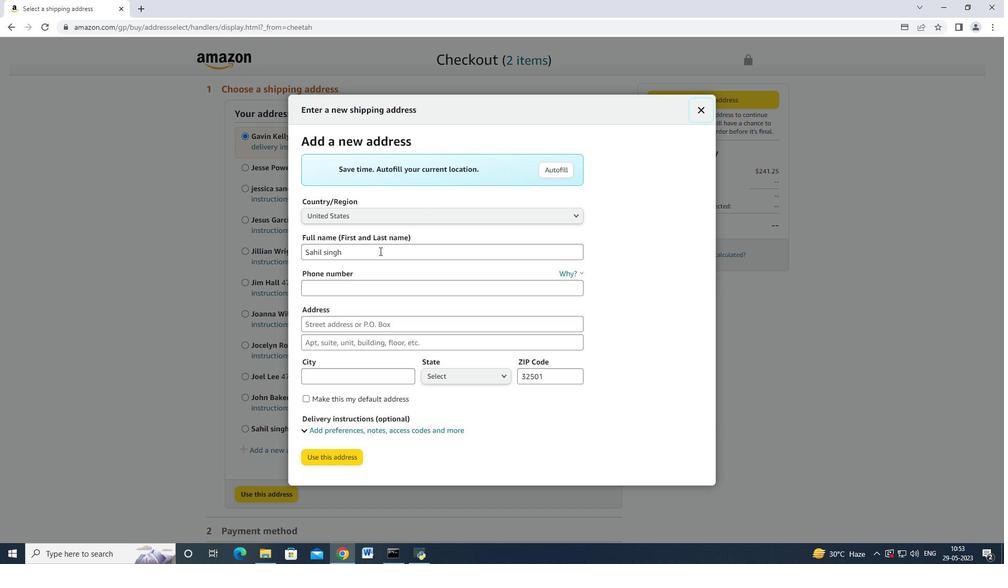
Action: Mouse moved to (312, 253)
Screenshot: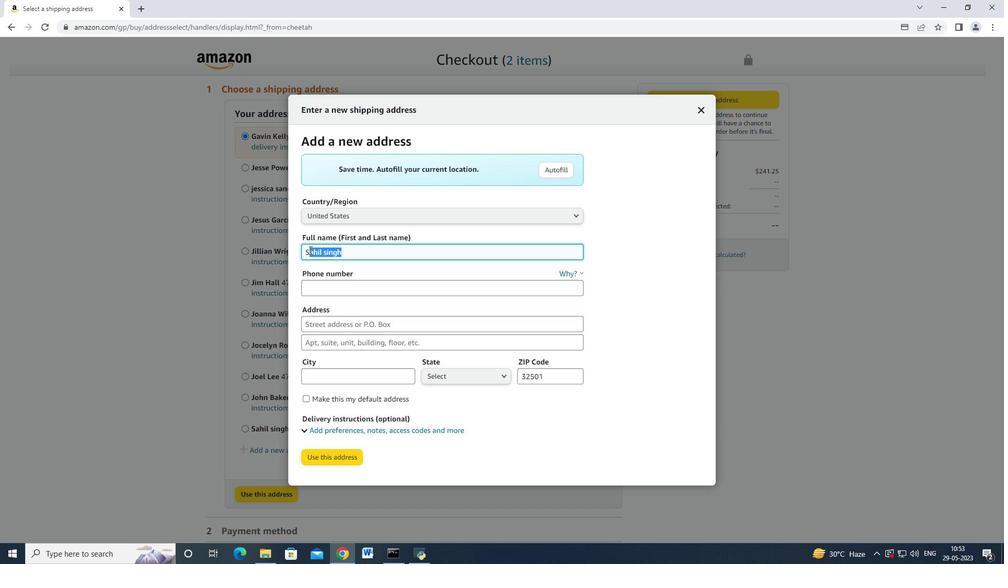 
Action: Key pressed <Key.backspace><Key.backspace><Key.shift>Johnny<Key.space><Key.shift>Mitches<Key.backspace>ll<Key.tab><Key.tab>
Screenshot: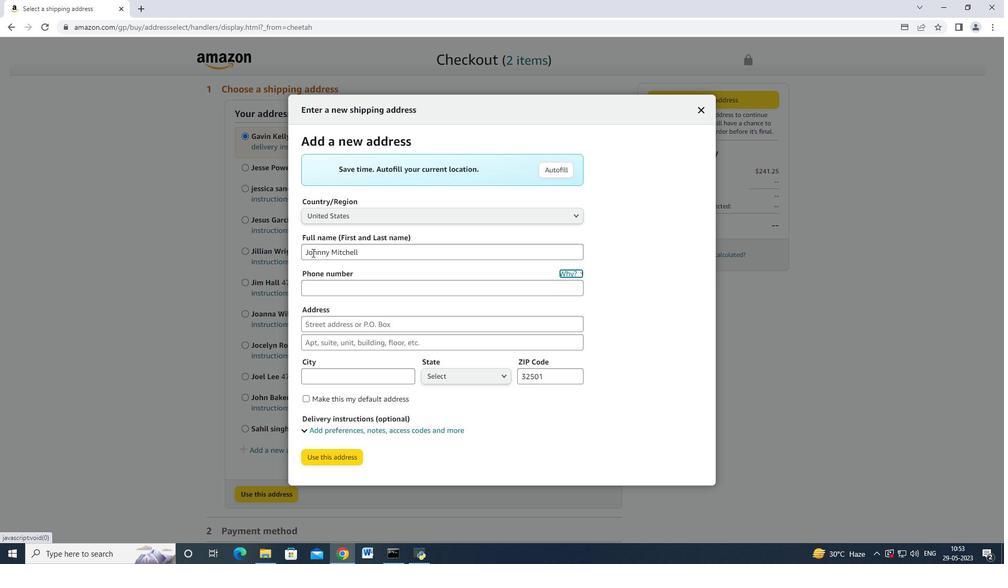
Action: Mouse moved to (177, 337)
Screenshot: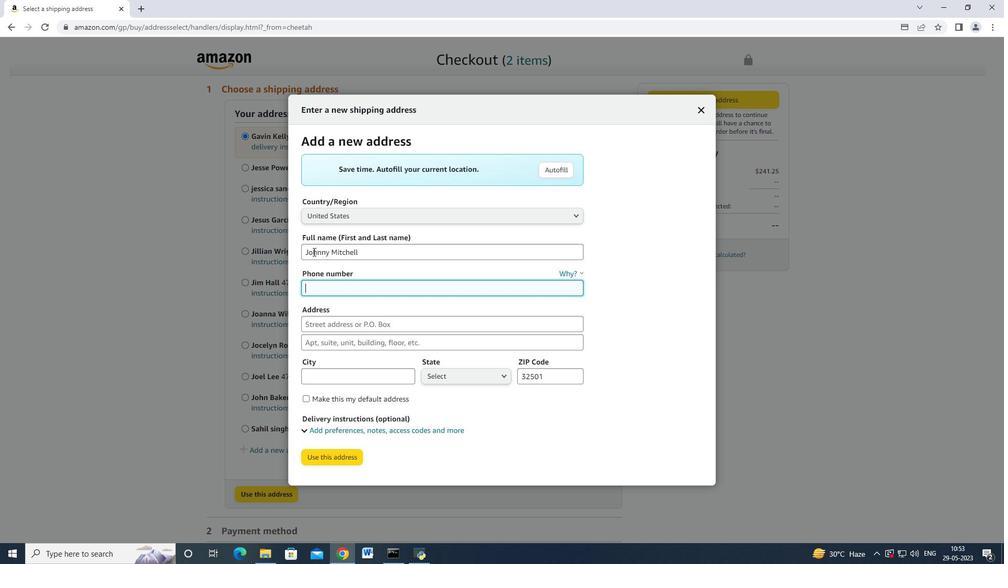 
Action: Key pressed 8585770212<Key.tab>210<Key.space><Key.backspace>8<Key.space><Key.shift>Pike<Key.space><Key.shift_r>Street,<Key.space><Key.shift_r>San<Key.space><Key.shift_r>Diego<Key.backspace><Key.backspace><Key.backspace><Key.backspace><Key.backspace><Key.backspace><Key.backspace><Key.backspace><Key.backspace><Key.backspace><Key.backspace><Key.tab><Key.tab><Key.shift_r>San<Key.space><Key.shift_r>Deigo<Key.tab><Key.tab>
Screenshot: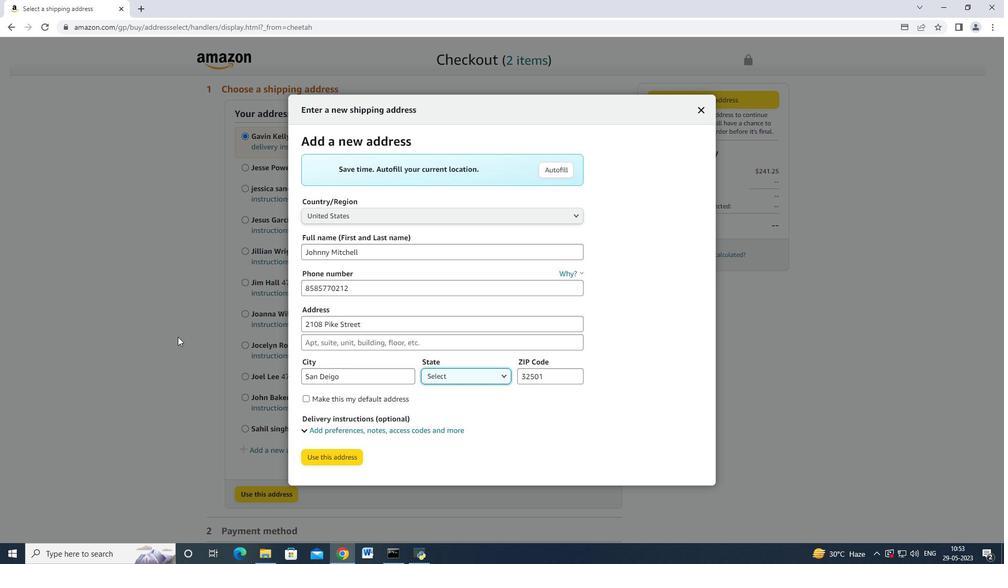 
Action: Mouse moved to (335, 564)
Screenshot: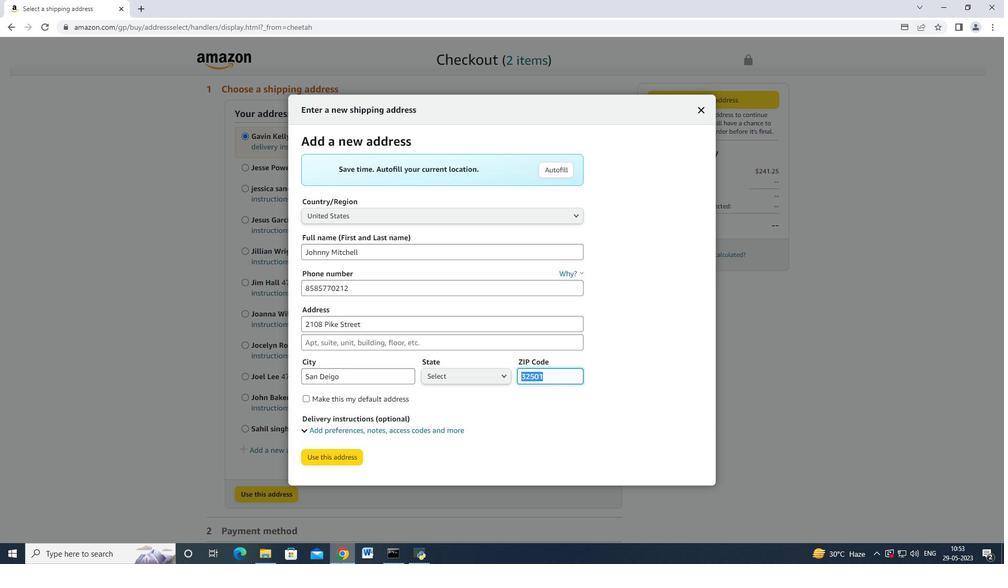 
Action: Key pressed <Key.tab>
Screenshot: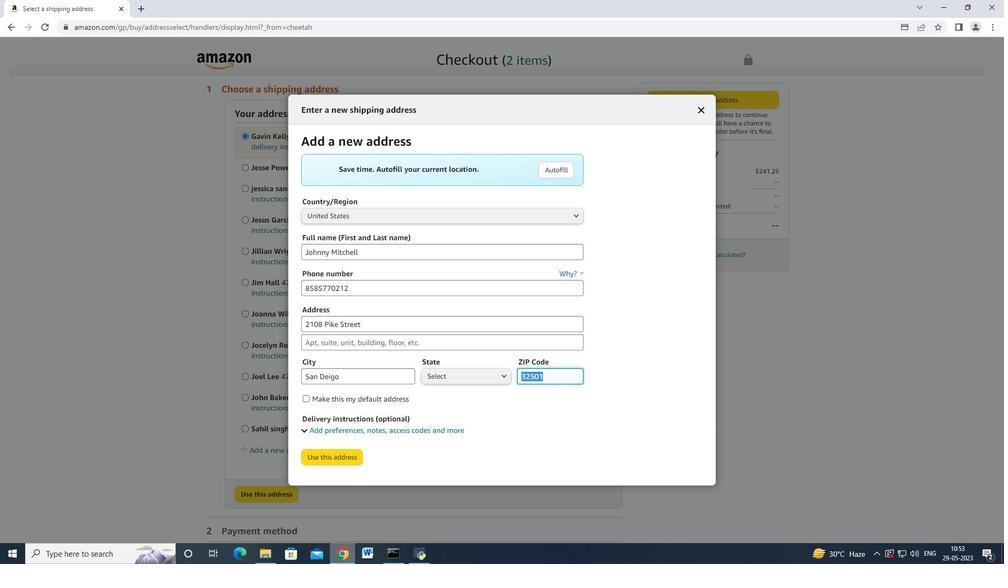 
Action: Mouse moved to (470, 374)
Screenshot: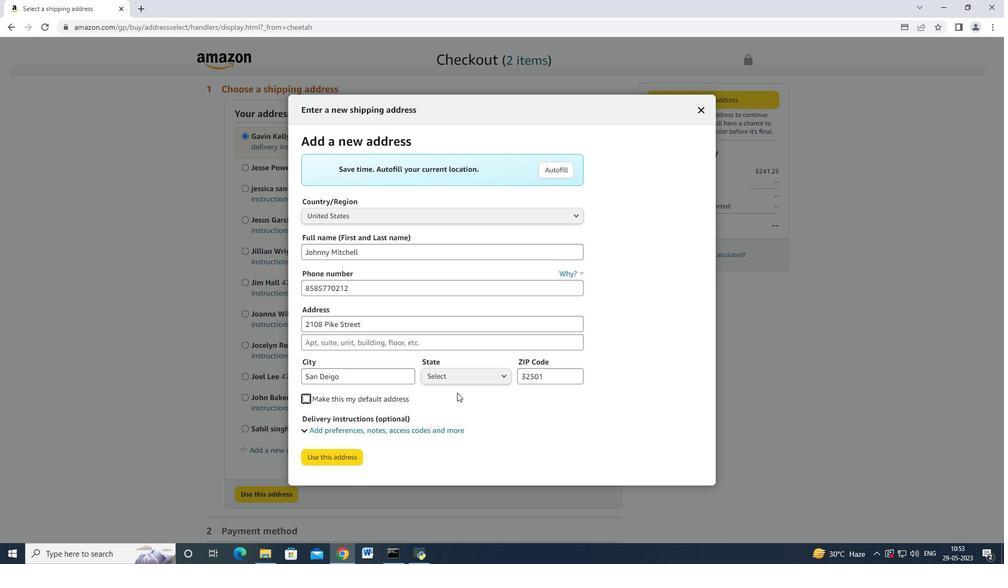
Action: Mouse pressed left at (470, 374)
Screenshot: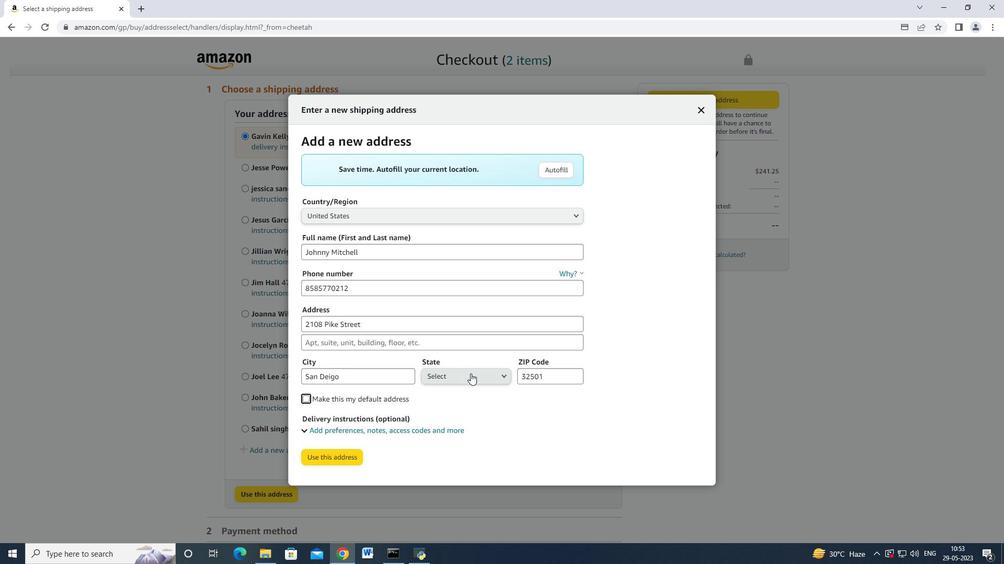 
Action: Mouse moved to (461, 299)
Screenshot: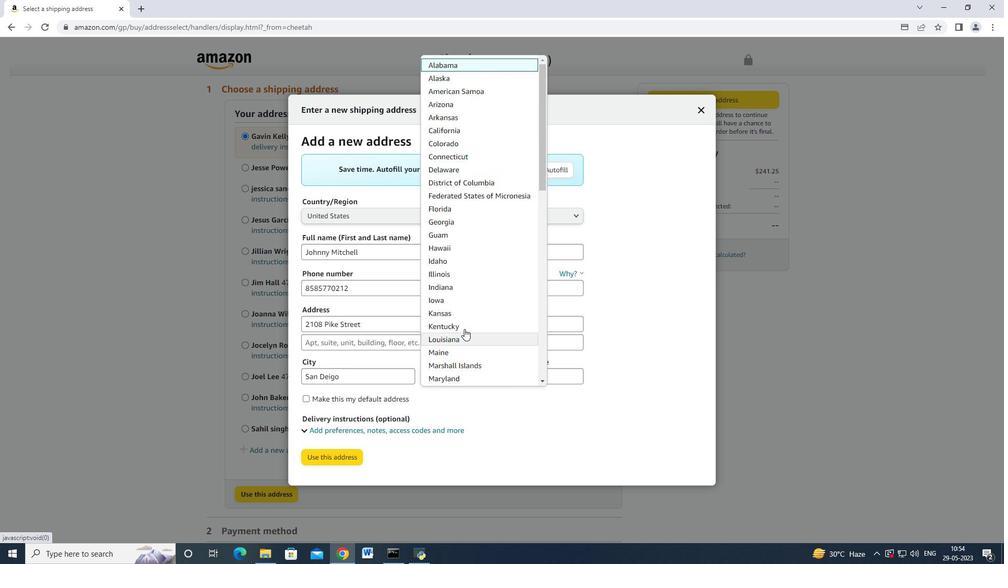 
Action: Mouse scrolled (461, 299) with delta (0, 0)
Screenshot: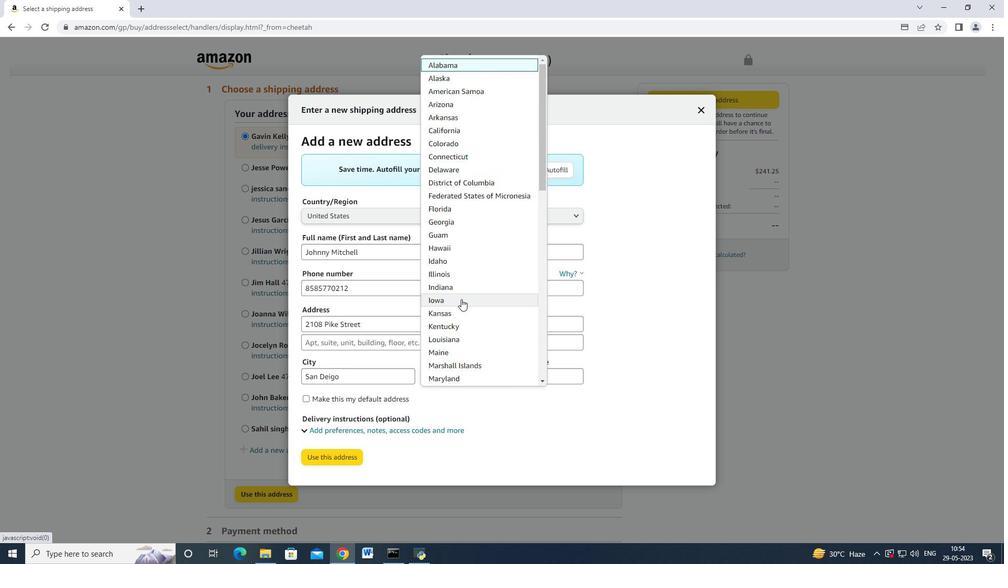 
Action: Mouse scrolled (461, 299) with delta (0, 0)
Screenshot: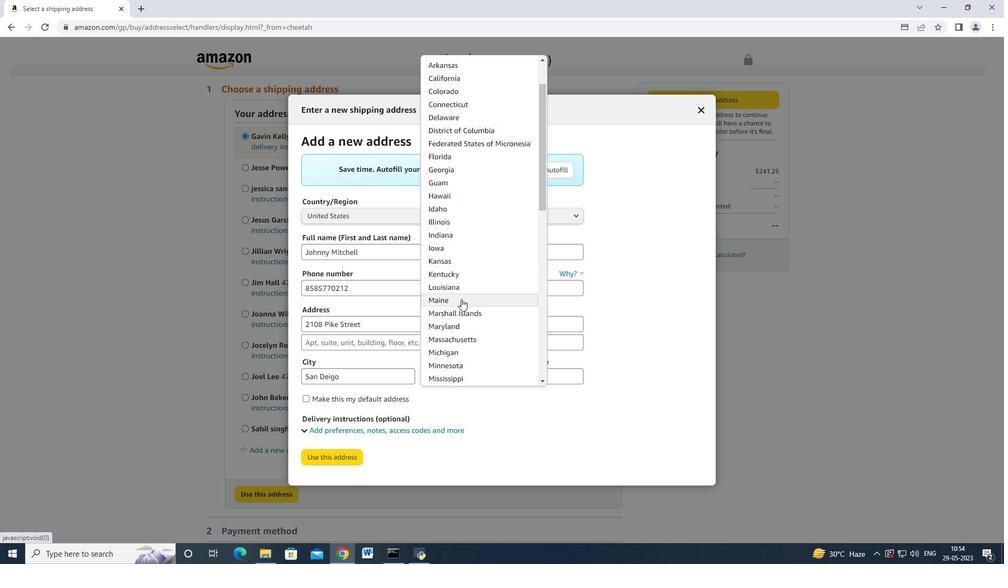 
Action: Mouse scrolled (461, 300) with delta (0, 0)
Screenshot: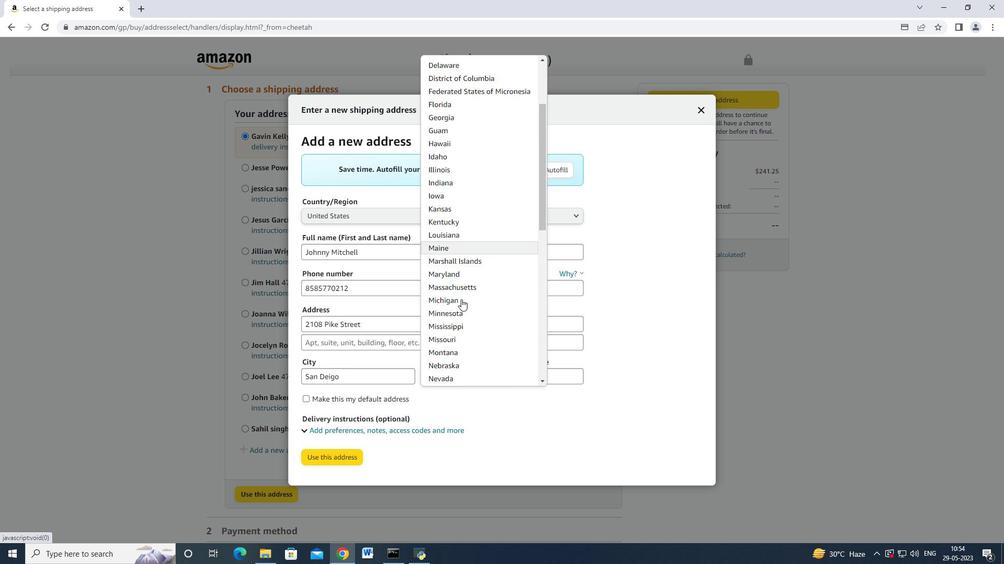 
Action: Mouse scrolled (461, 300) with delta (0, 0)
Screenshot: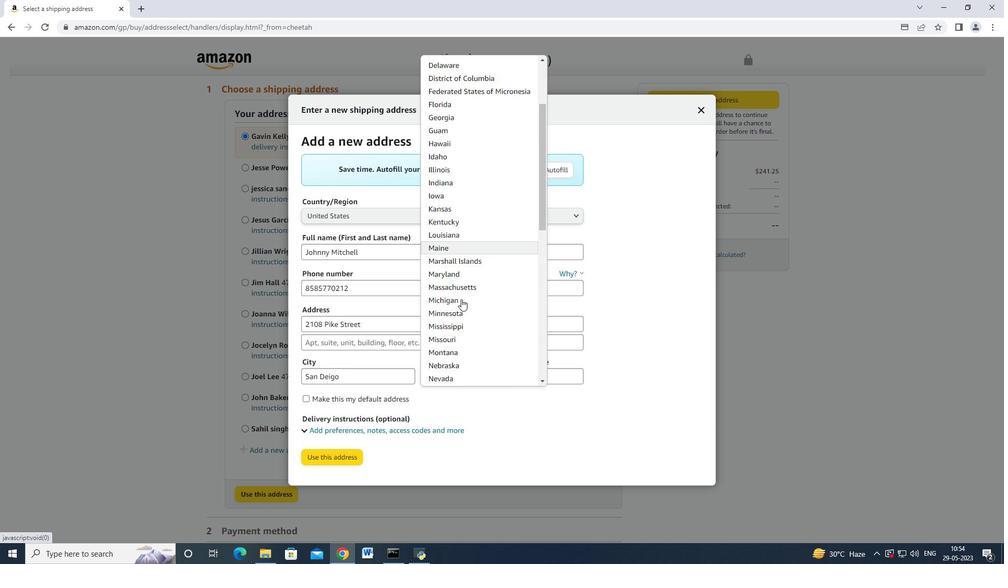 
Action: Mouse scrolled (461, 300) with delta (0, 0)
Screenshot: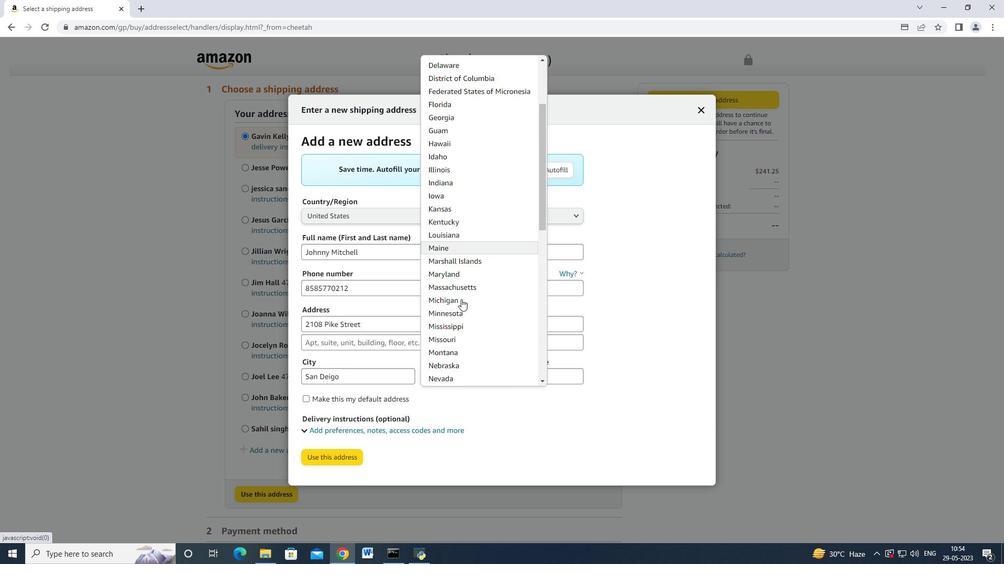 
Action: Mouse scrolled (461, 300) with delta (0, 0)
Screenshot: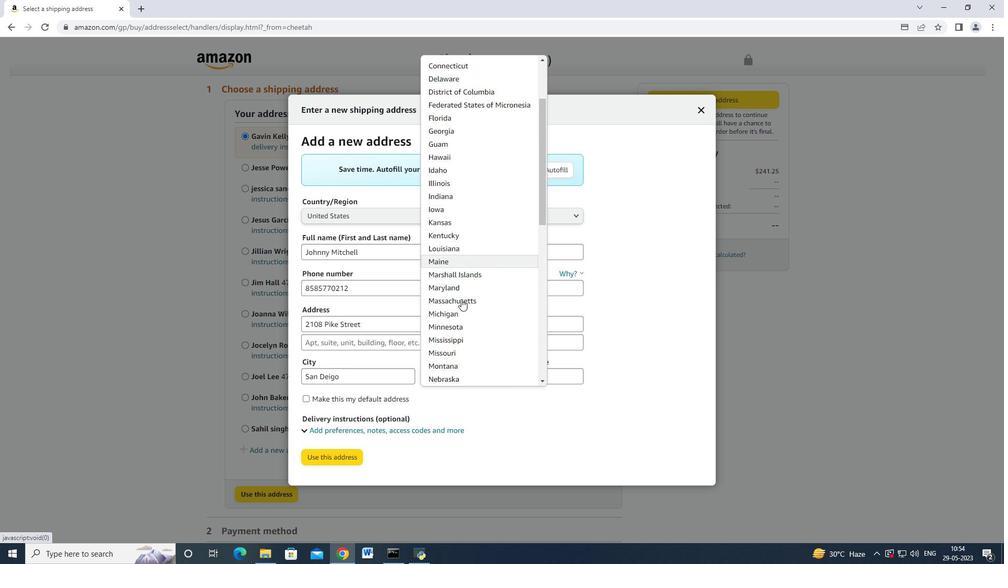 
Action: Mouse moved to (464, 130)
Screenshot: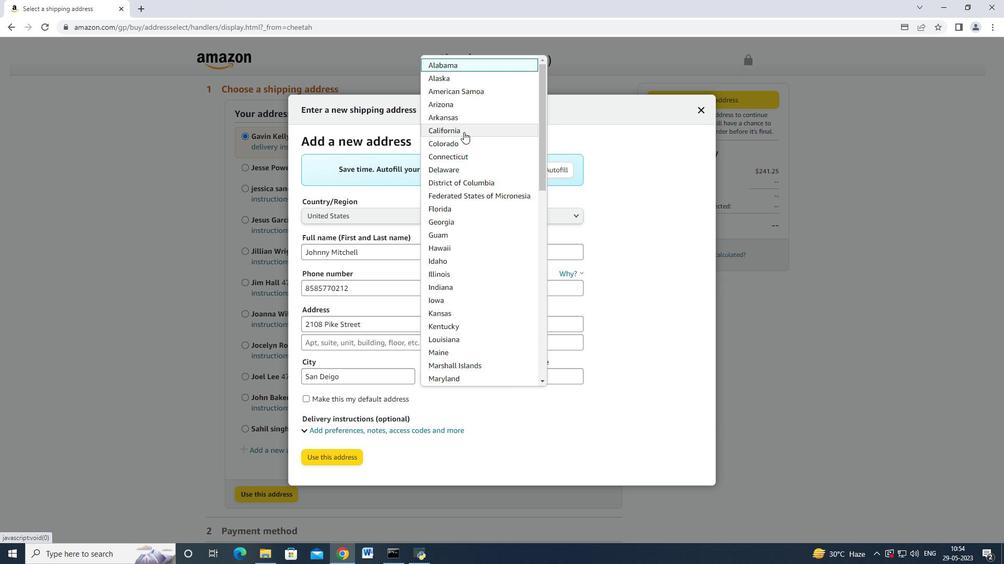 
Action: Mouse pressed left at (464, 130)
Screenshot: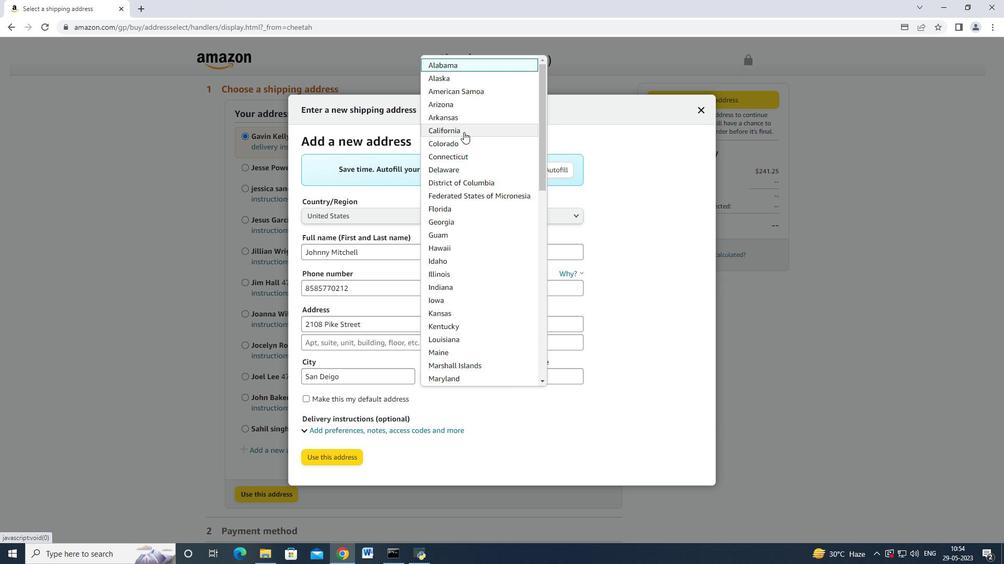 
Action: Mouse moved to (558, 374)
Screenshot: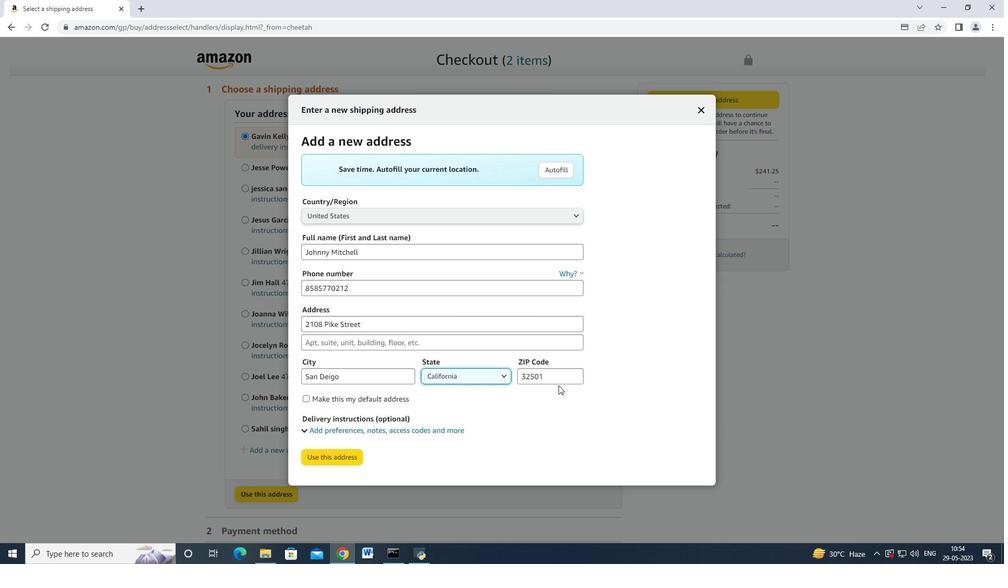 
Action: Mouse pressed left at (558, 374)
Screenshot: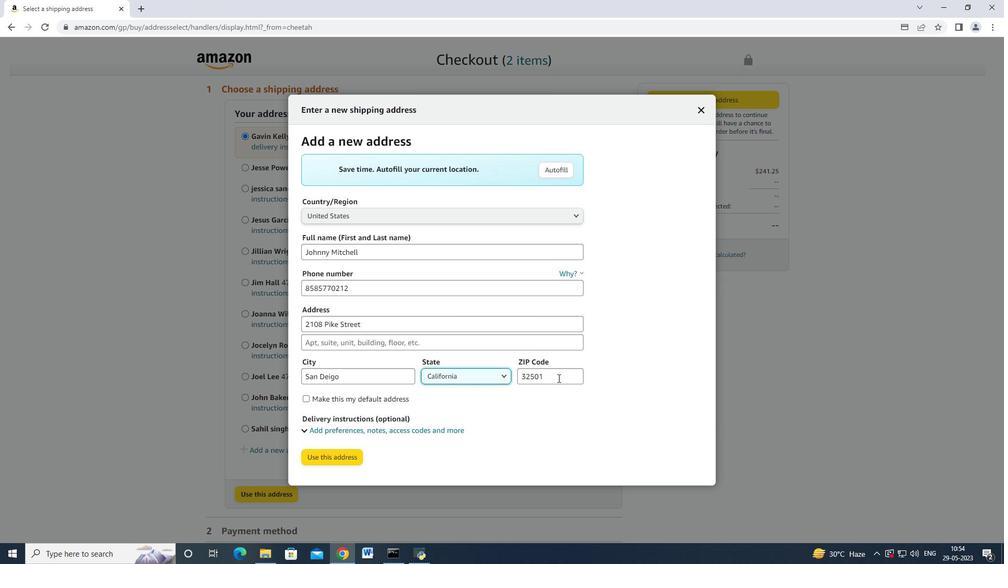 
Action: Mouse moved to (556, 375)
Screenshot: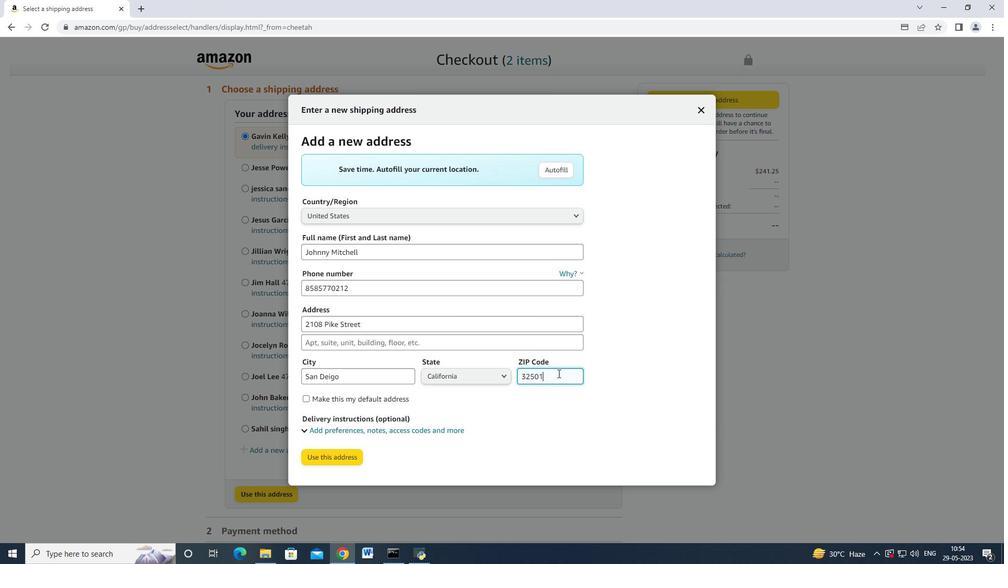 
Action: Key pressed <Key.backspace><Key.backspace><Key.backspace><Key.backspace><Key.backspace>92126
Screenshot: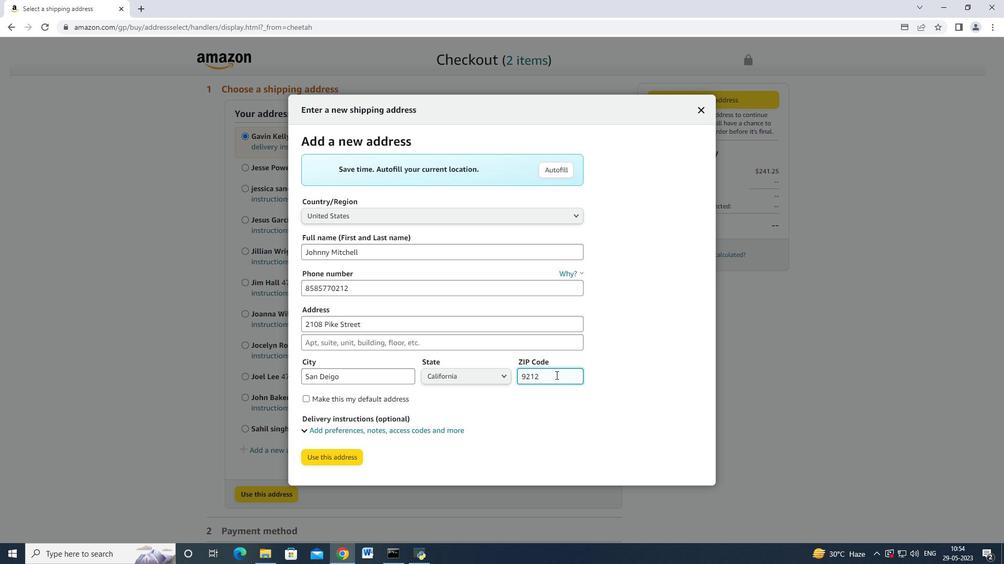 
Action: Mouse moved to (354, 453)
Screenshot: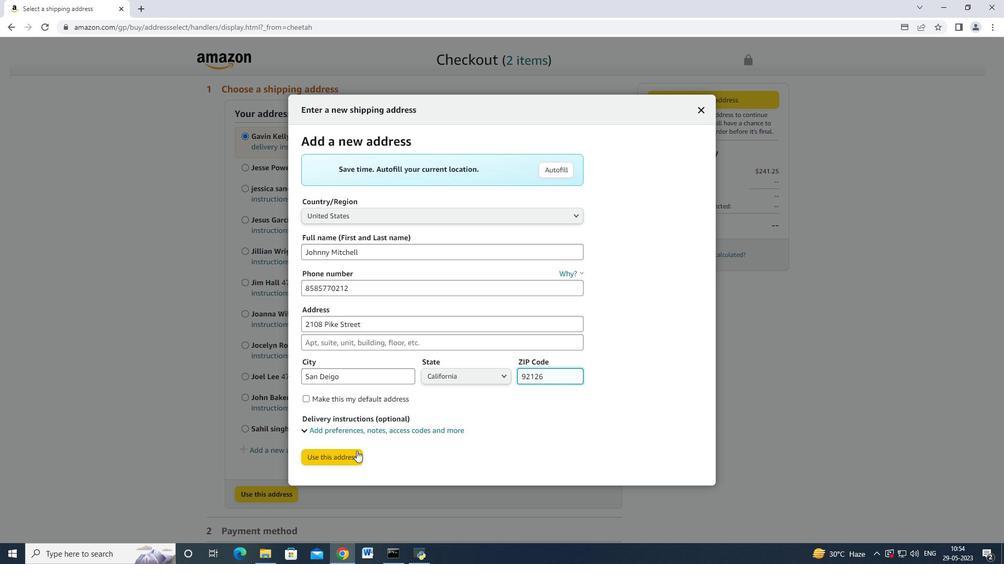 
Action: Mouse pressed left at (354, 453)
Screenshot: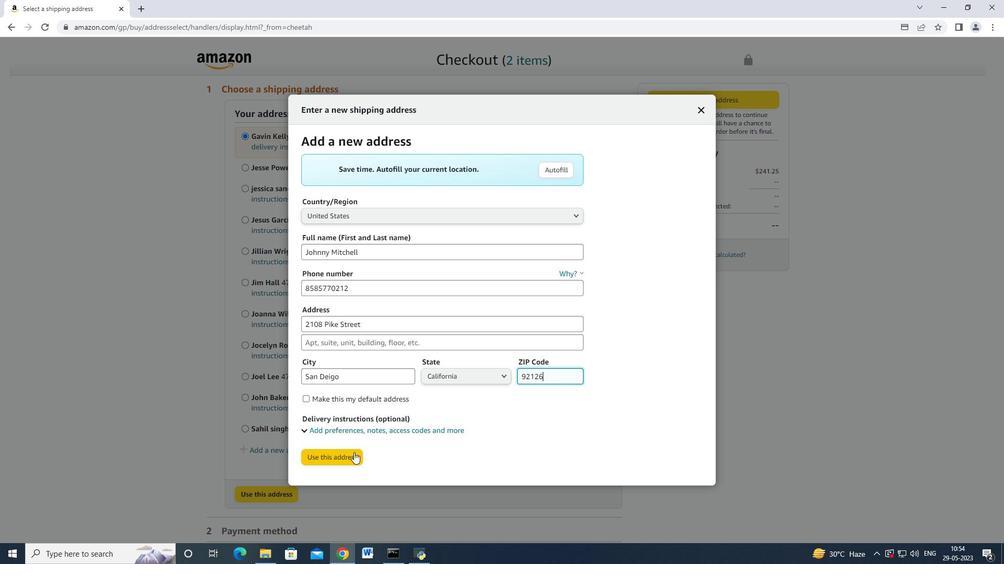 
Action: Mouse moved to (362, 196)
Screenshot: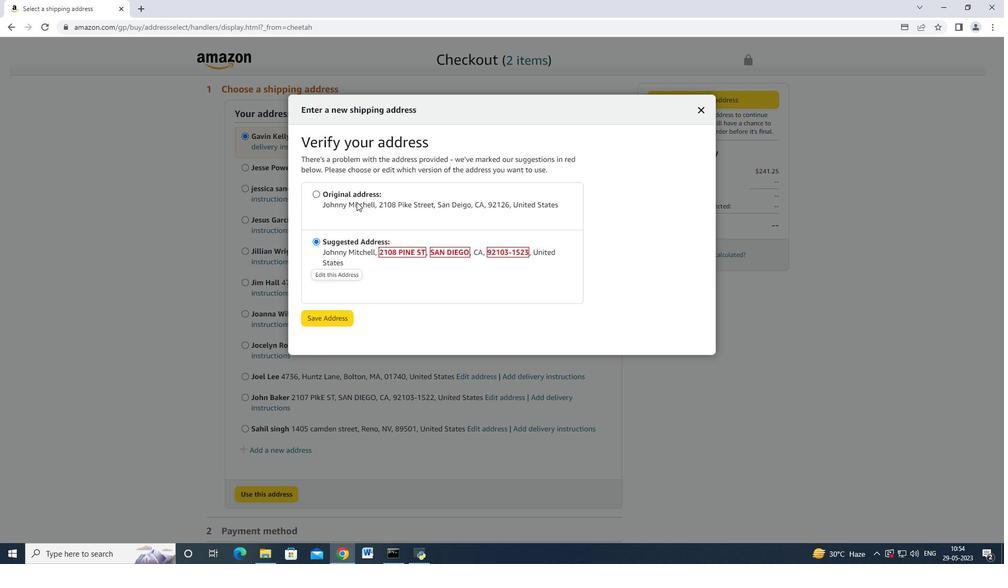 
Action: Mouse pressed left at (362, 196)
Screenshot: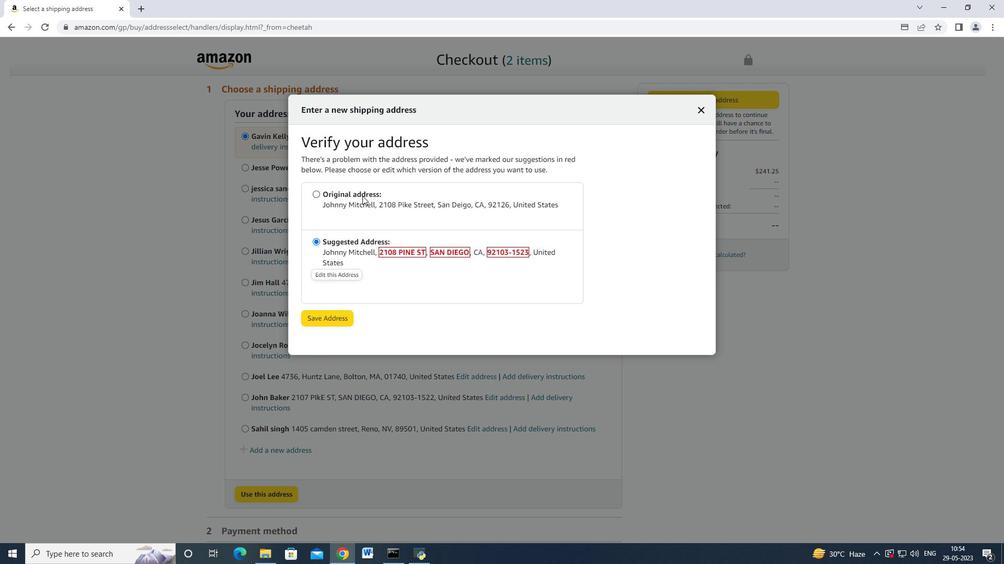 
Action: Mouse moved to (333, 321)
Screenshot: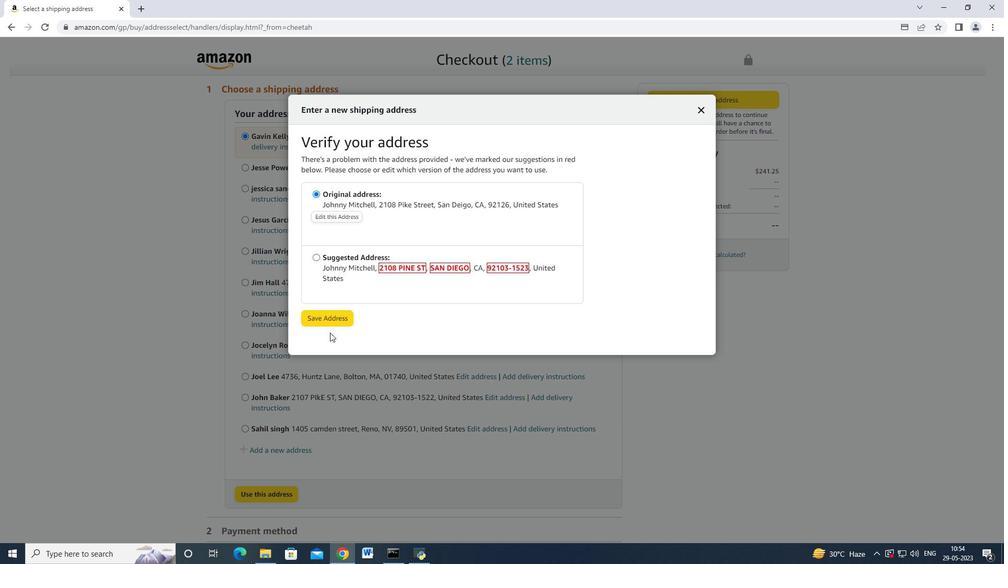 
Action: Mouse pressed left at (333, 321)
Screenshot: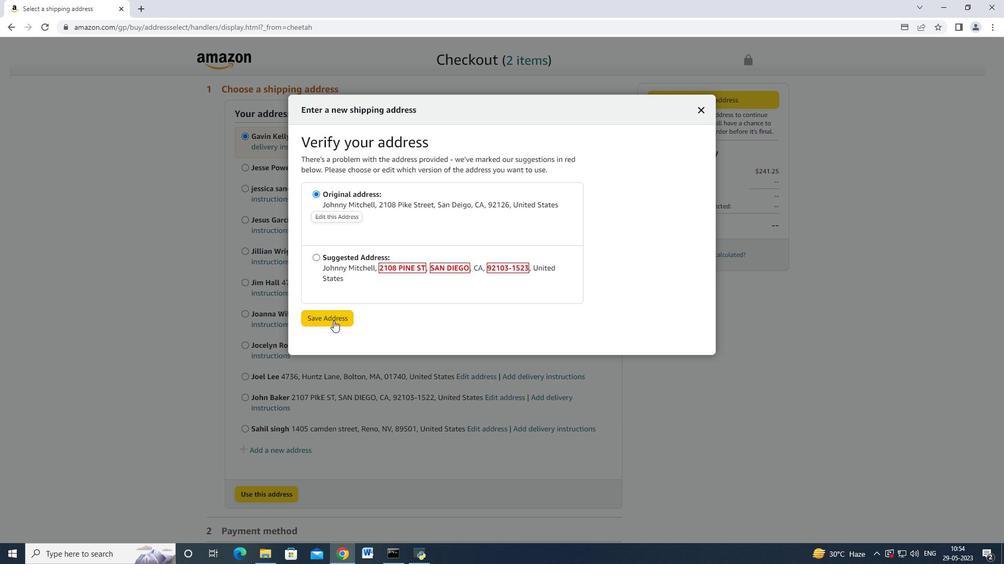 
Action: Mouse moved to (339, 247)
Screenshot: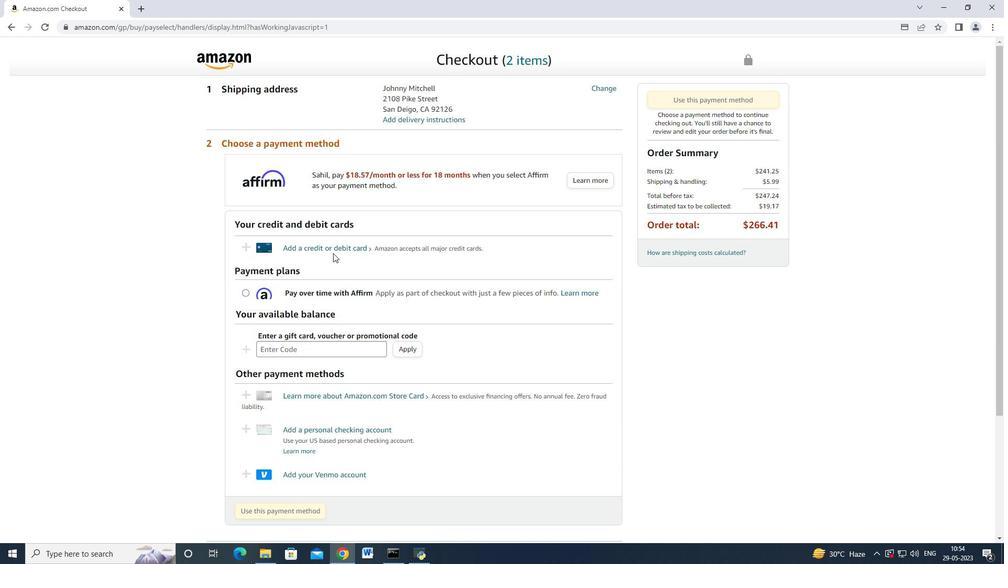 
Action: Mouse pressed left at (339, 247)
Screenshot: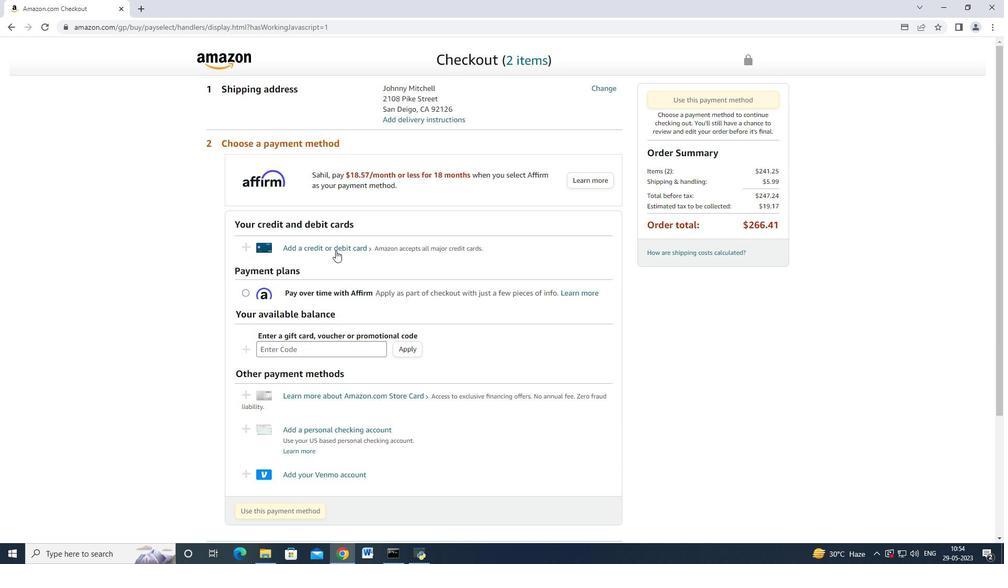 
Action: Mouse moved to (421, 239)
Screenshot: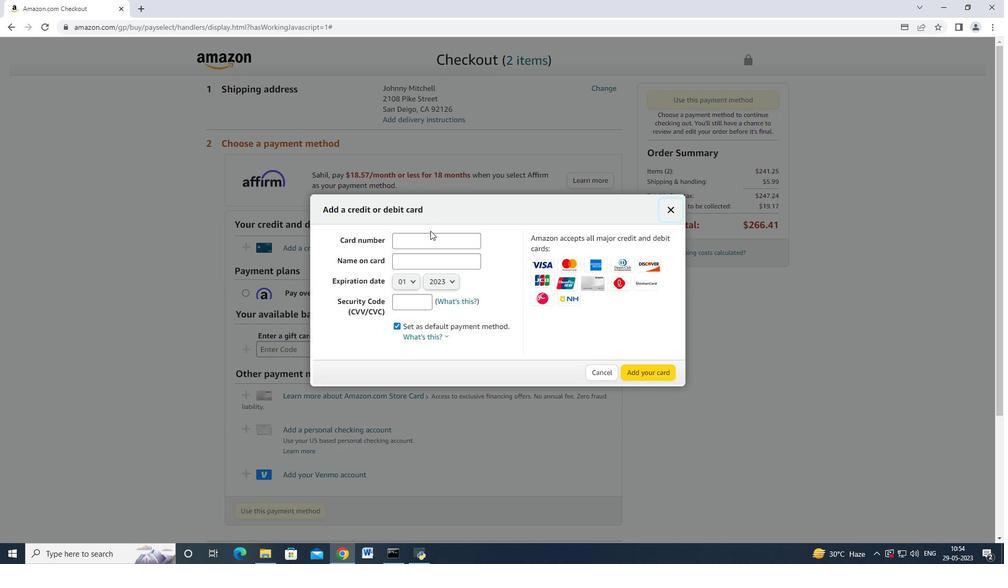 
Action: Mouse pressed left at (421, 239)
Screenshot: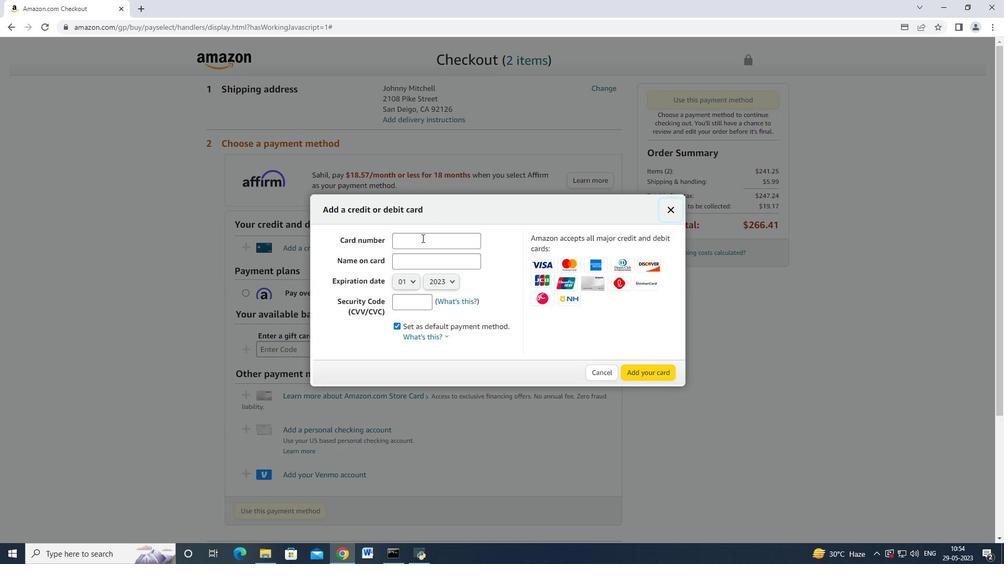 
Action: Mouse moved to (422, 237)
Screenshot: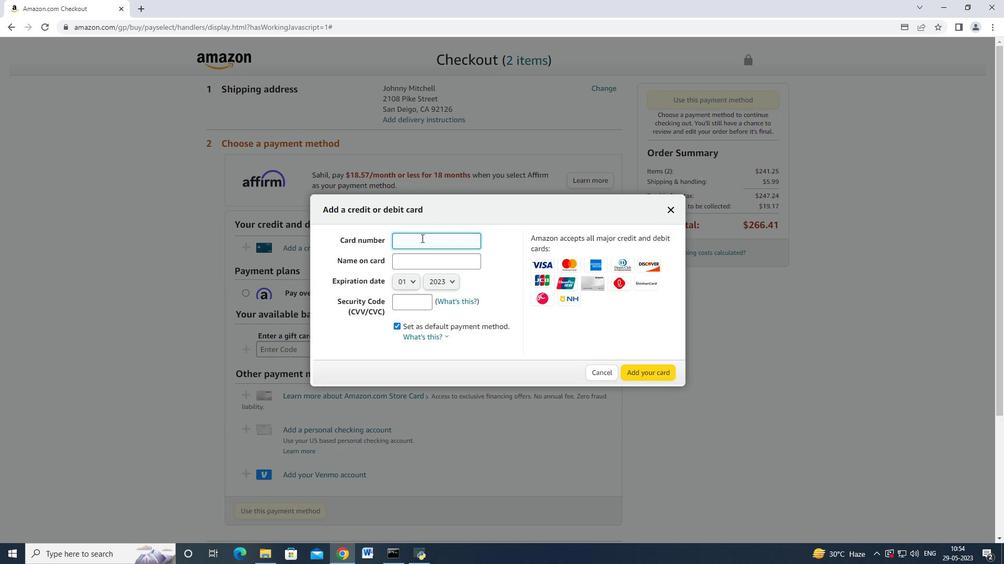 
Action: Key pressed 4726664277526010<Key.tab><Key.shift>Mark<Key.space><Key.shift_r>Adams
Screenshot: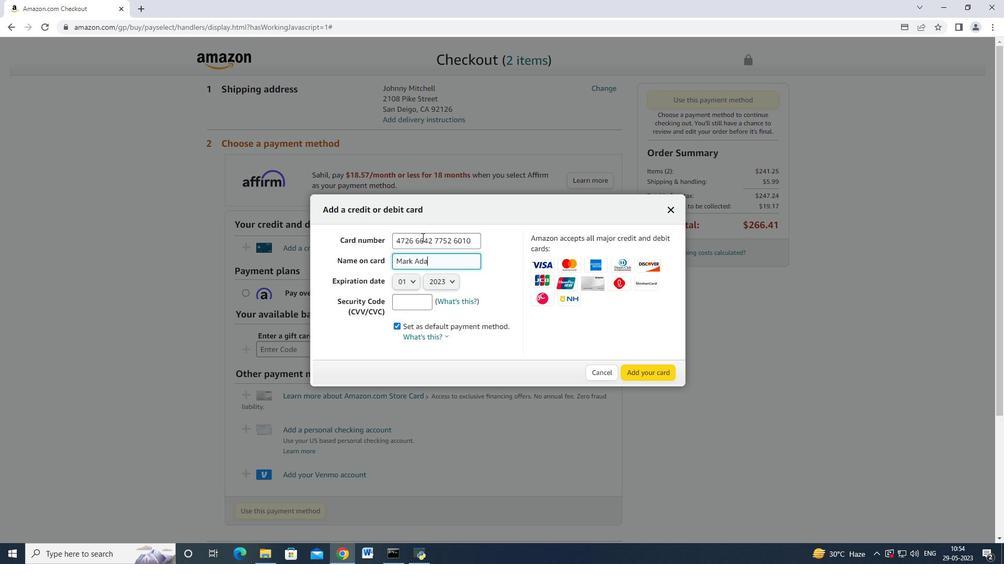 
Action: Mouse moved to (415, 277)
Screenshot: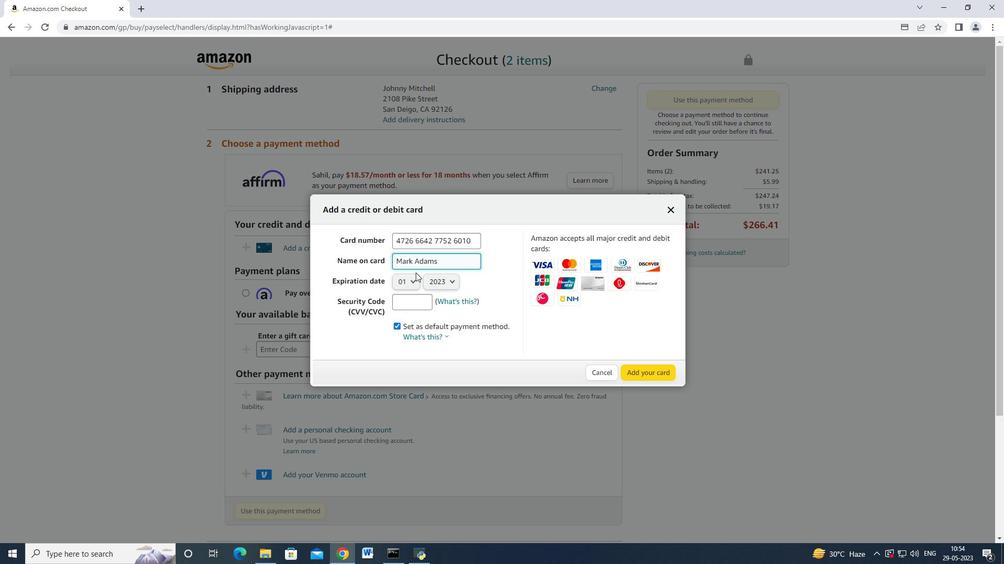 
Action: Mouse pressed left at (415, 277)
Screenshot: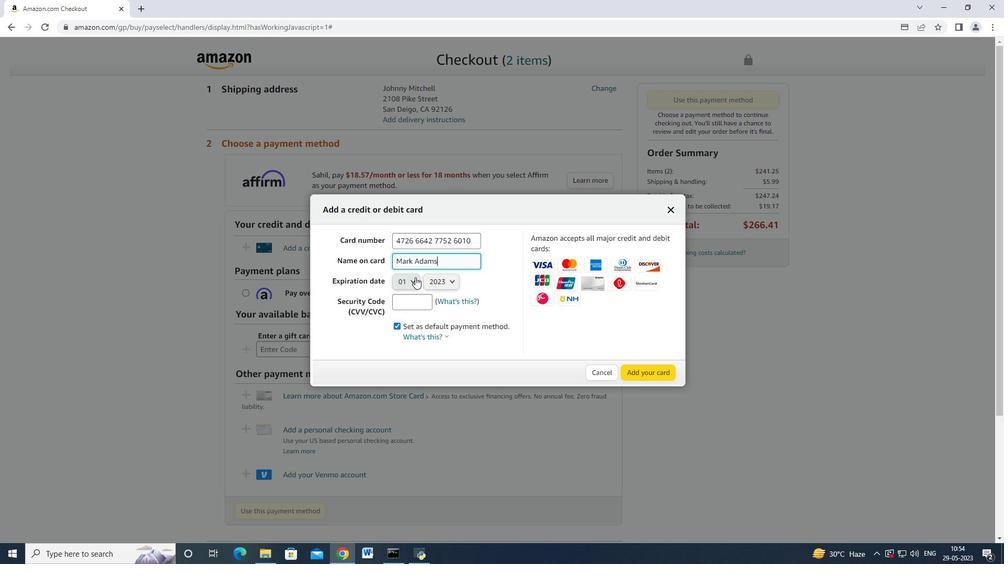 
Action: Mouse moved to (397, 284)
Screenshot: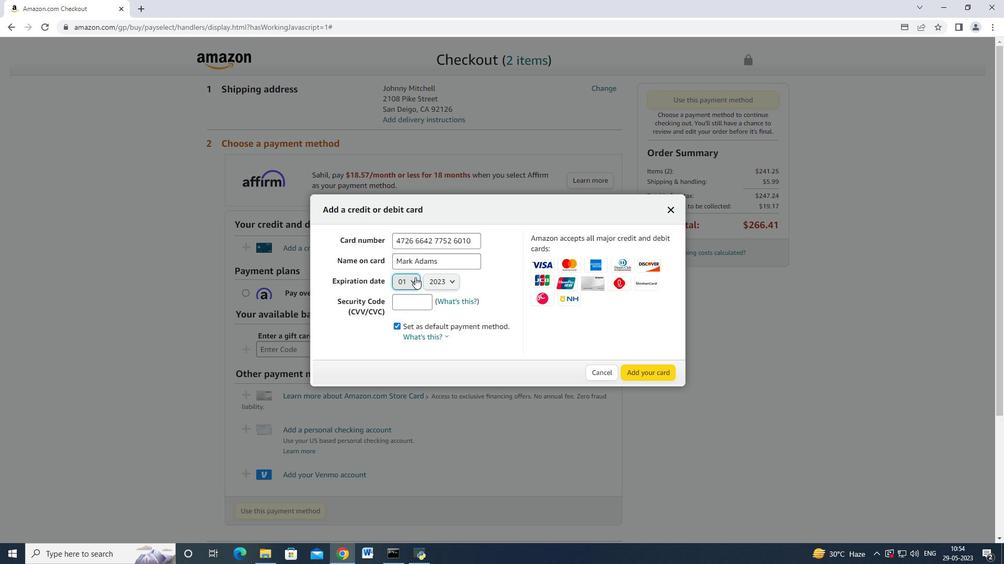 
Action: Key pressed <Key.down><Key.down><Key.down><Key.enter><Key.tab><Key.enter><Key.down><Key.down><Key.enter><Key.tab>682
Screenshot: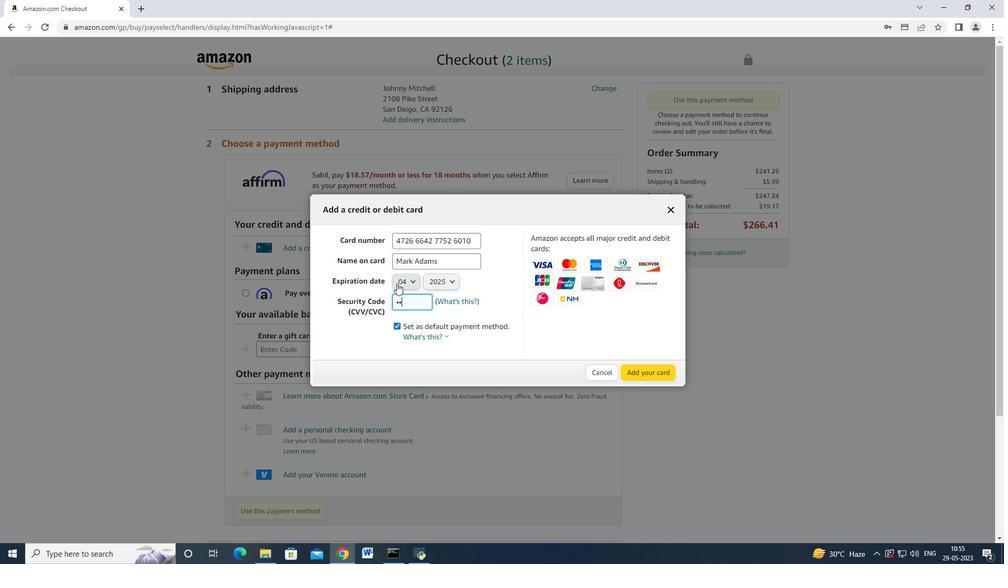 
